 Task: Use LinkedIn's search filters to find people who work at Vaco, attended Delhi Public School, talk about healthy topics, have the title 'managing member', and offer services in Bankruptcy Law.
Action: Mouse pressed left at (520, 66)
Screenshot: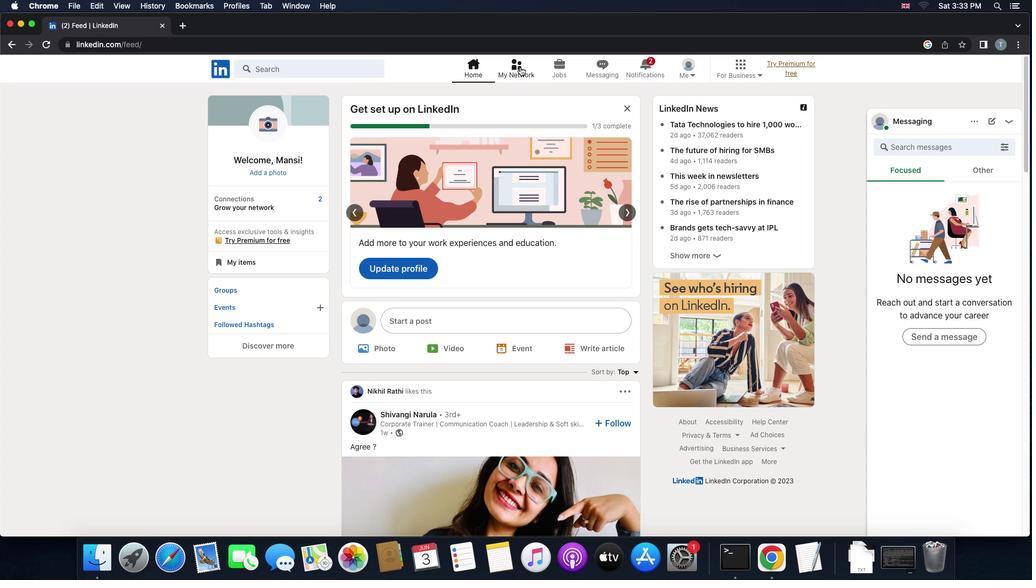 
Action: Mouse pressed left at (520, 66)
Screenshot: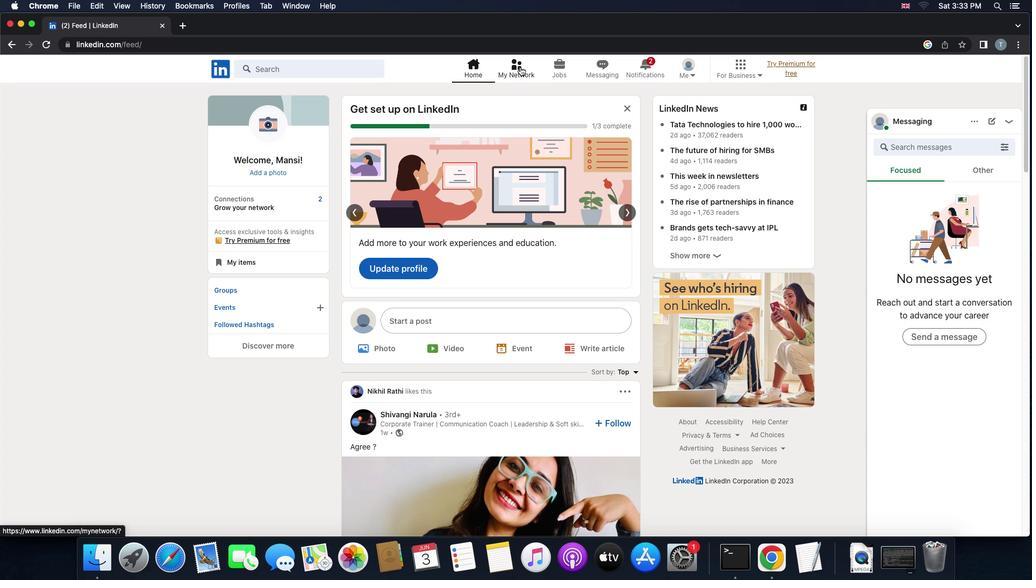
Action: Mouse moved to (330, 131)
Screenshot: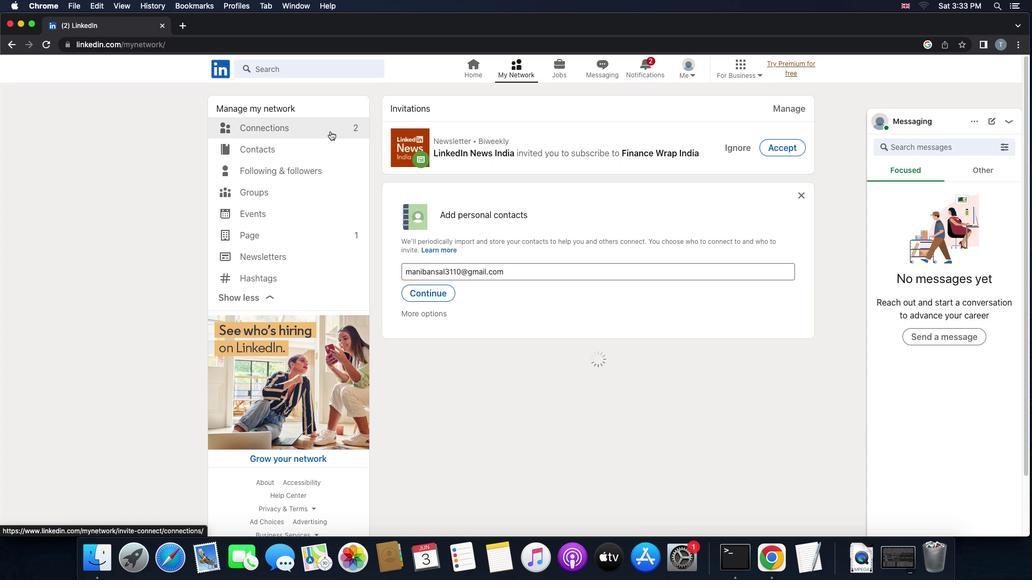 
Action: Mouse pressed left at (330, 131)
Screenshot: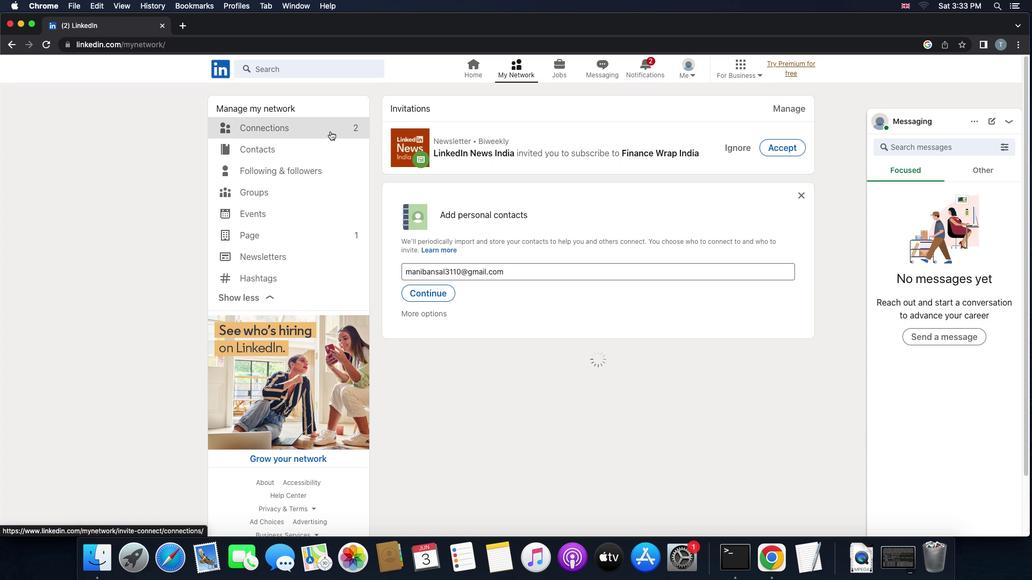 
Action: Mouse moved to (579, 121)
Screenshot: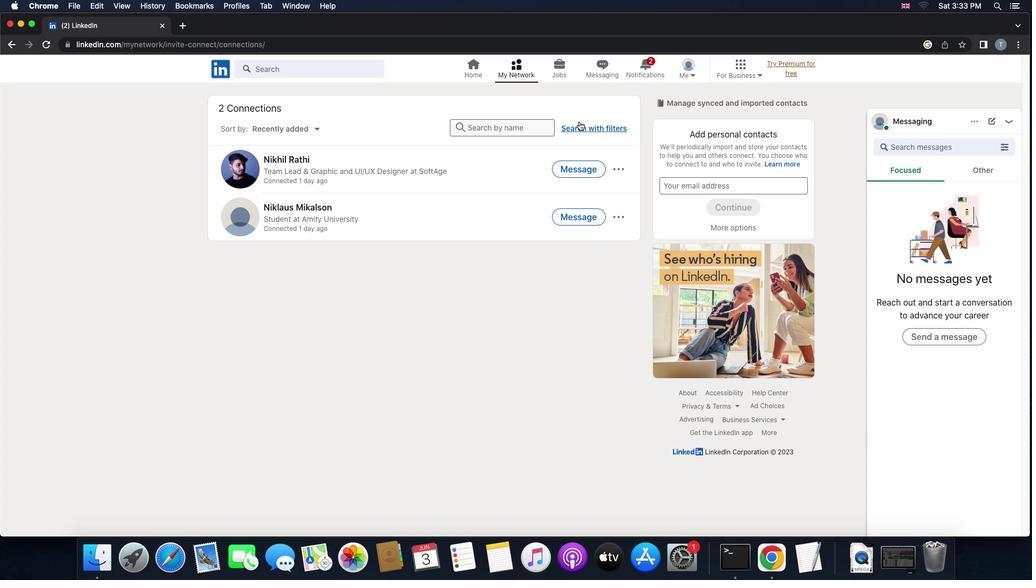 
Action: Mouse pressed left at (579, 121)
Screenshot: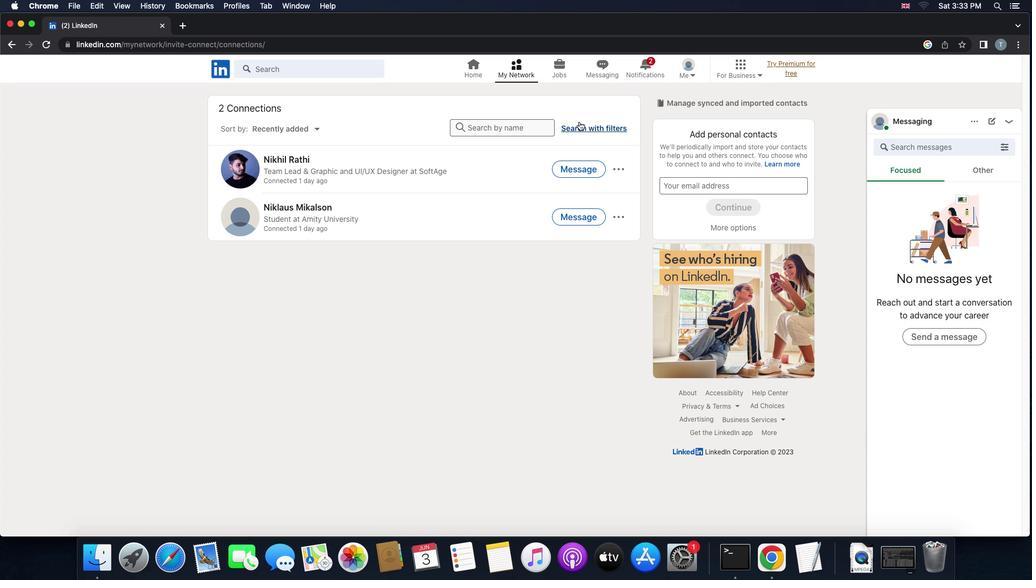 
Action: Mouse moved to (564, 105)
Screenshot: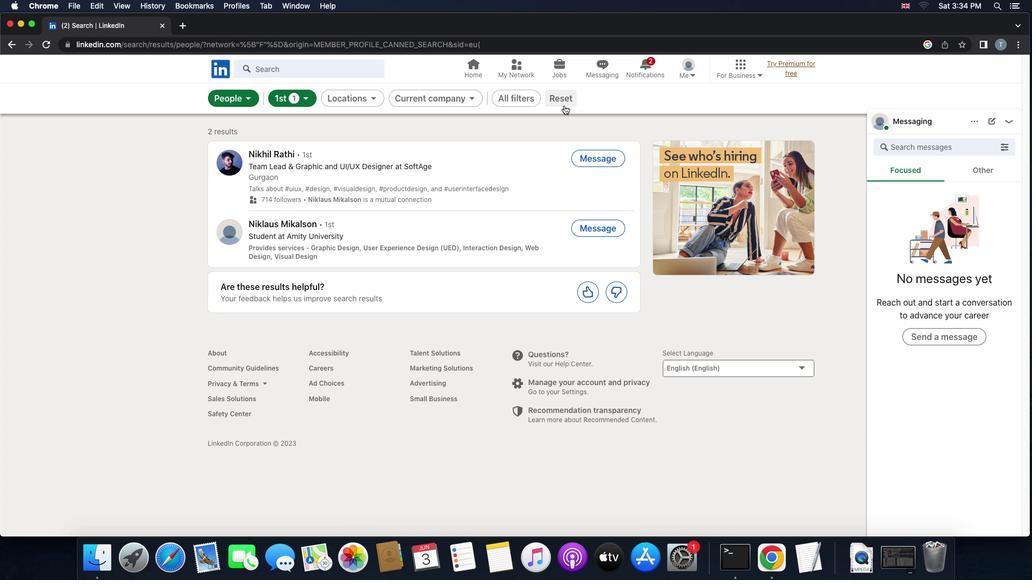 
Action: Mouse pressed left at (564, 105)
Screenshot: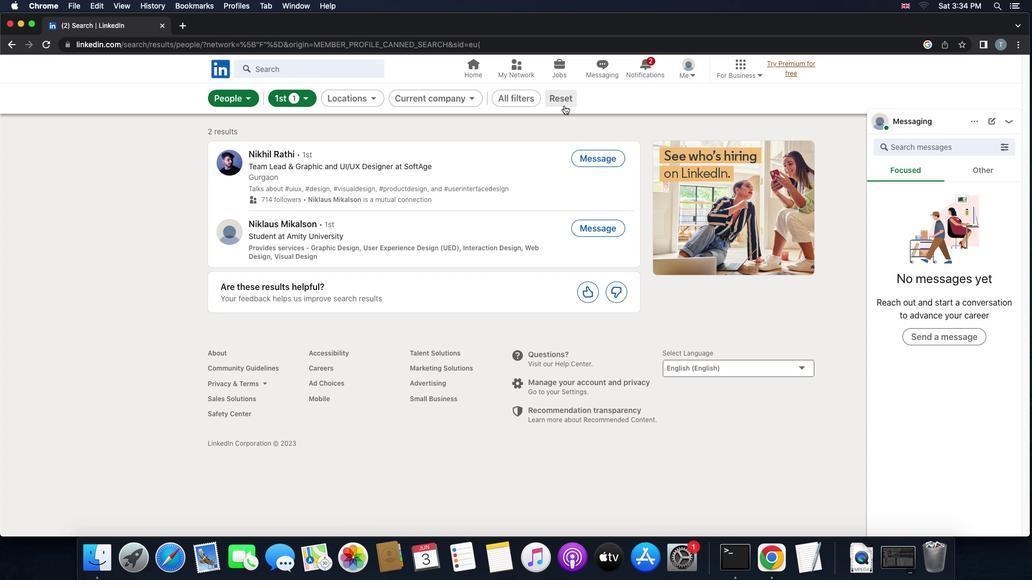 
Action: Mouse moved to (544, 96)
Screenshot: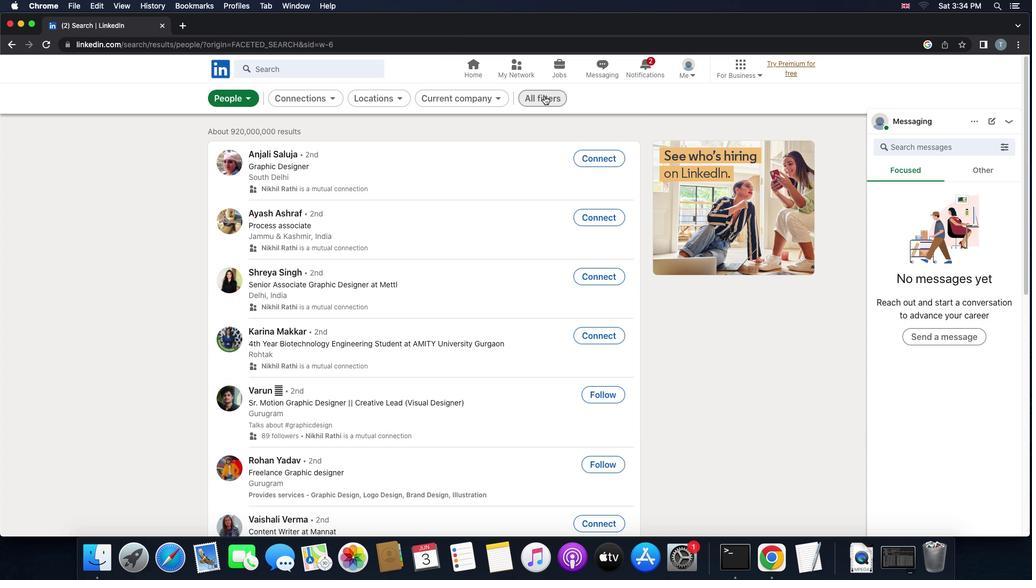 
Action: Mouse pressed left at (544, 96)
Screenshot: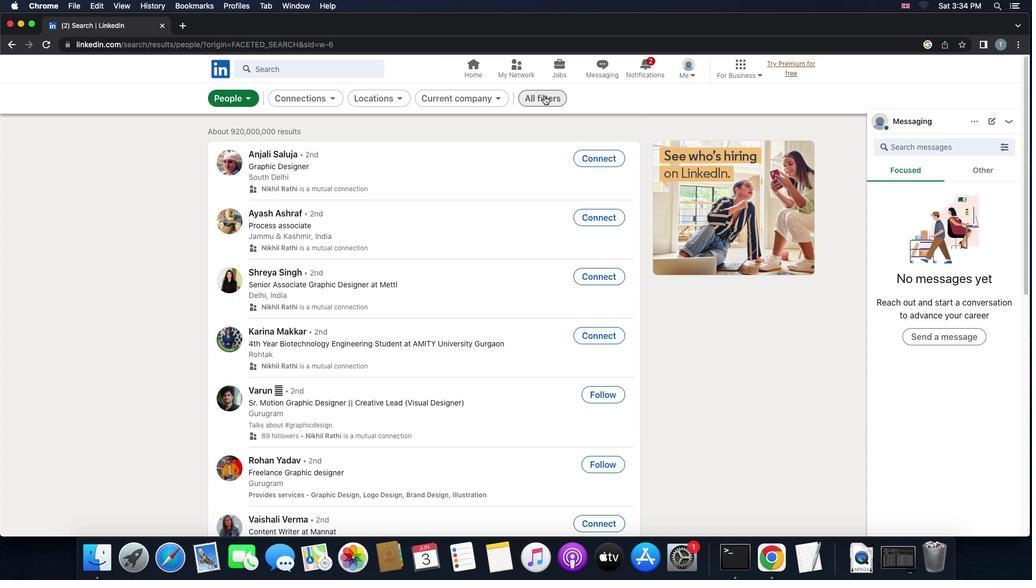 
Action: Mouse moved to (913, 417)
Screenshot: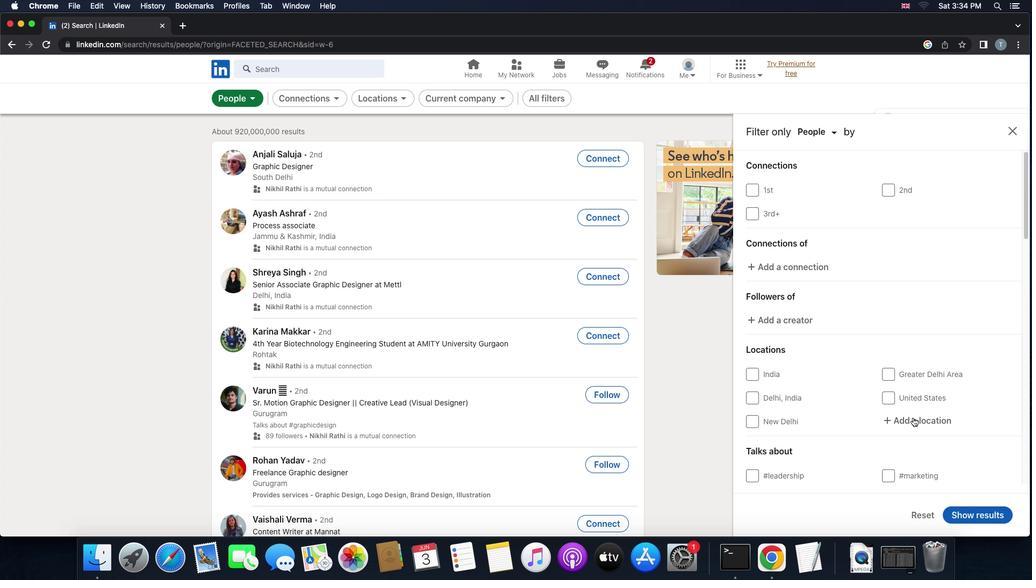 
Action: Mouse scrolled (913, 417) with delta (0, 0)
Screenshot: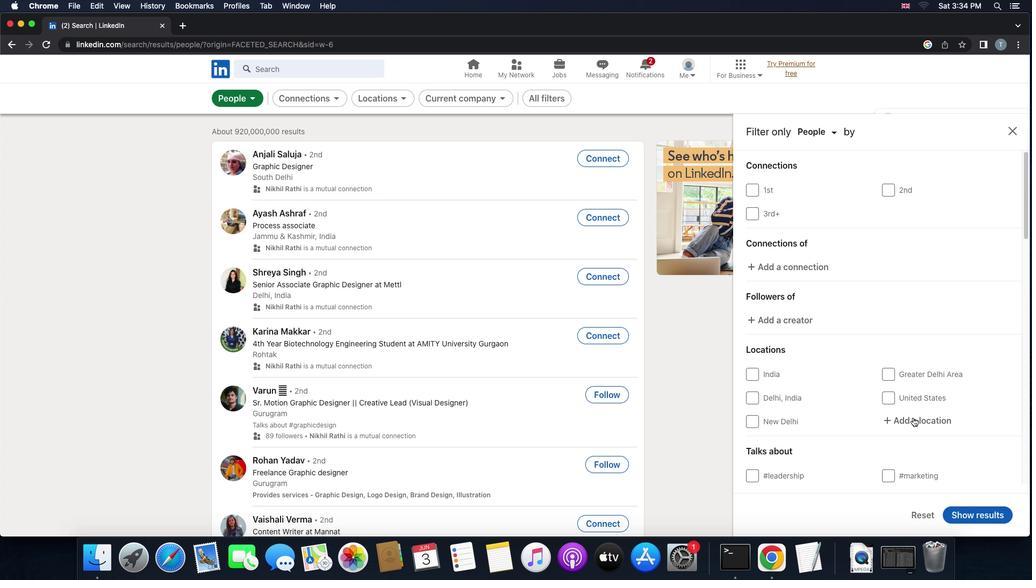
Action: Mouse moved to (913, 417)
Screenshot: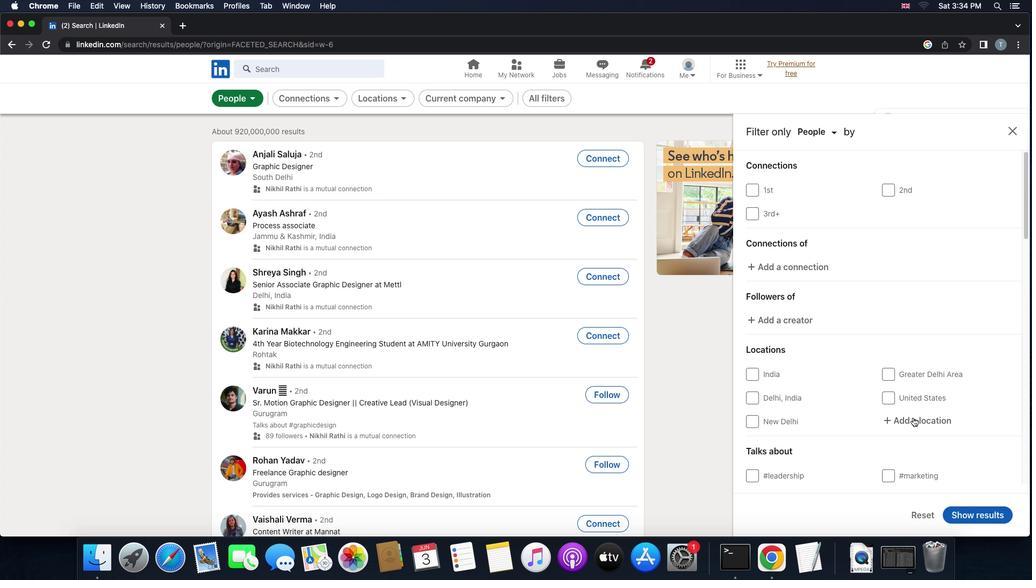 
Action: Mouse scrolled (913, 417) with delta (0, 0)
Screenshot: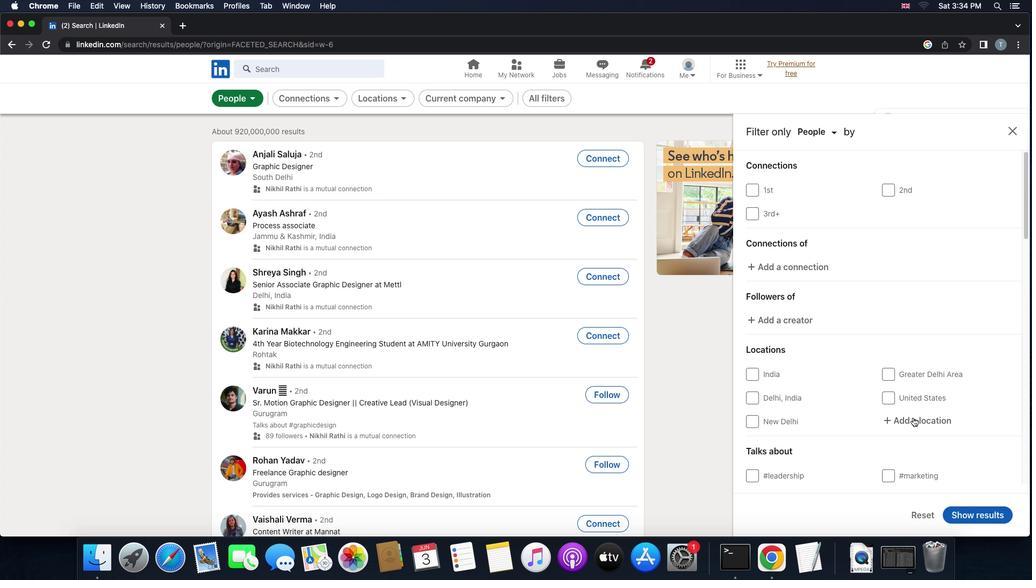 
Action: Mouse scrolled (913, 417) with delta (0, 0)
Screenshot: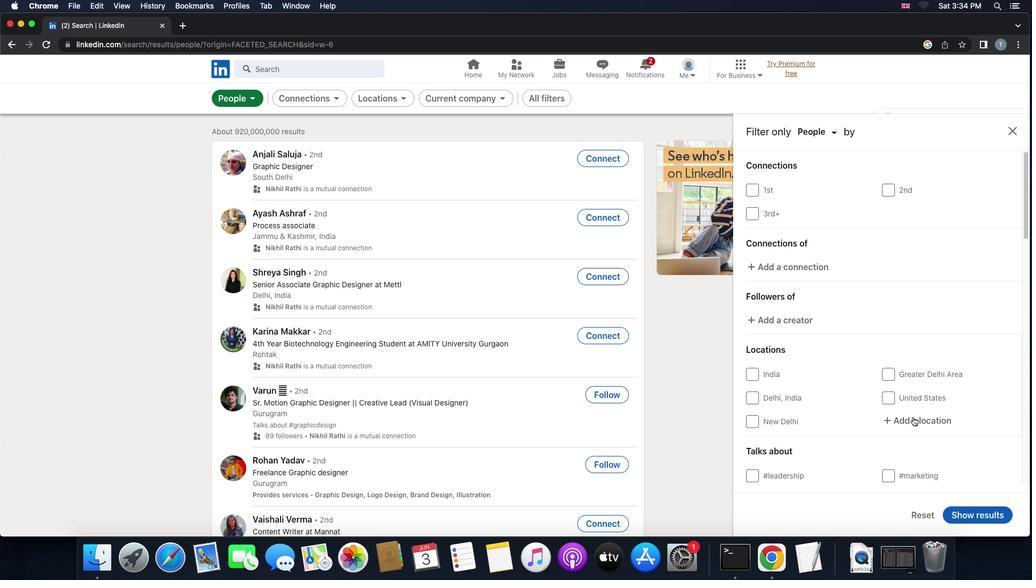 
Action: Mouse moved to (908, 381)
Screenshot: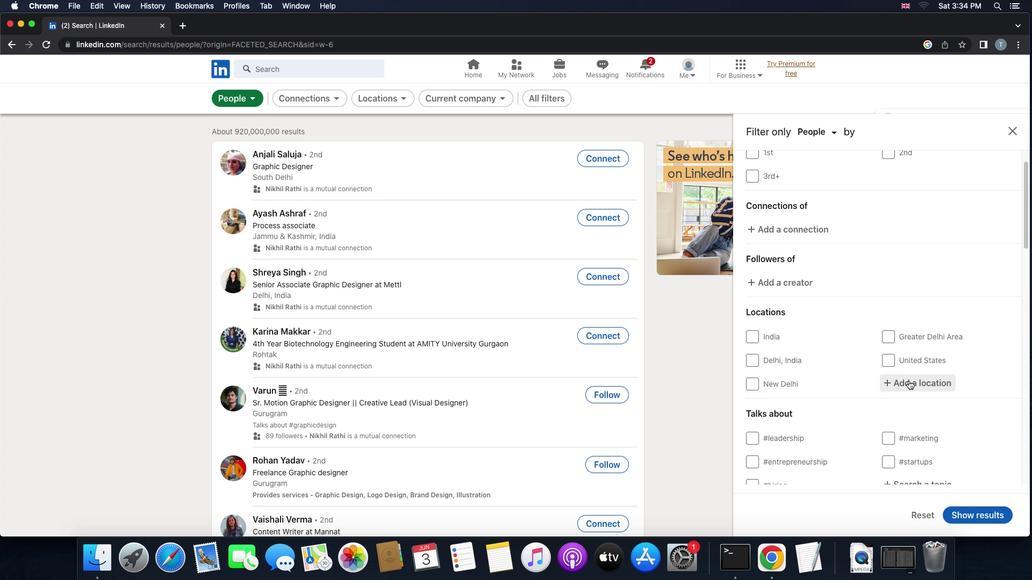 
Action: Mouse pressed left at (908, 381)
Screenshot: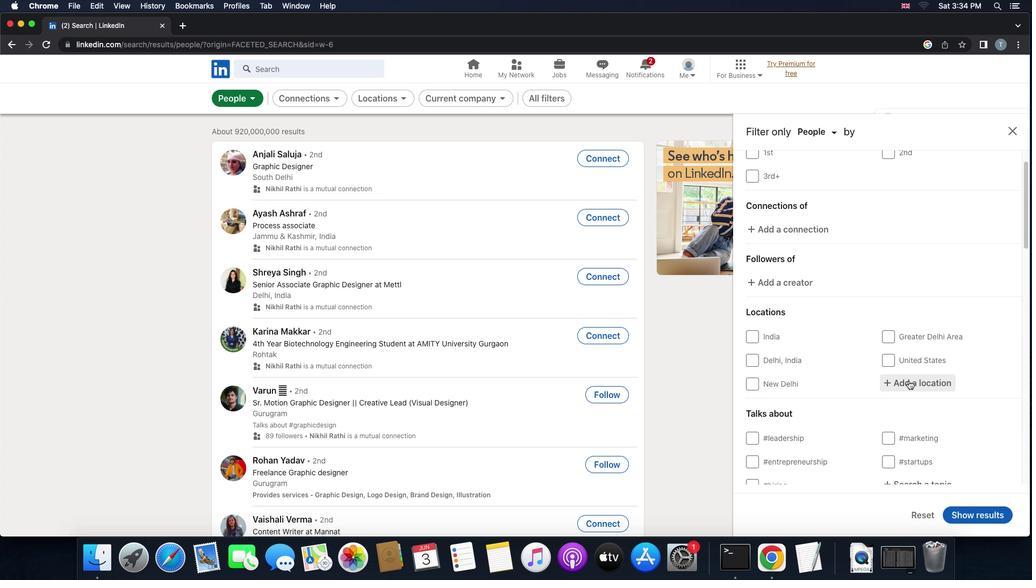 
Action: Mouse moved to (941, 385)
Screenshot: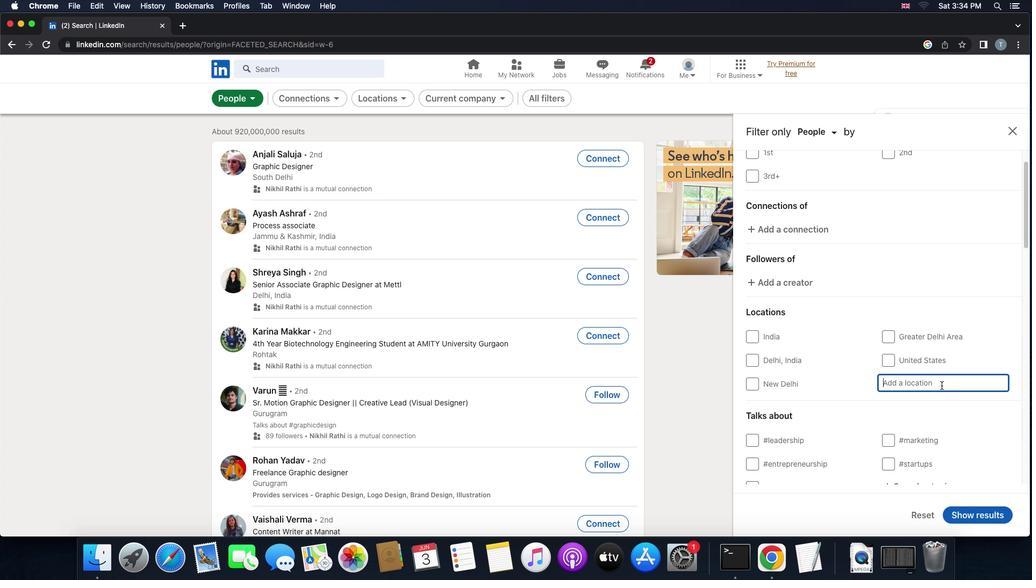 
Action: Key pressed 'p''a''p''a'
Screenshot: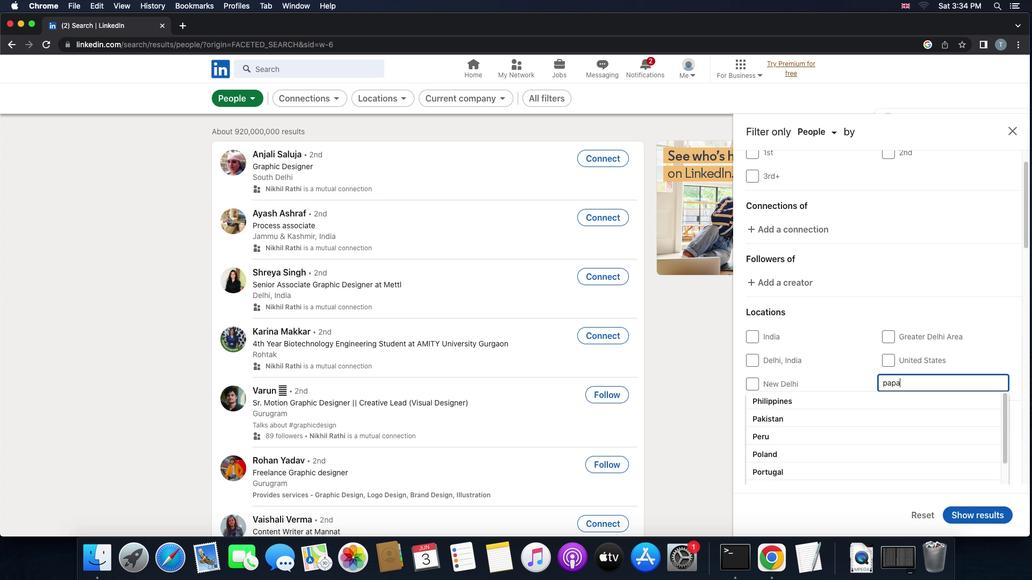 
Action: Mouse moved to (933, 398)
Screenshot: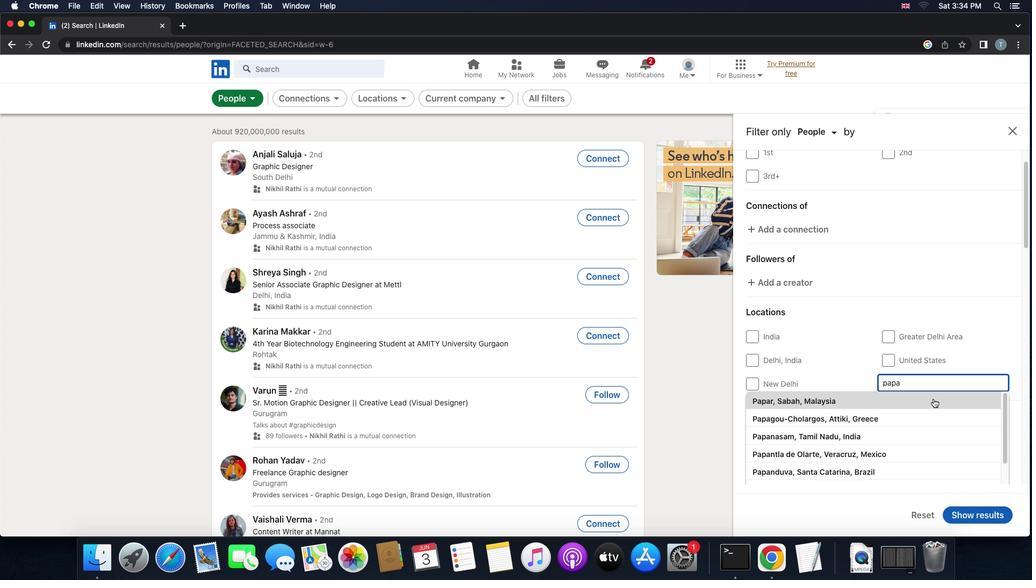 
Action: Mouse pressed left at (933, 398)
Screenshot: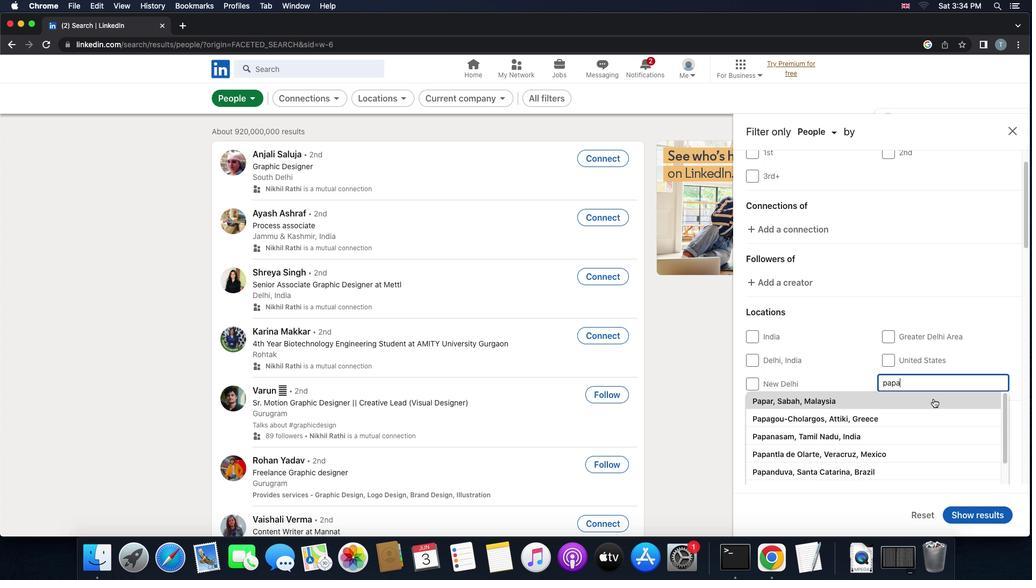 
Action: Mouse moved to (932, 402)
Screenshot: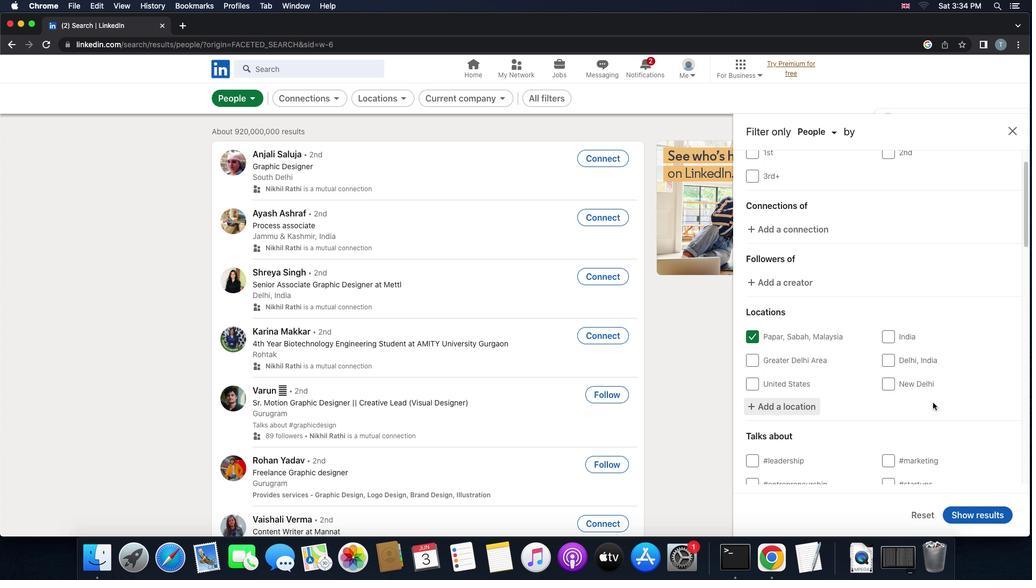 
Action: Mouse scrolled (932, 402) with delta (0, 0)
Screenshot: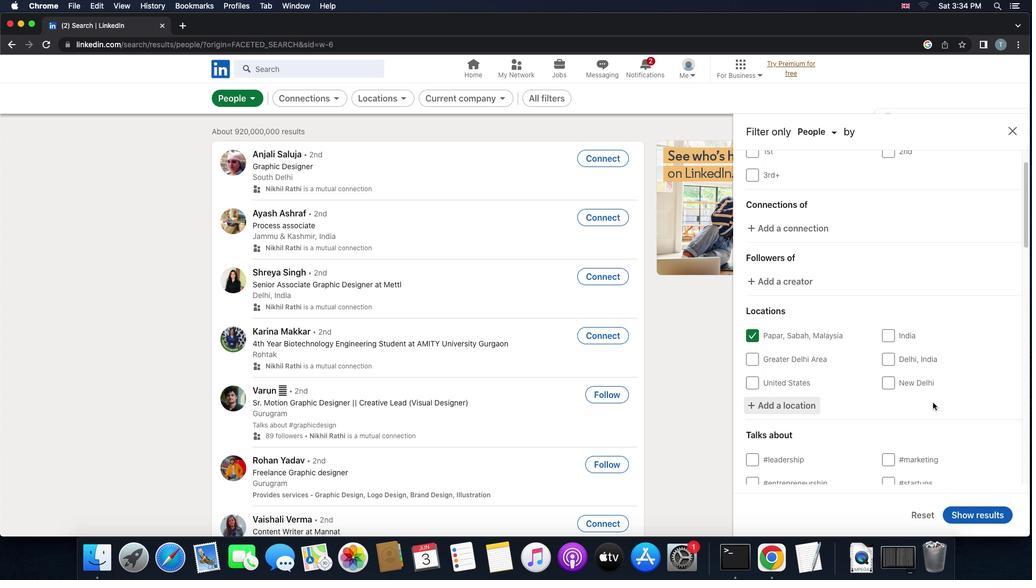 
Action: Mouse scrolled (932, 402) with delta (0, 0)
Screenshot: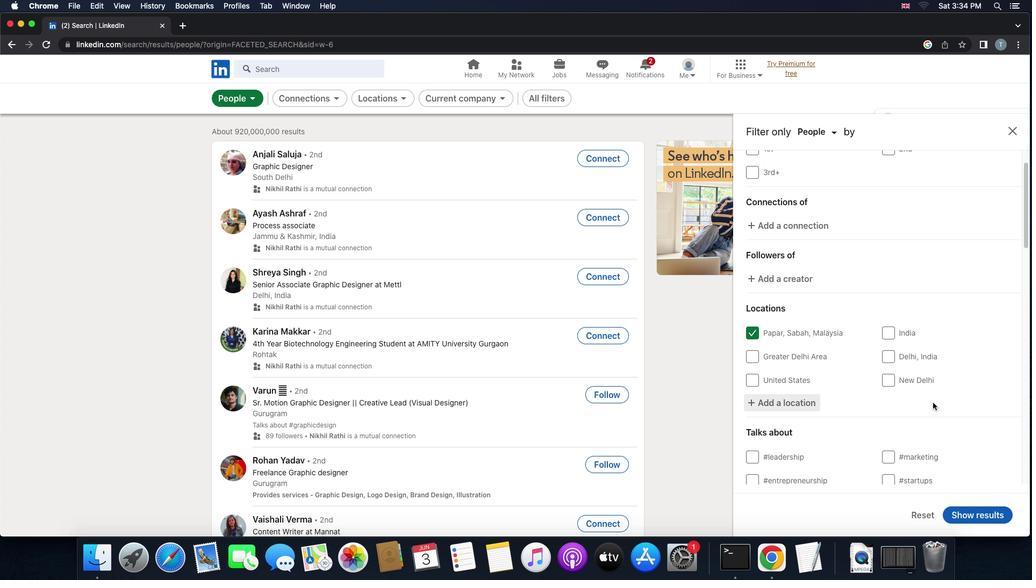 
Action: Mouse scrolled (932, 402) with delta (0, -1)
Screenshot: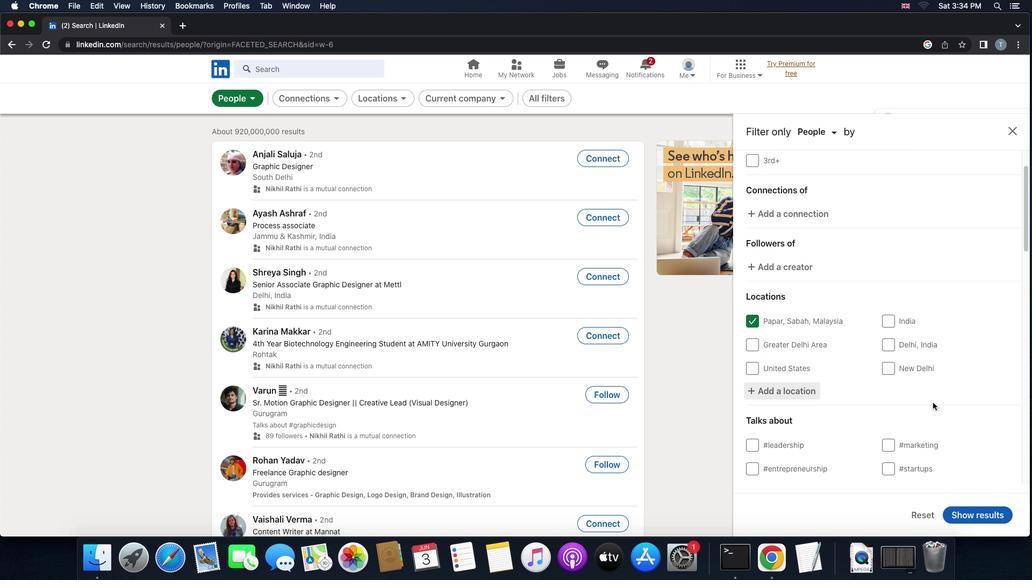 
Action: Mouse scrolled (932, 402) with delta (0, 0)
Screenshot: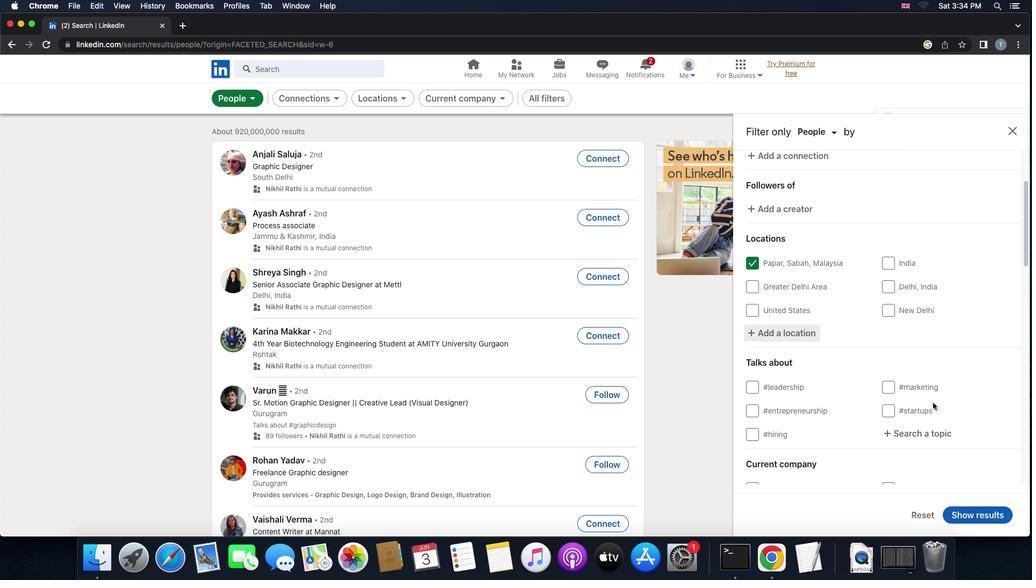 
Action: Mouse scrolled (932, 402) with delta (0, 0)
Screenshot: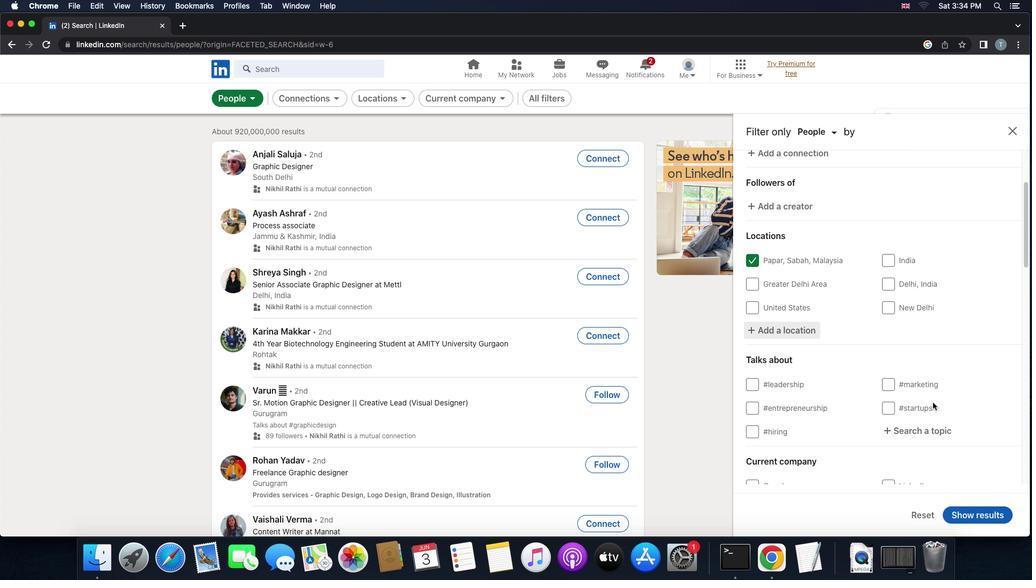 
Action: Mouse scrolled (932, 402) with delta (0, 0)
Screenshot: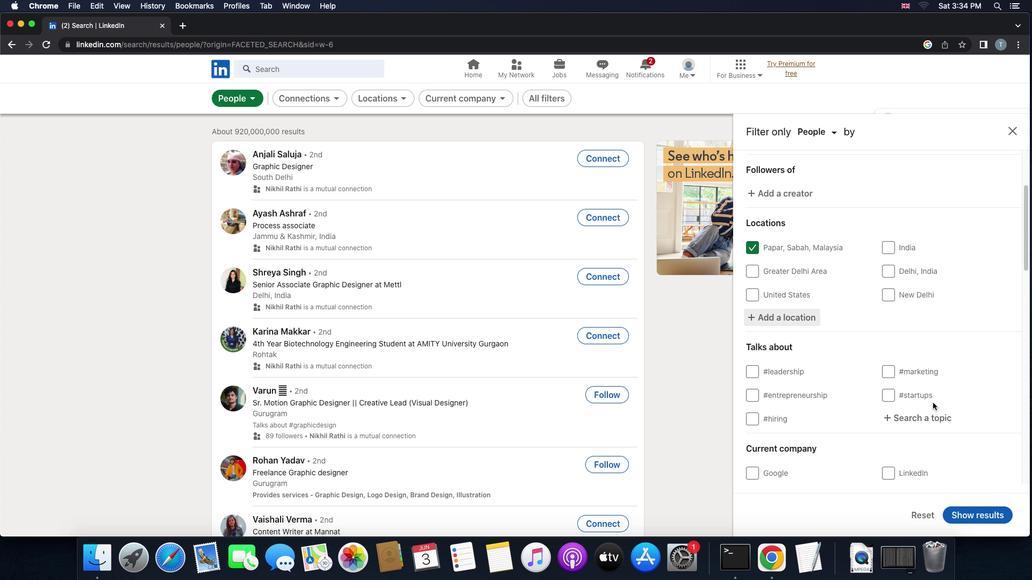 
Action: Mouse moved to (932, 394)
Screenshot: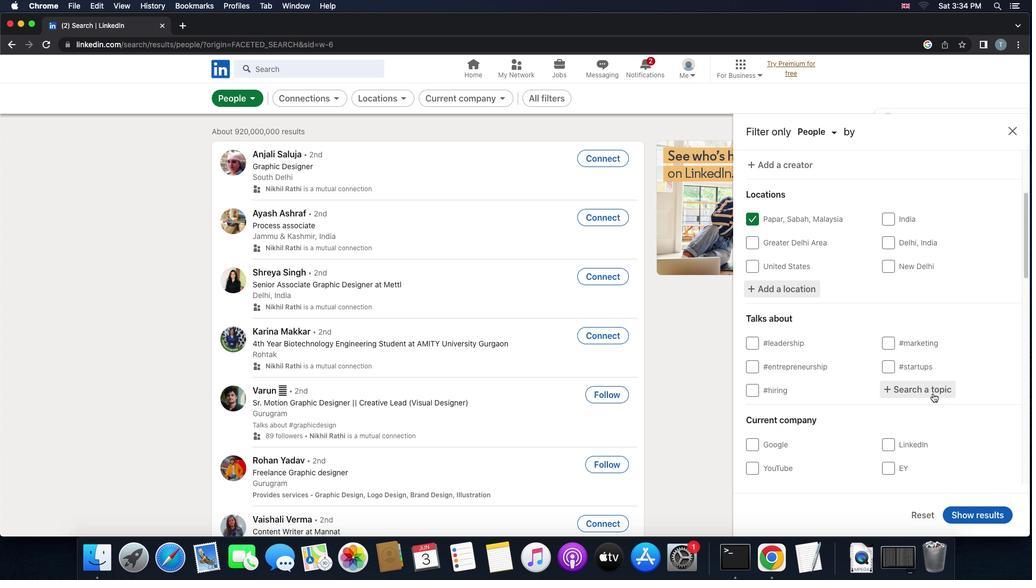 
Action: Mouse pressed left at (932, 394)
Screenshot: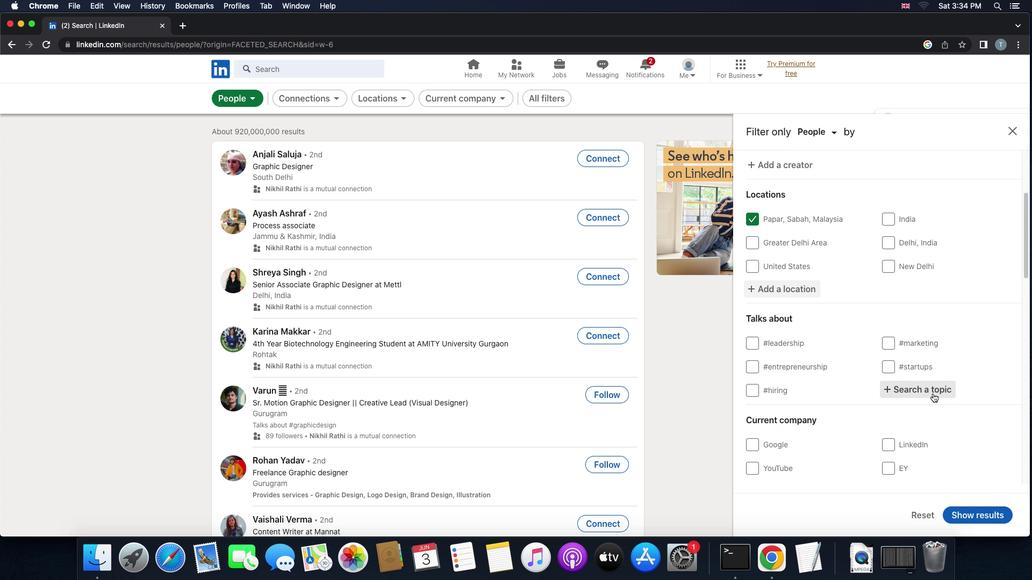 
Action: Key pressed 'h''e''a''l''t''h''y'
Screenshot: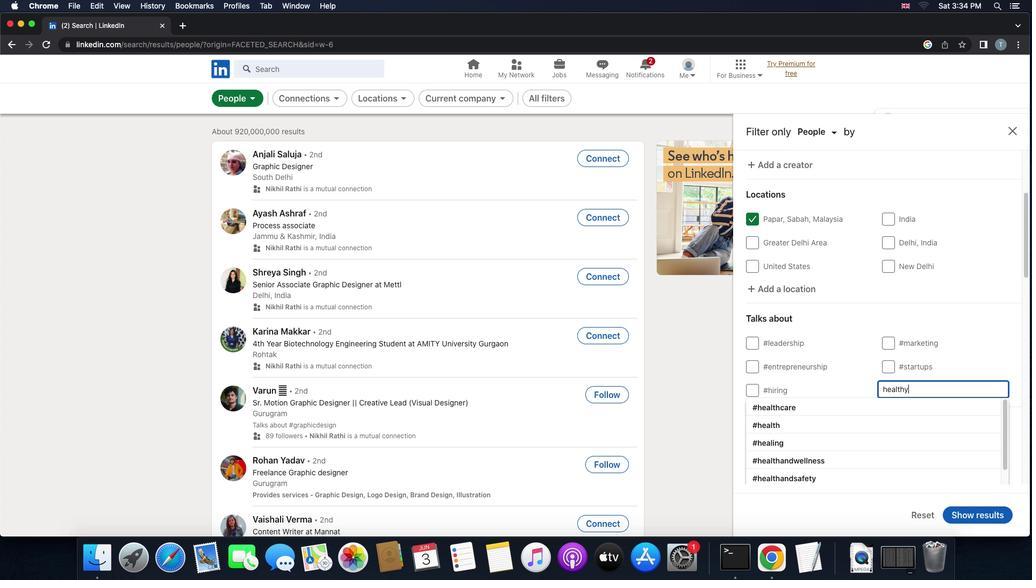 
Action: Mouse moved to (888, 441)
Screenshot: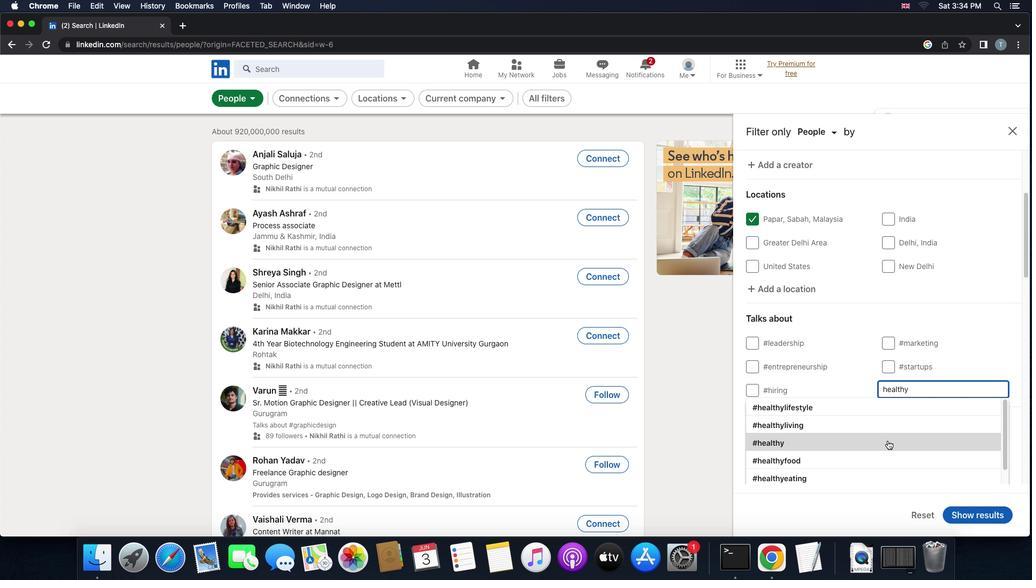 
Action: Mouse pressed left at (888, 441)
Screenshot: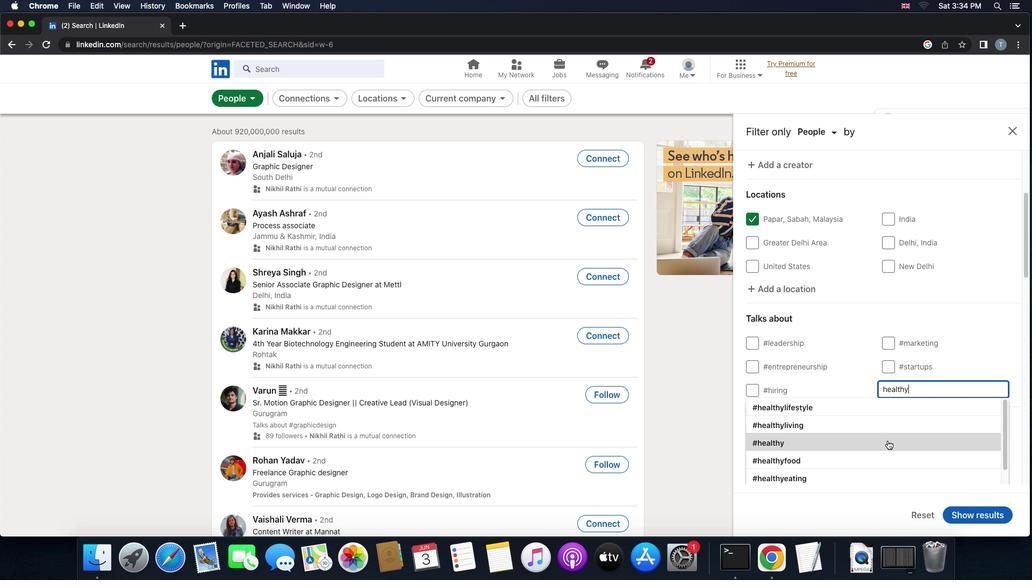 
Action: Mouse scrolled (888, 441) with delta (0, 0)
Screenshot: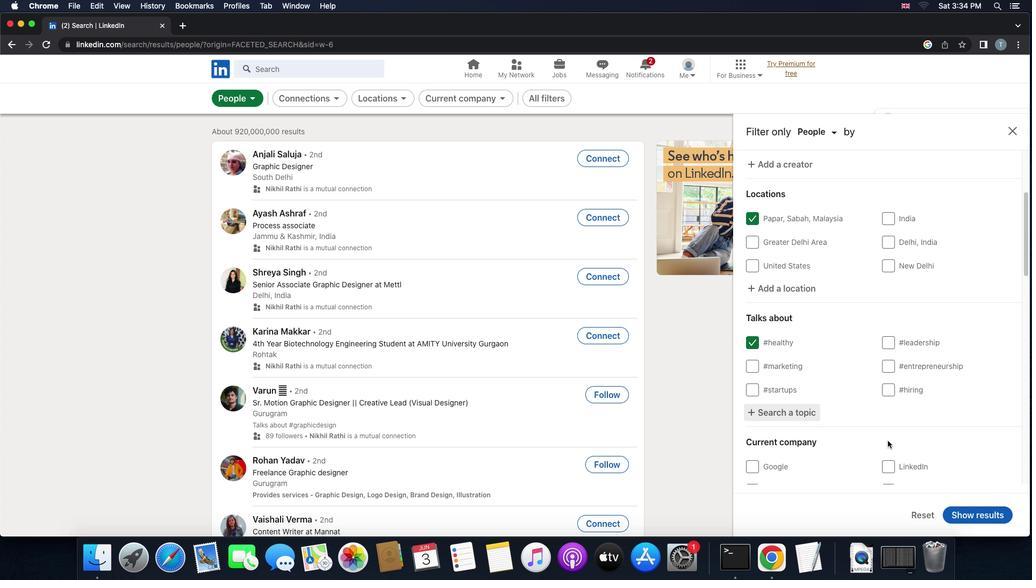 
Action: Mouse scrolled (888, 441) with delta (0, 0)
Screenshot: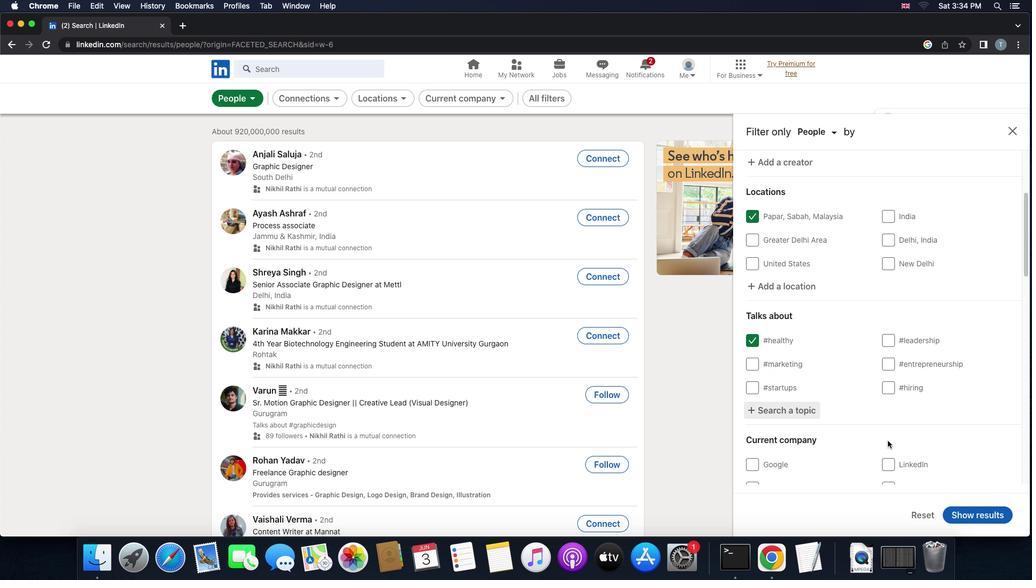 
Action: Mouse scrolled (888, 441) with delta (0, 0)
Screenshot: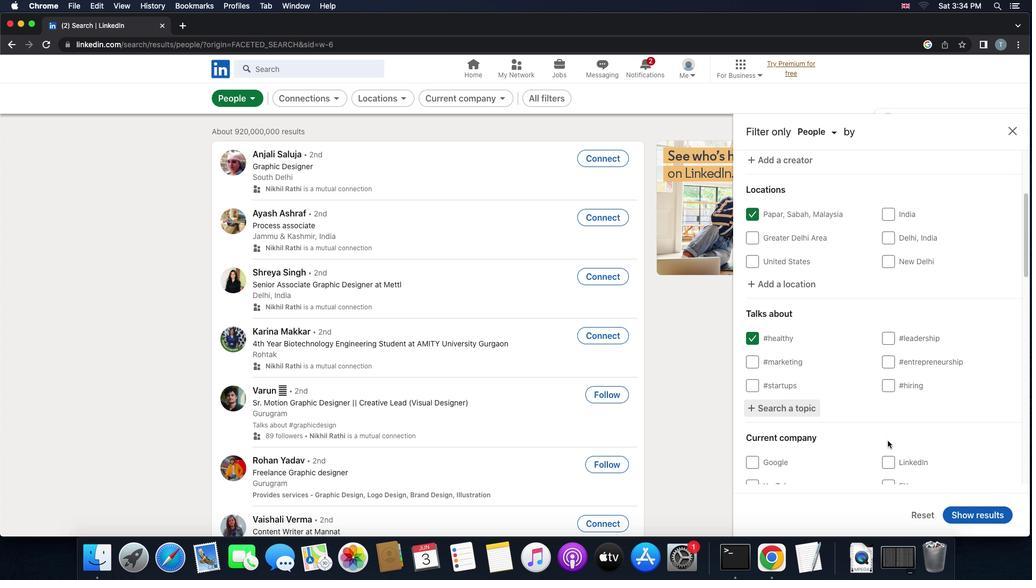 
Action: Mouse scrolled (888, 441) with delta (0, 0)
Screenshot: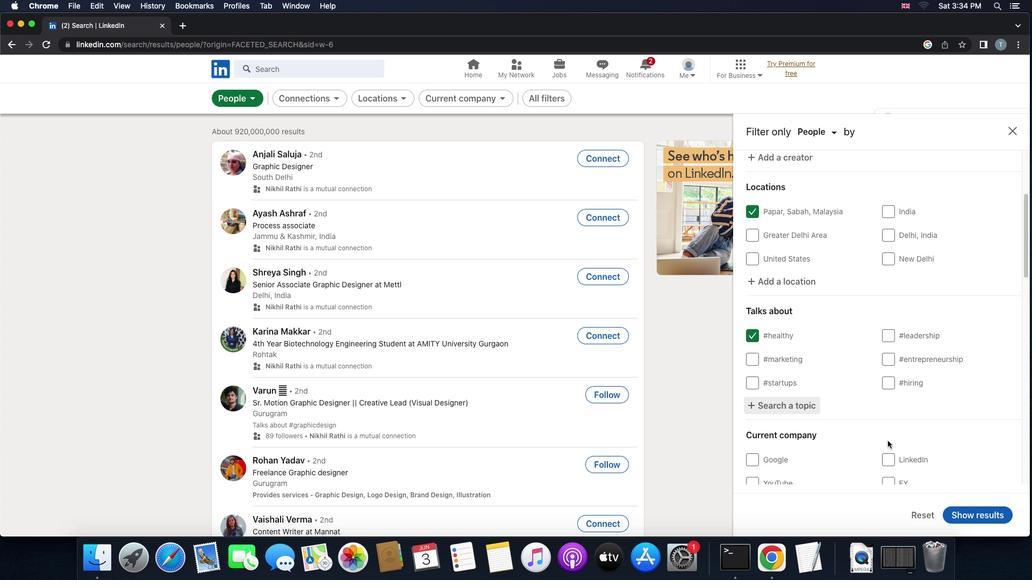 
Action: Mouse scrolled (888, 441) with delta (0, 0)
Screenshot: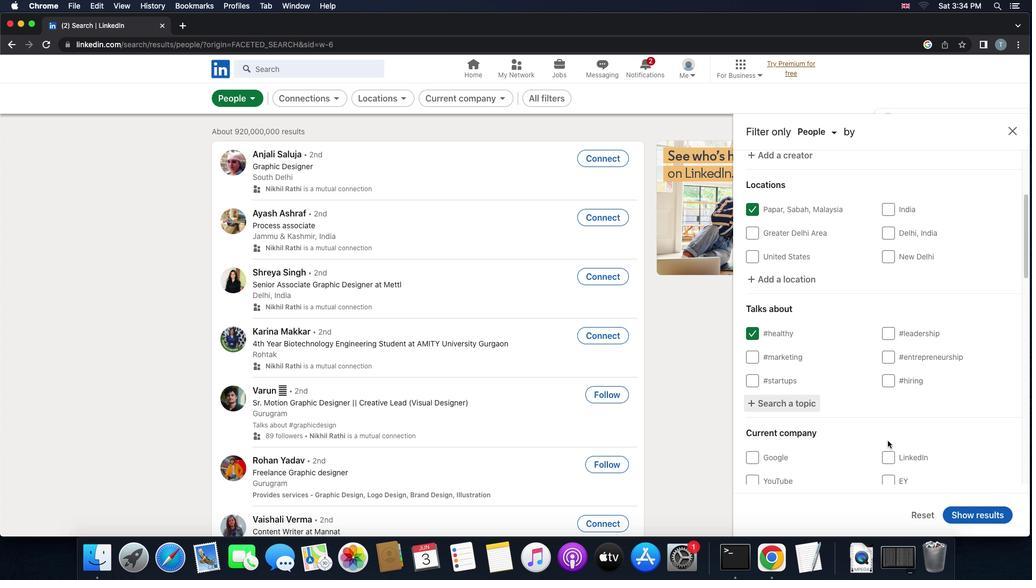 
Action: Mouse scrolled (888, 441) with delta (0, 0)
Screenshot: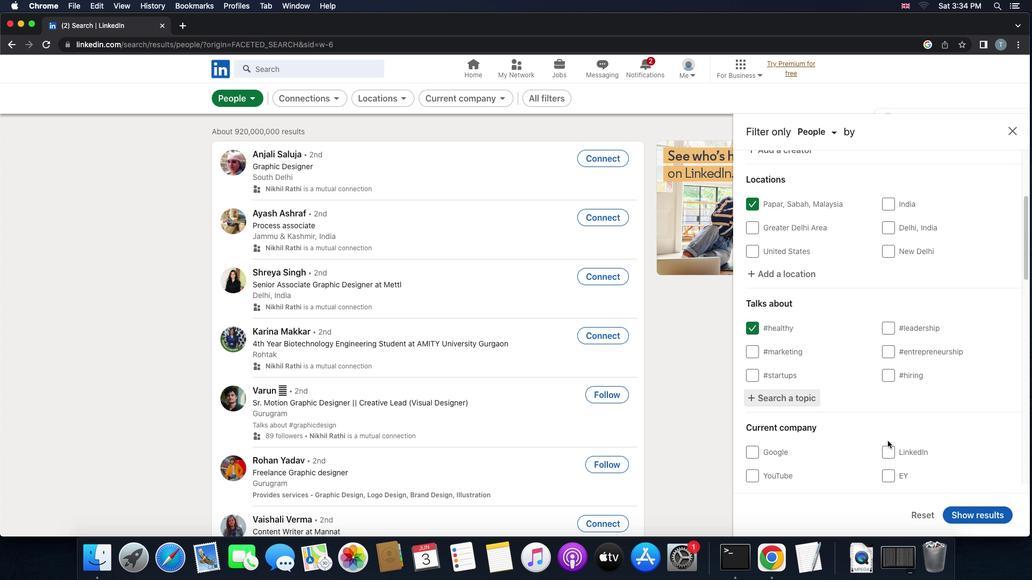 
Action: Mouse scrolled (888, 441) with delta (0, 0)
Screenshot: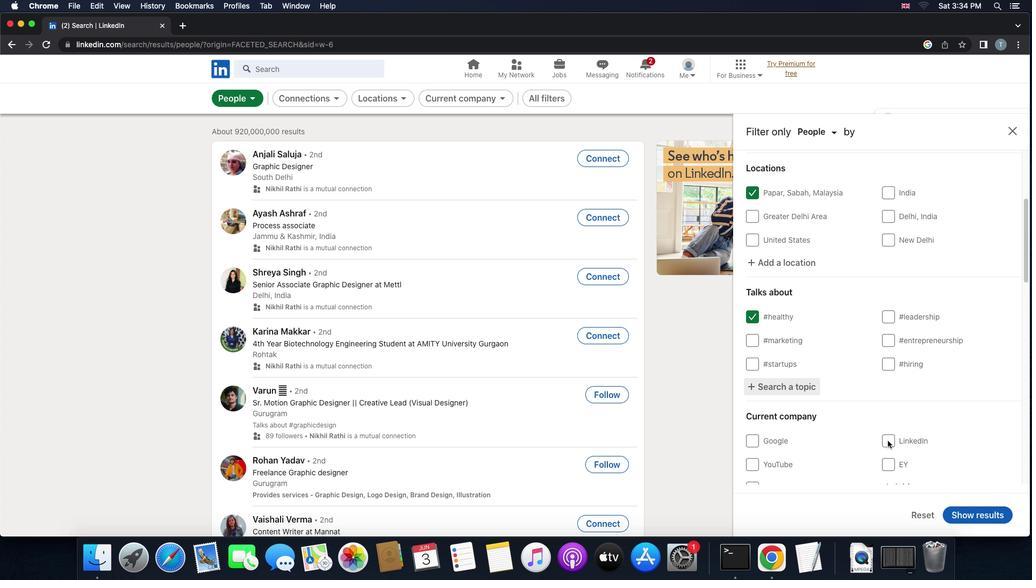 
Action: Mouse scrolled (888, 441) with delta (0, 0)
Screenshot: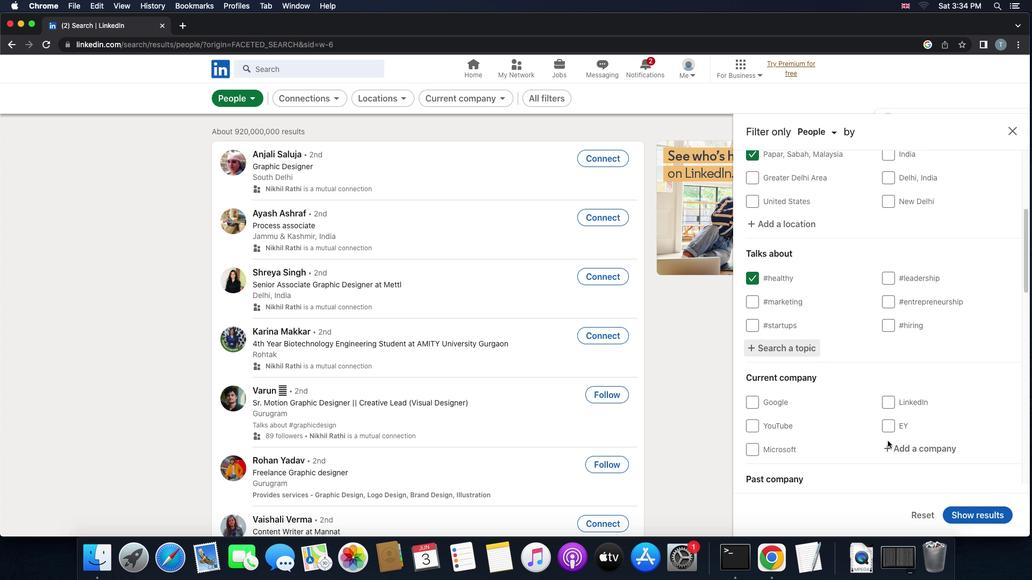 
Action: Mouse scrolled (888, 441) with delta (0, 0)
Screenshot: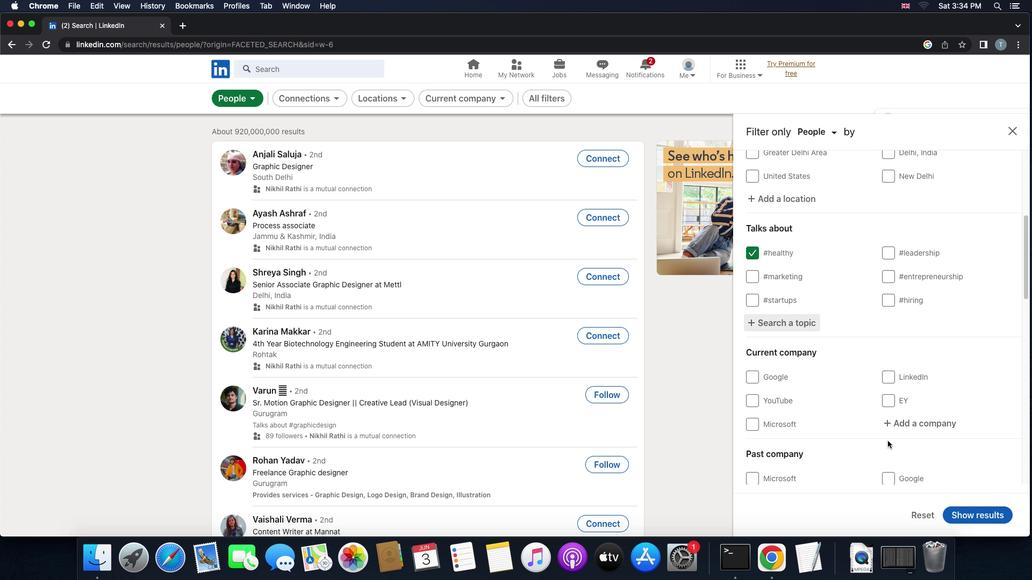 
Action: Mouse scrolled (888, 441) with delta (0, 0)
Screenshot: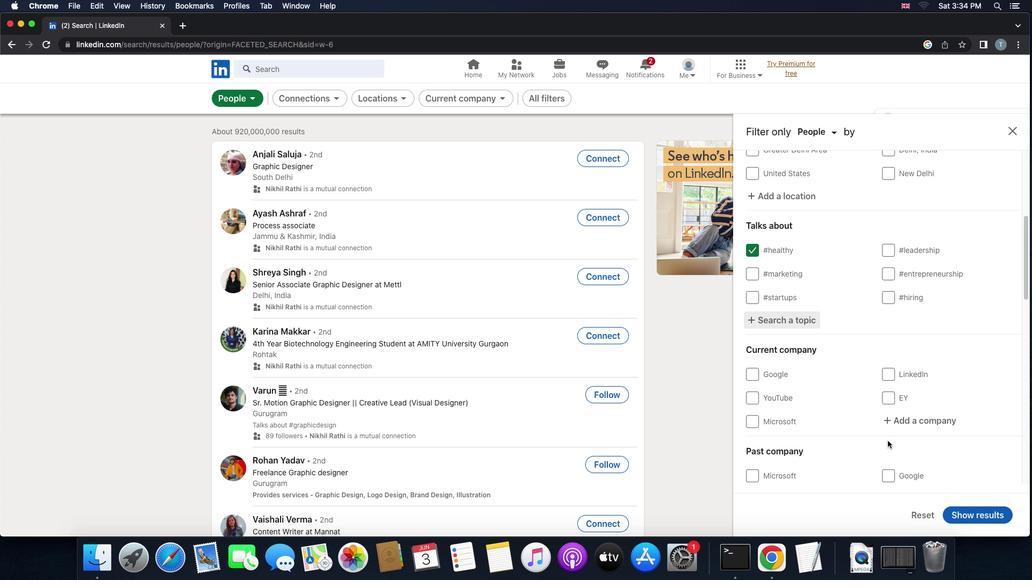 
Action: Mouse scrolled (888, 441) with delta (0, 0)
Screenshot: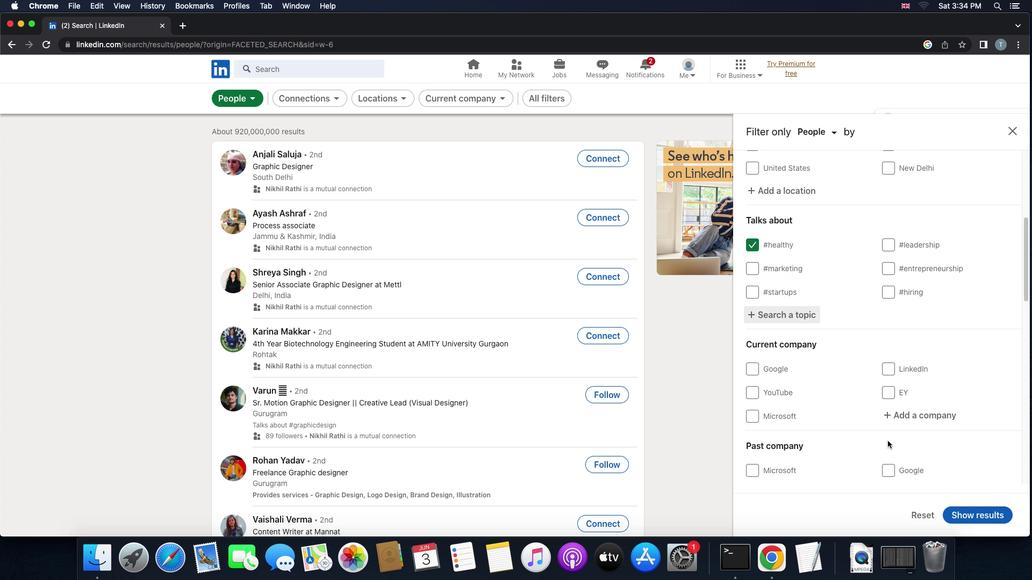 
Action: Mouse scrolled (888, 441) with delta (0, 0)
Screenshot: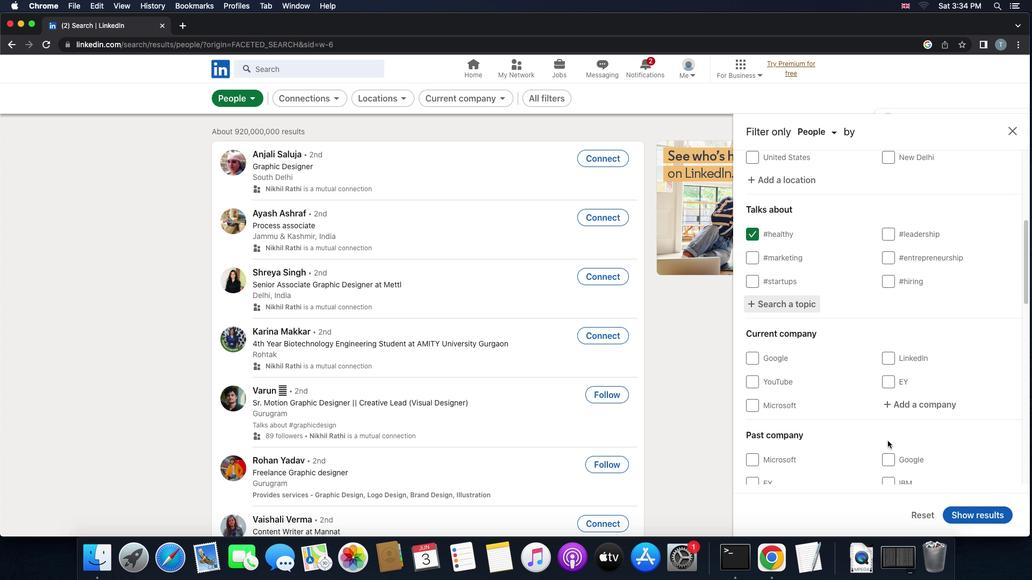 
Action: Mouse scrolled (888, 441) with delta (0, 0)
Screenshot: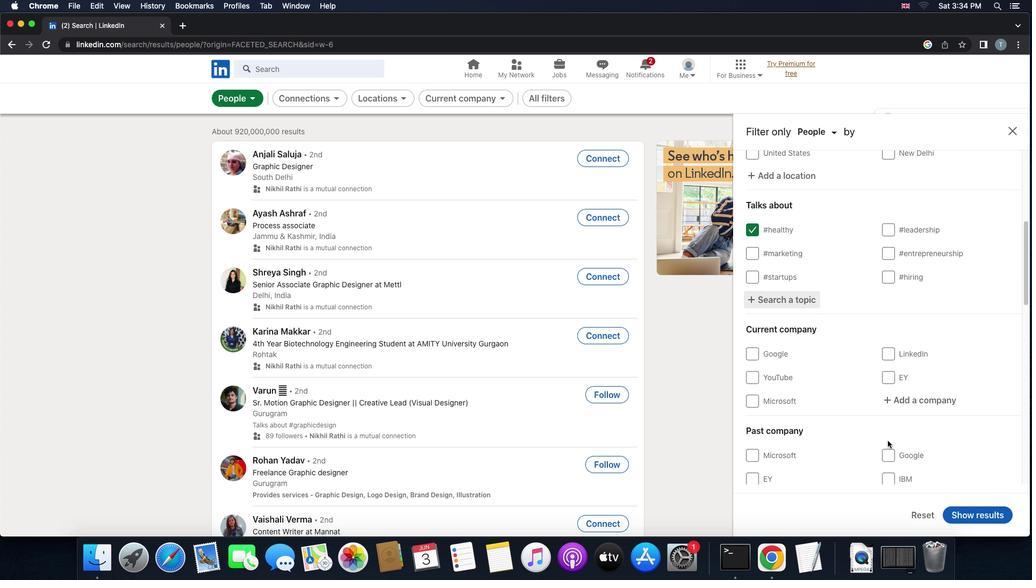 
Action: Mouse moved to (905, 391)
Screenshot: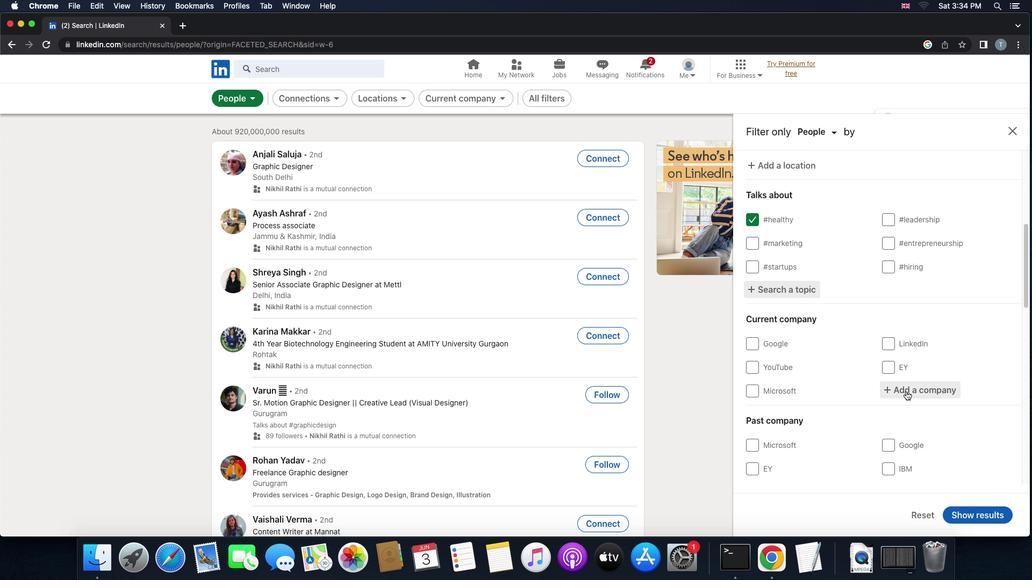 
Action: Mouse pressed left at (905, 391)
Screenshot: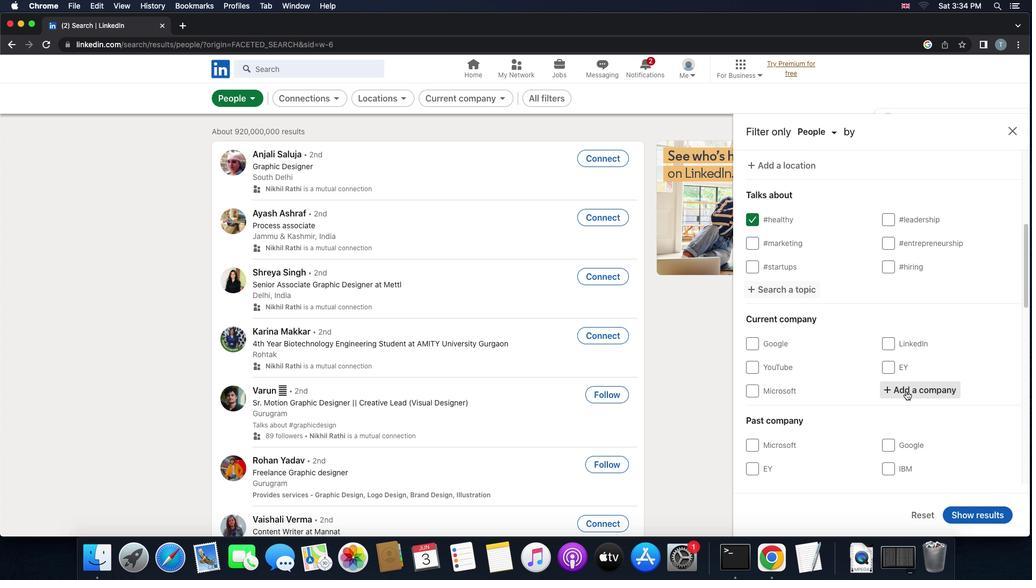 
Action: Key pressed 'v''a''c''o'
Screenshot: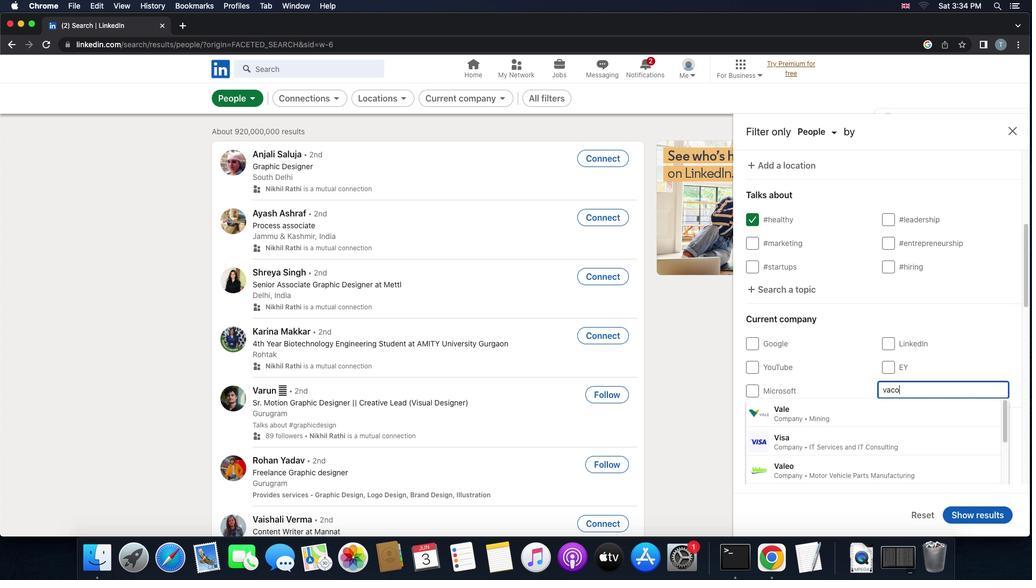 
Action: Mouse moved to (879, 402)
Screenshot: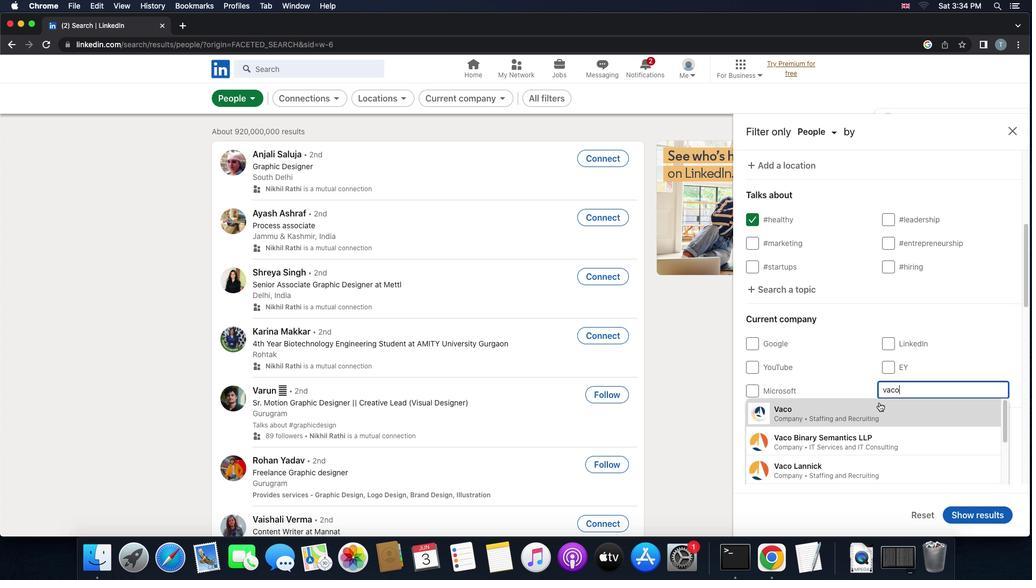 
Action: Mouse pressed left at (879, 402)
Screenshot: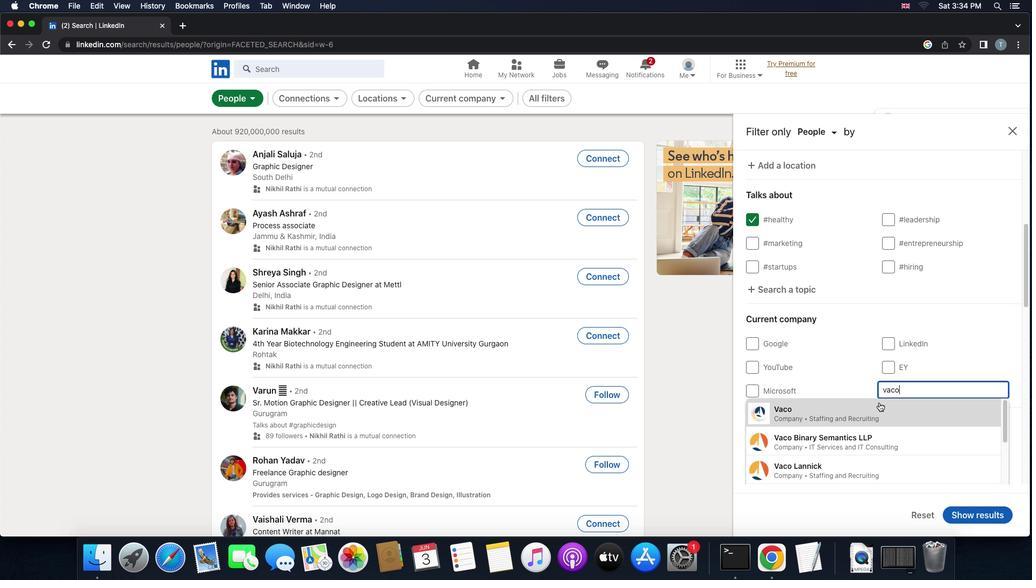 
Action: Mouse moved to (882, 402)
Screenshot: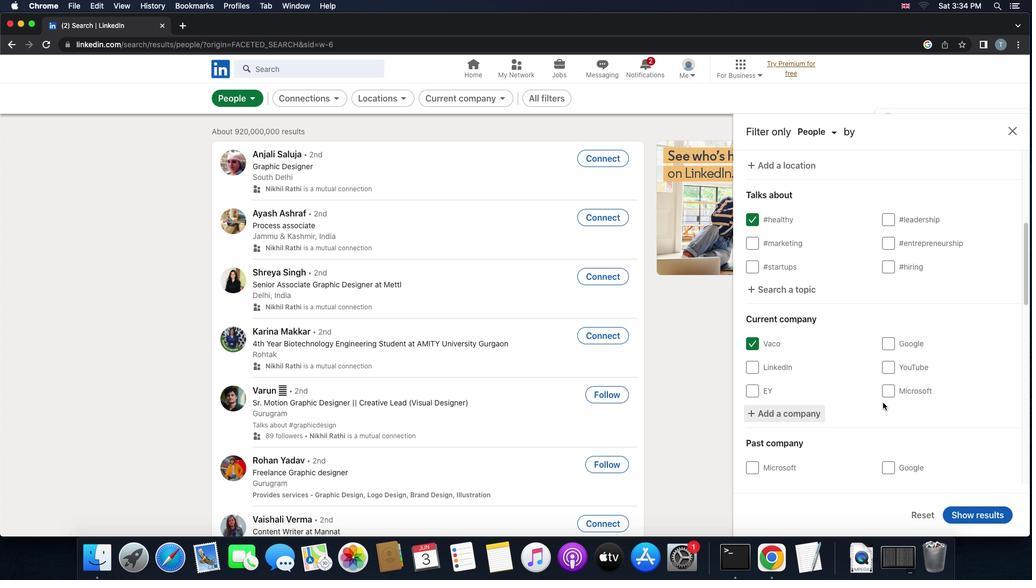 
Action: Mouse scrolled (882, 402) with delta (0, 0)
Screenshot: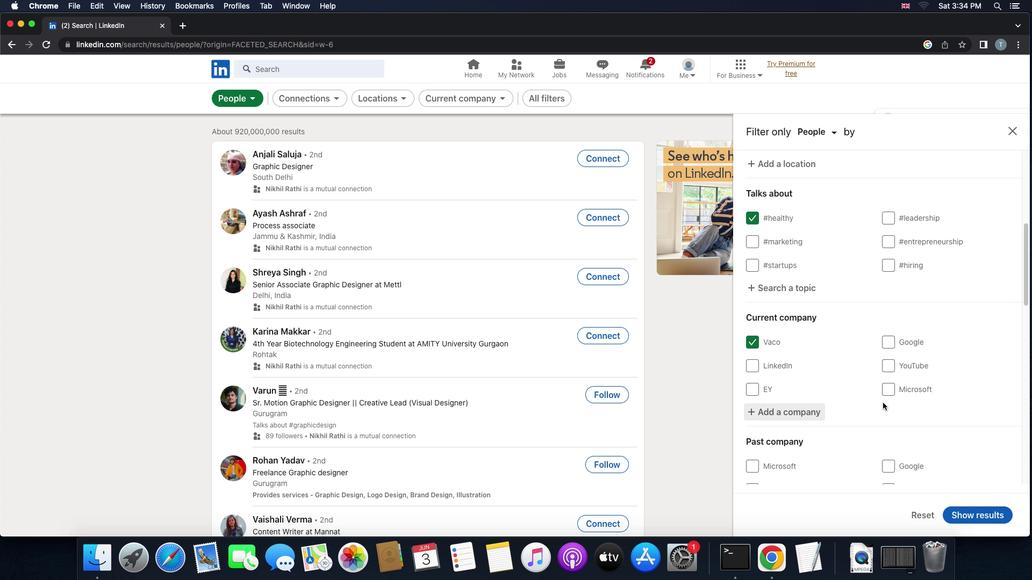 
Action: Mouse scrolled (882, 402) with delta (0, 0)
Screenshot: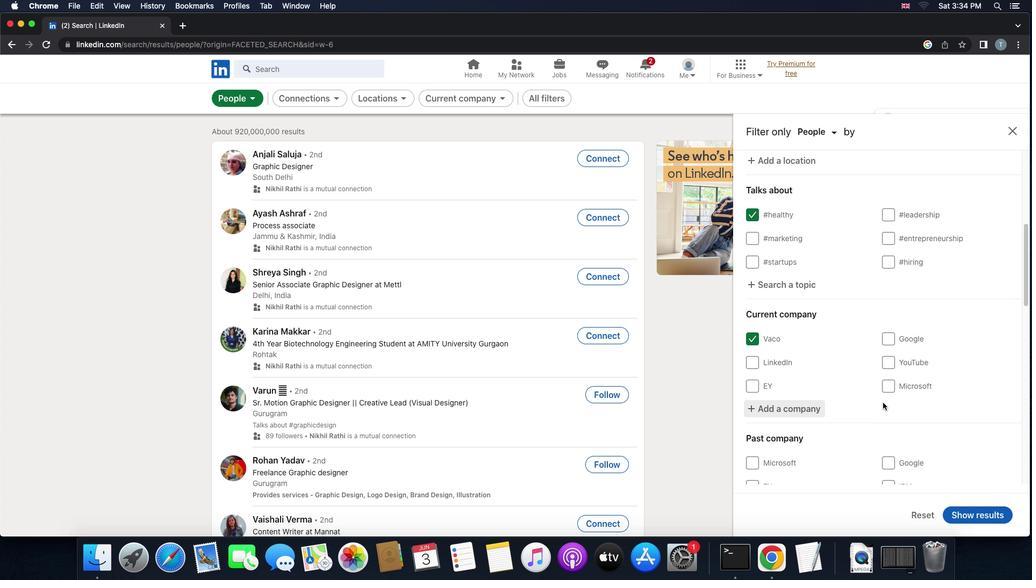 
Action: Mouse scrolled (882, 402) with delta (0, 0)
Screenshot: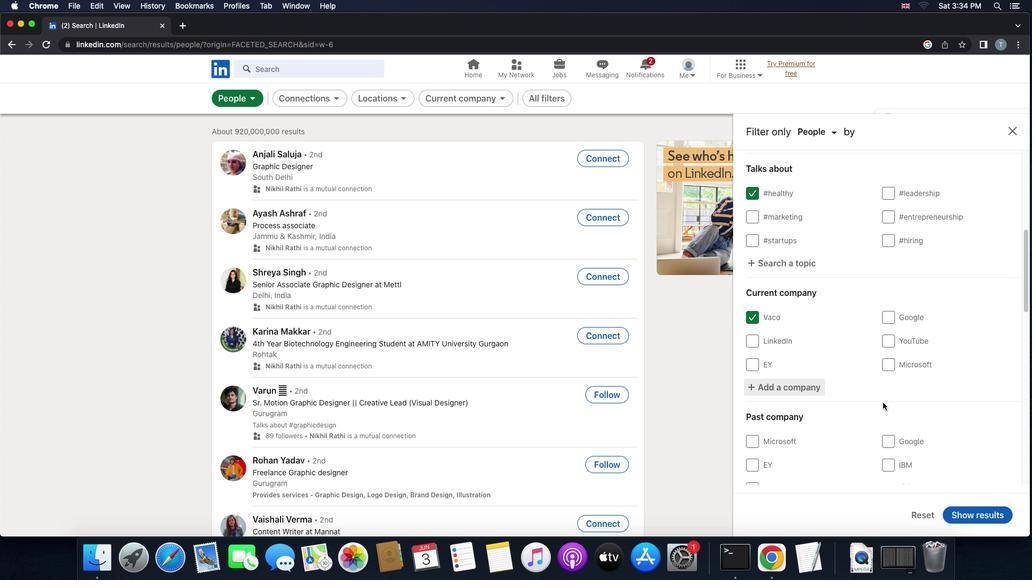 
Action: Mouse scrolled (882, 402) with delta (0, 0)
Screenshot: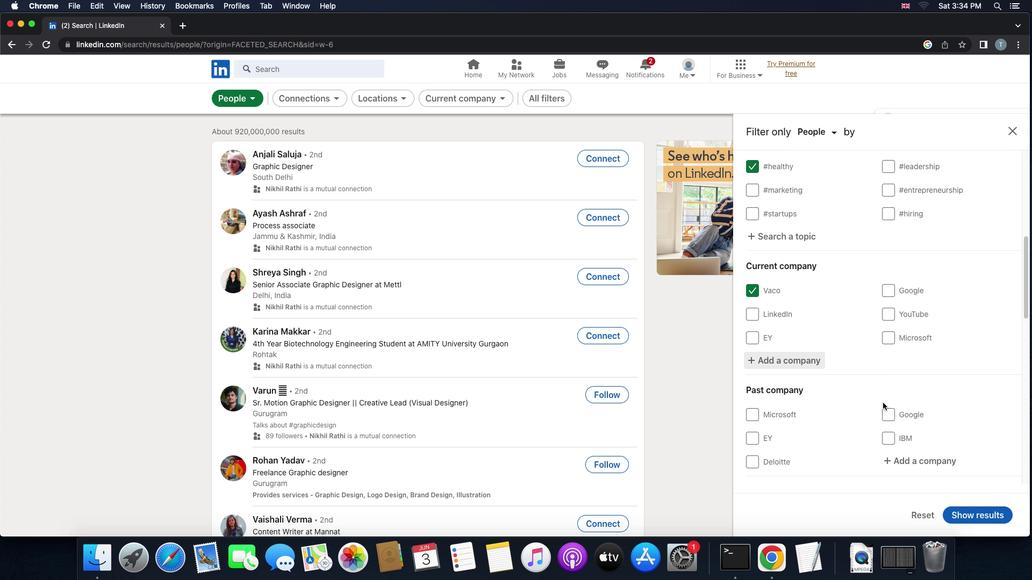 
Action: Mouse scrolled (882, 402) with delta (0, 0)
Screenshot: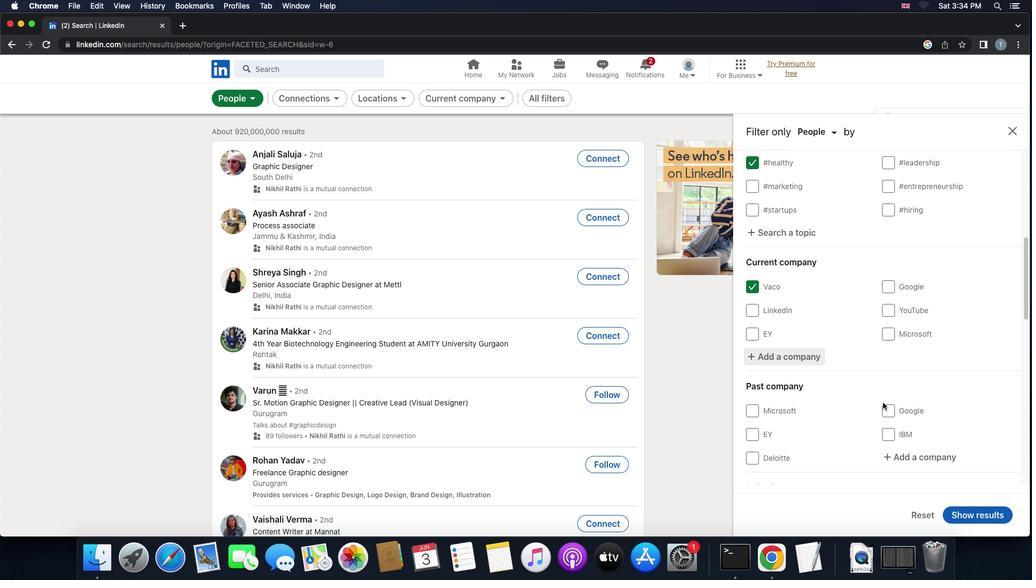 
Action: Mouse scrolled (882, 402) with delta (0, 0)
Screenshot: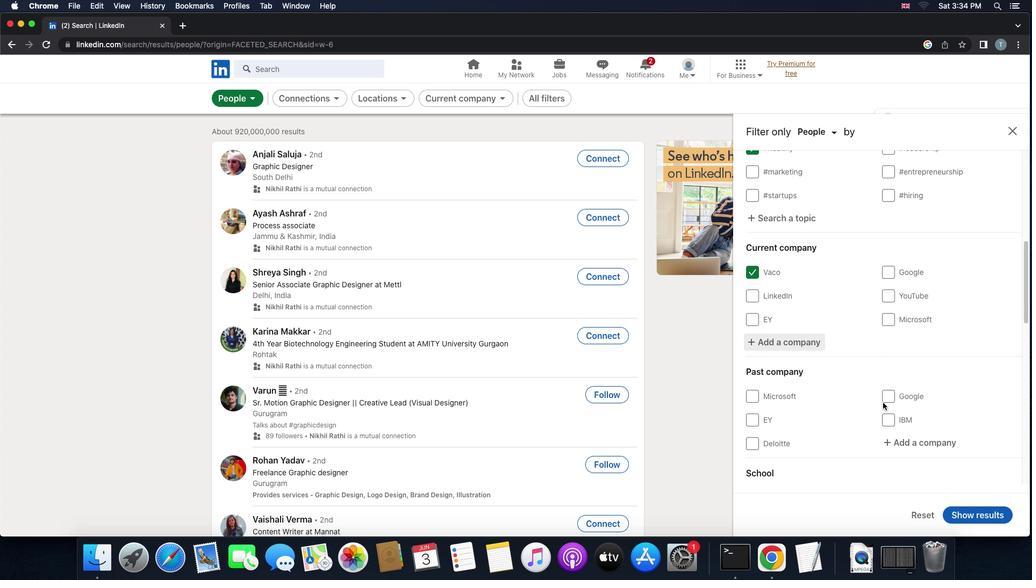 
Action: Mouse scrolled (882, 402) with delta (0, 0)
Screenshot: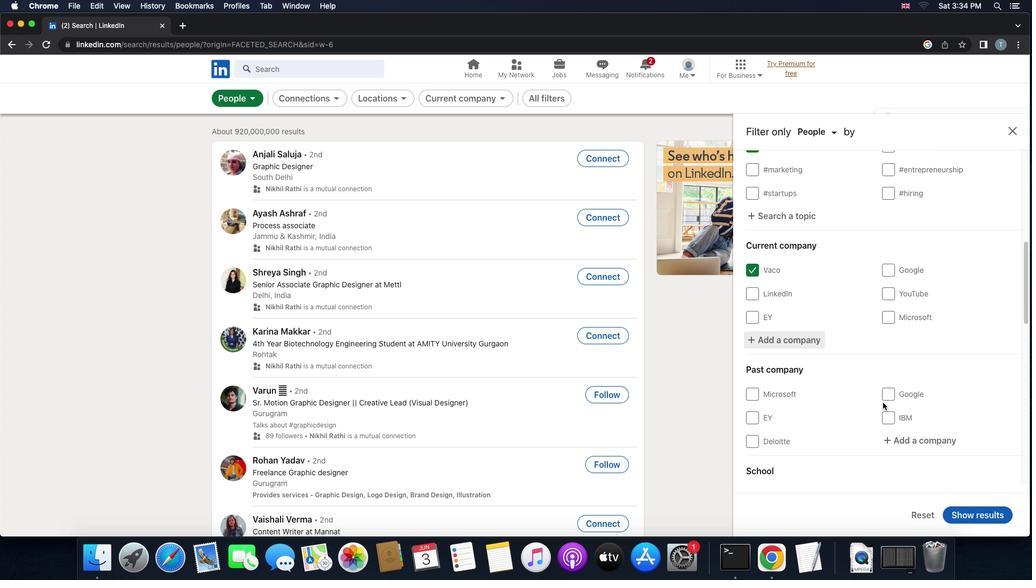 
Action: Mouse scrolled (882, 402) with delta (0, 0)
Screenshot: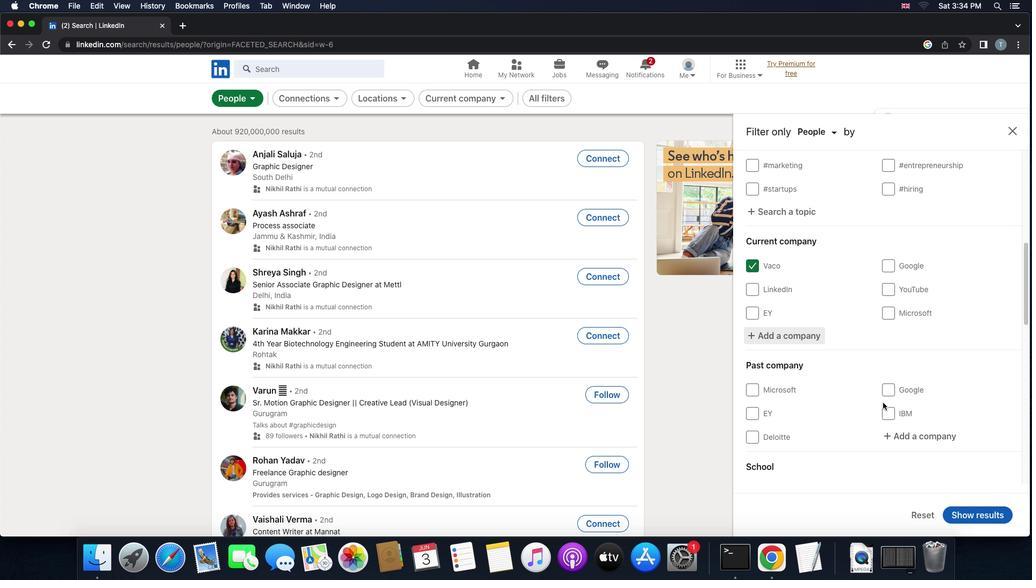 
Action: Mouse scrolled (882, 402) with delta (0, -1)
Screenshot: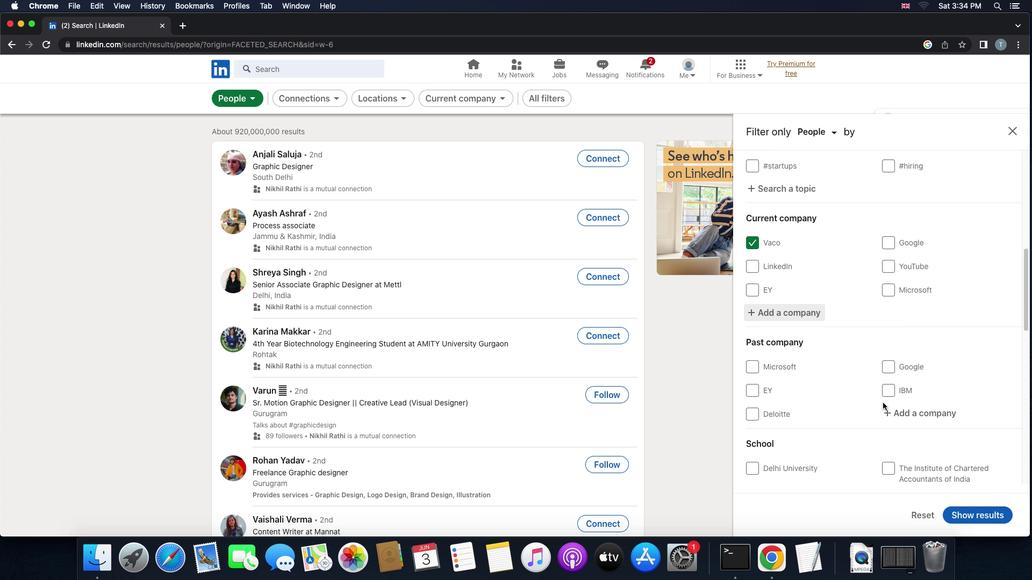 
Action: Mouse moved to (911, 478)
Screenshot: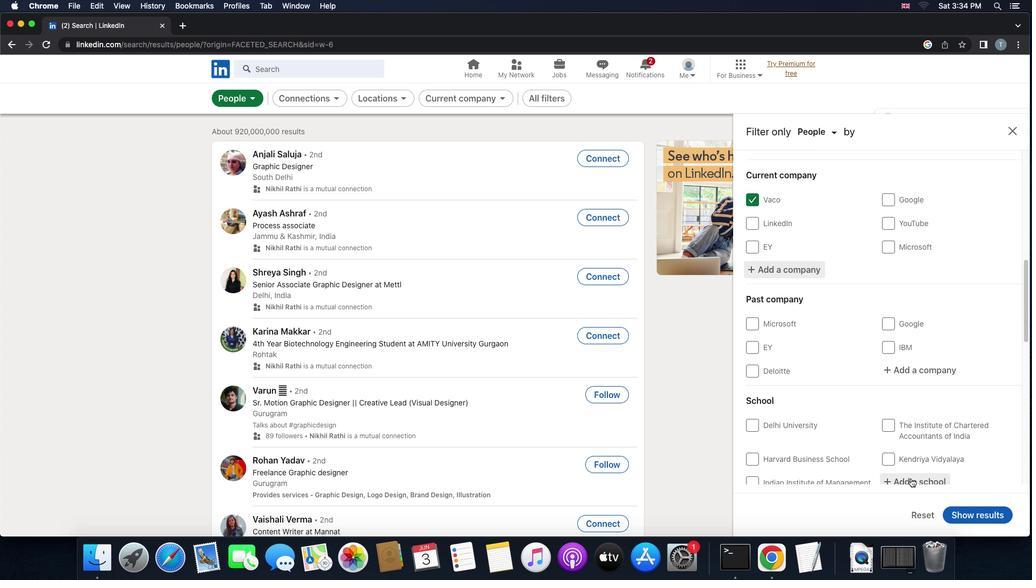 
Action: Mouse pressed left at (911, 478)
Screenshot: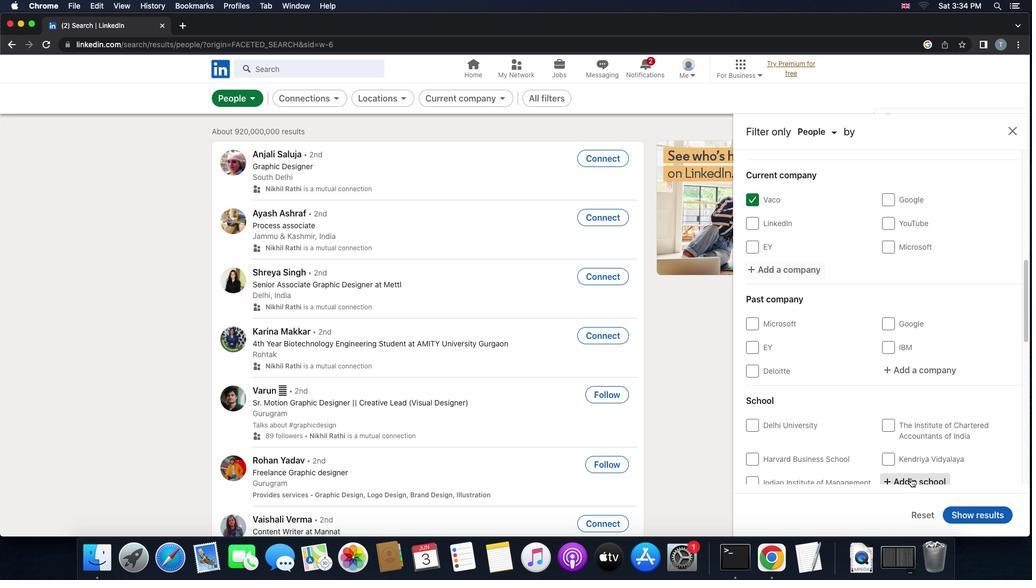 
Action: Mouse moved to (876, 468)
Screenshot: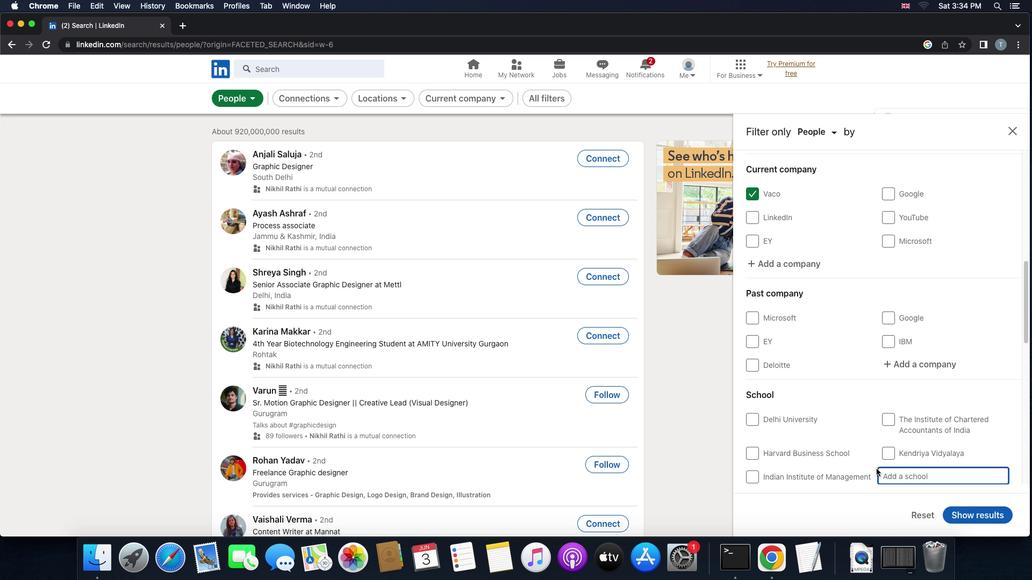 
Action: Key pressed 'd''e''l''h''i'Key.space'p''u''b''l''i''c'Key.space's''c''h''o''o''l'
Screenshot: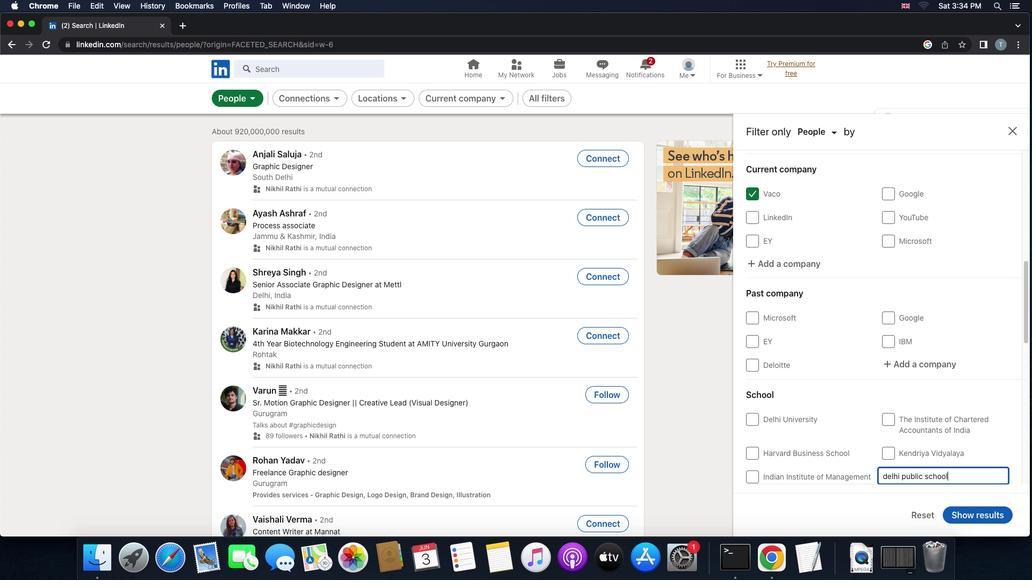 
Action: Mouse scrolled (876, 468) with delta (0, 0)
Screenshot: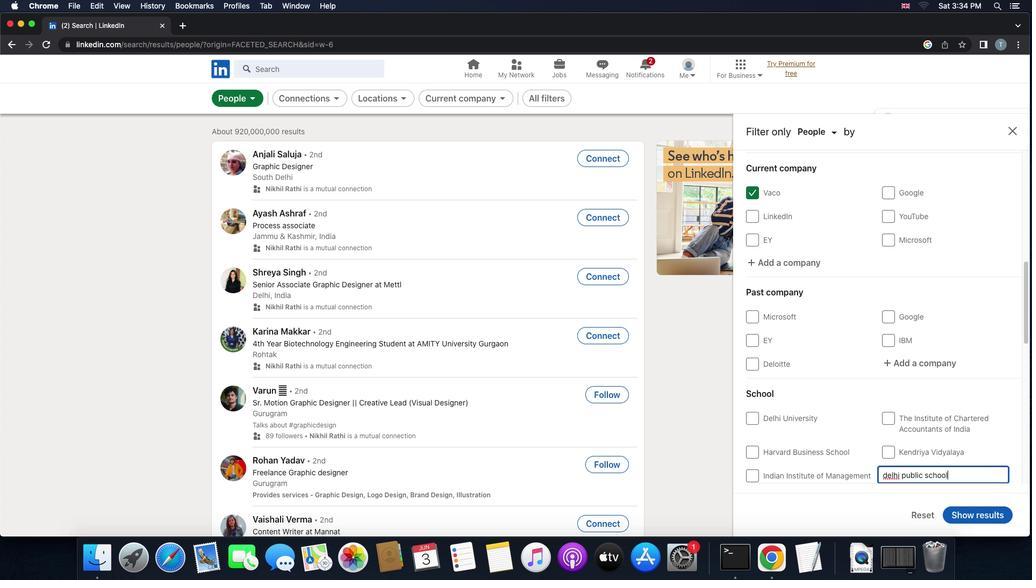 
Action: Mouse scrolled (876, 468) with delta (0, 0)
Screenshot: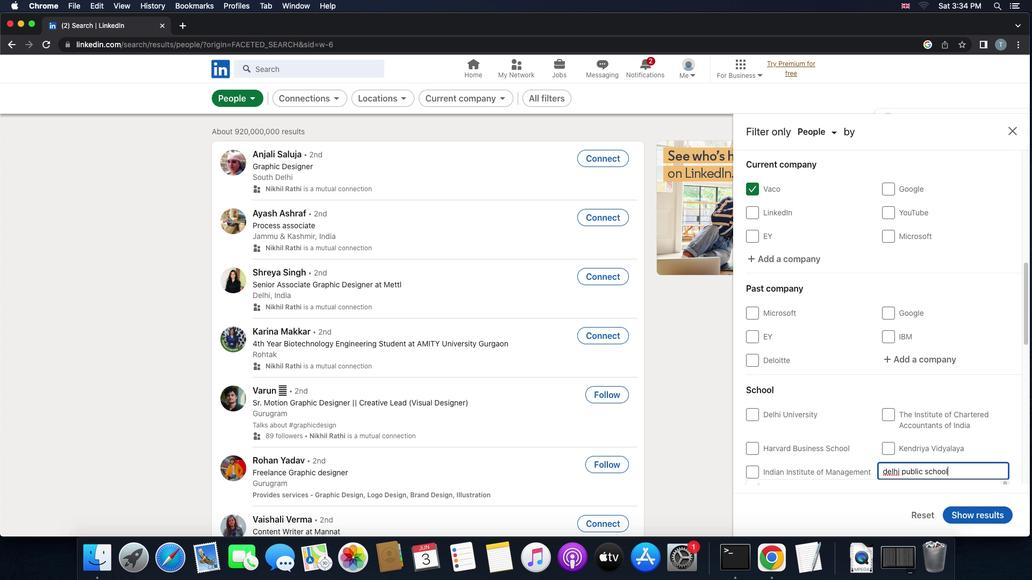 
Action: Mouse scrolled (876, 468) with delta (0, 0)
Screenshot: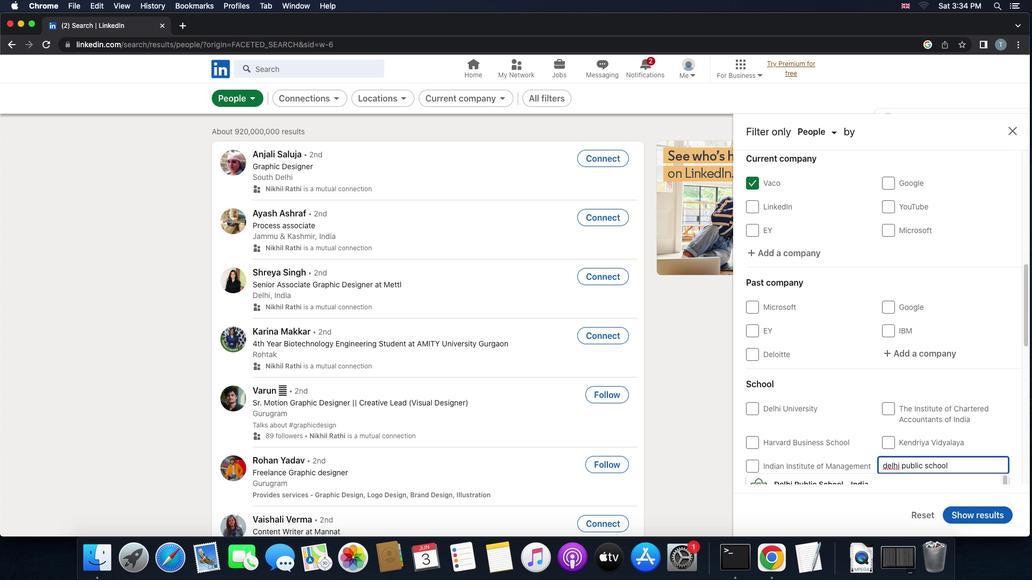 
Action: Mouse scrolled (876, 468) with delta (0, 0)
Screenshot: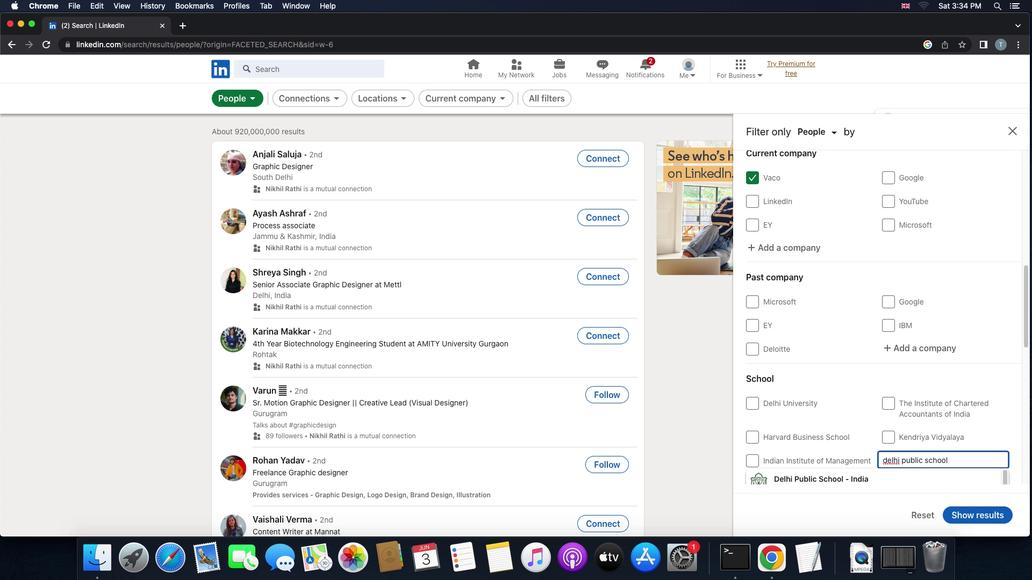 
Action: Mouse scrolled (876, 468) with delta (0, 0)
Screenshot: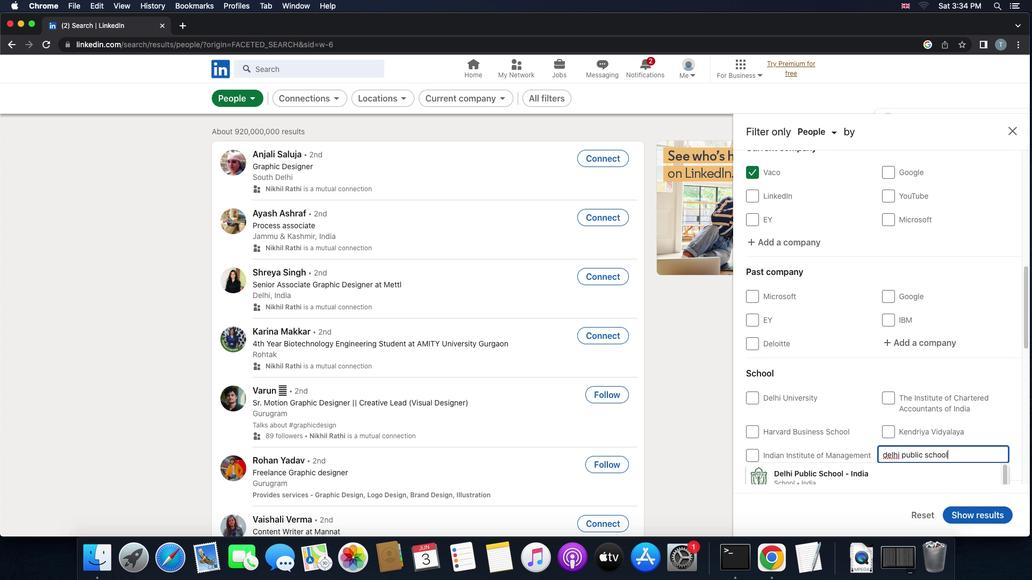 
Action: Mouse scrolled (876, 468) with delta (0, 0)
Screenshot: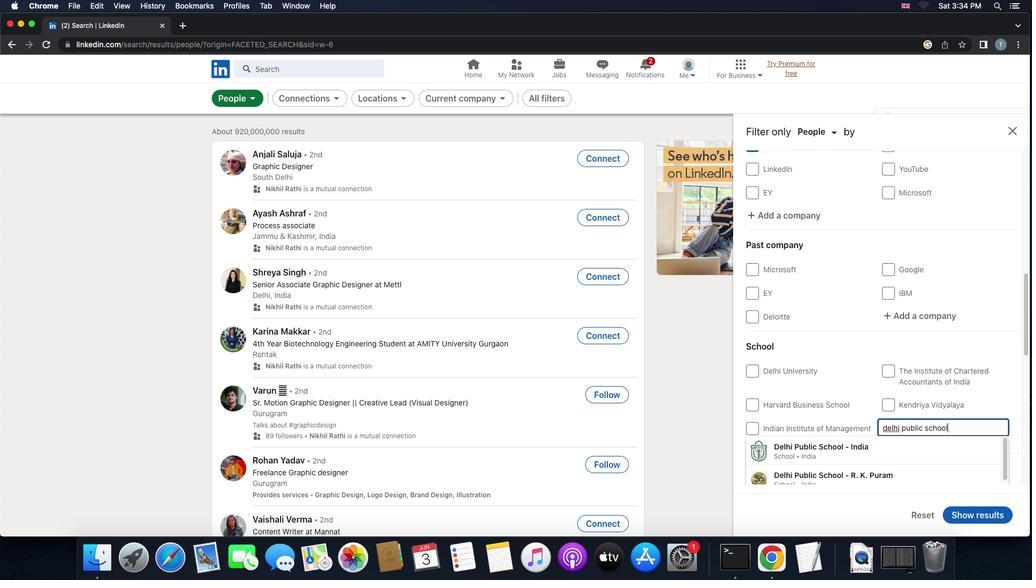 
Action: Mouse moved to (843, 445)
Screenshot: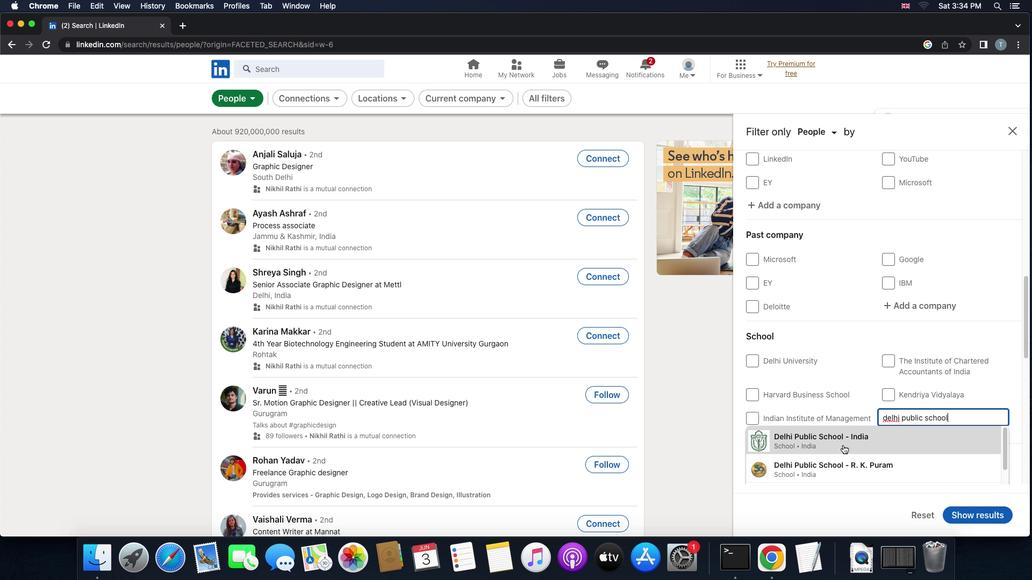 
Action: Mouse scrolled (843, 445) with delta (0, 0)
Screenshot: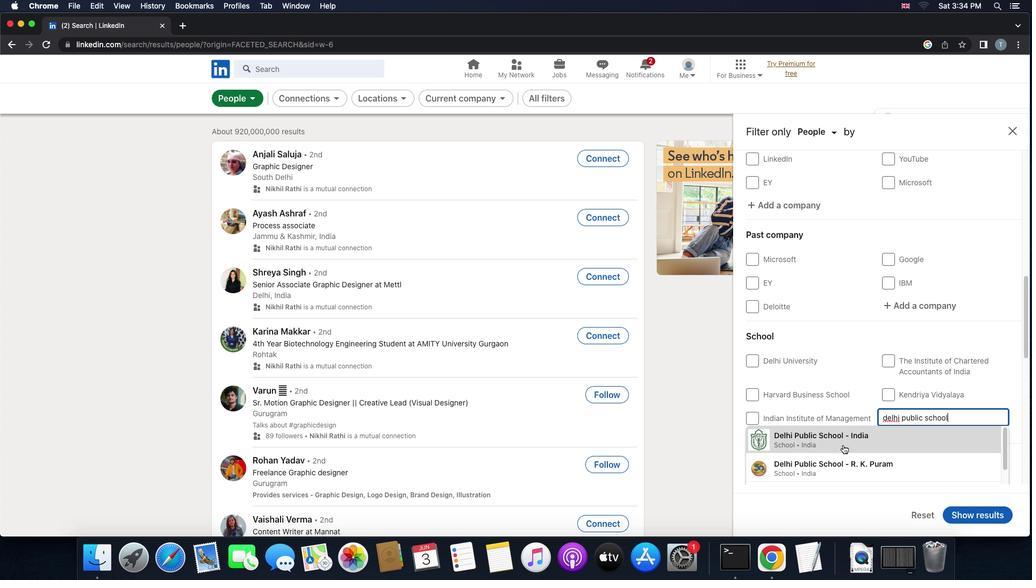 
Action: Mouse scrolled (843, 445) with delta (0, 0)
Screenshot: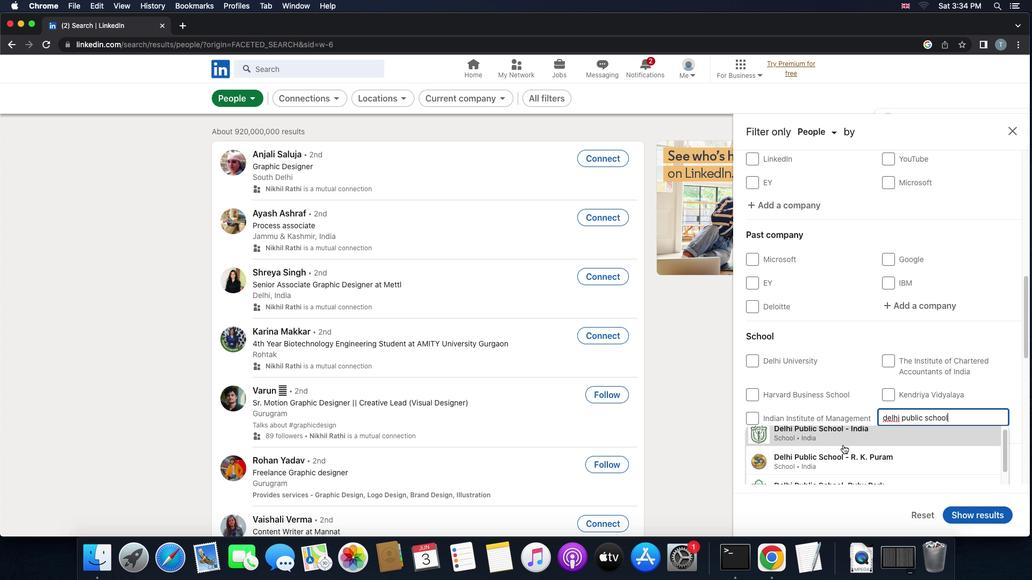 
Action: Mouse scrolled (843, 445) with delta (0, 0)
Screenshot: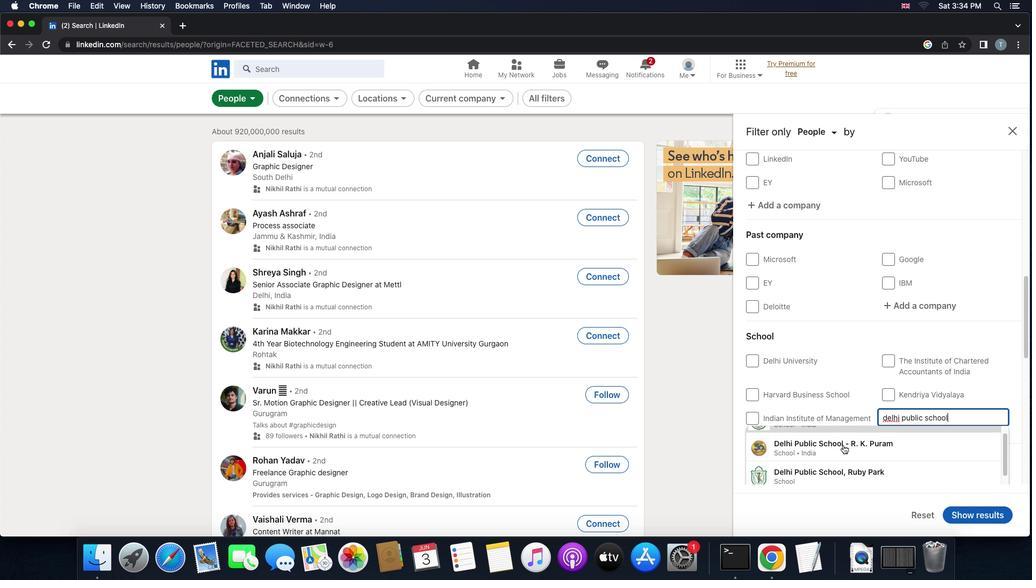 
Action: Mouse moved to (846, 444)
Screenshot: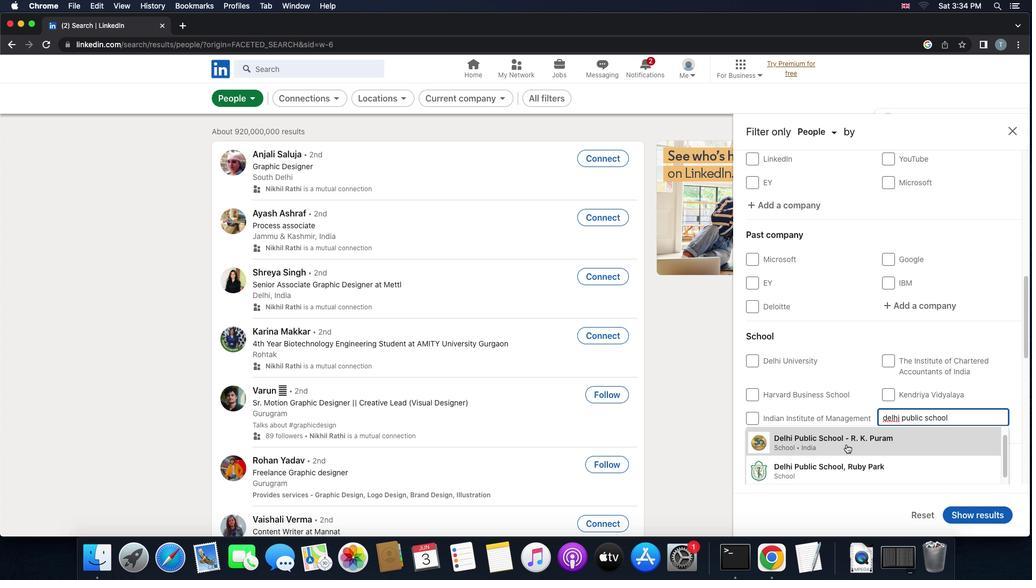 
Action: Mouse scrolled (846, 444) with delta (0, 0)
Screenshot: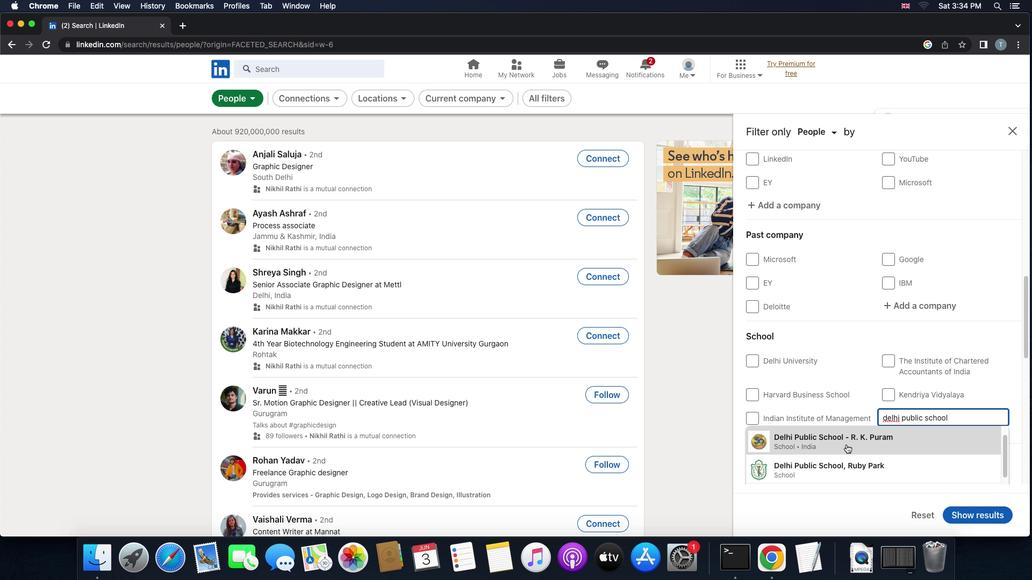 
Action: Mouse scrolled (846, 444) with delta (0, 0)
Screenshot: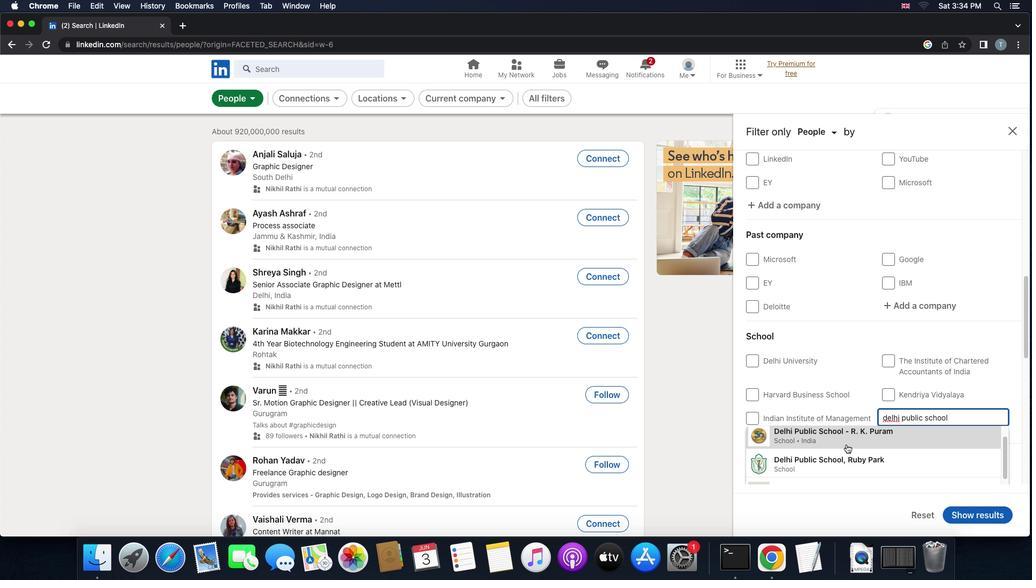 
Action: Mouse moved to (987, 422)
Screenshot: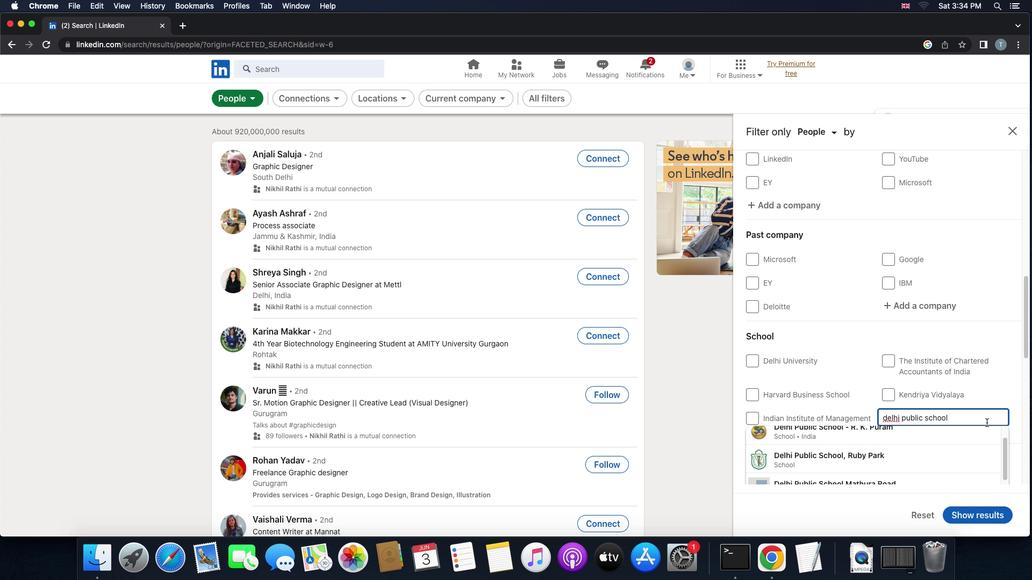 
Action: Key pressed Key.space'n''o''i''d''a'
Screenshot: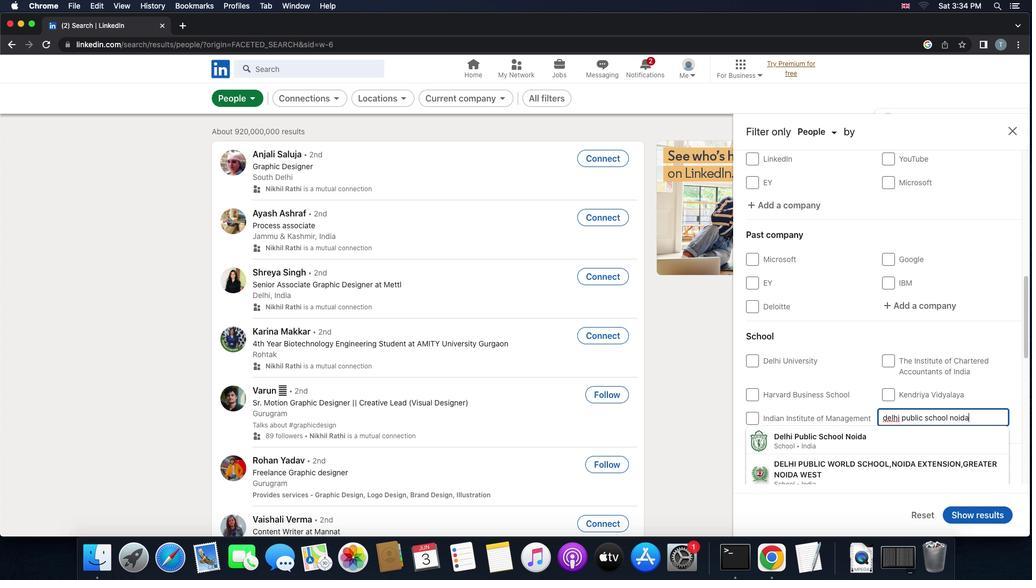 
Action: Mouse moved to (981, 441)
Screenshot: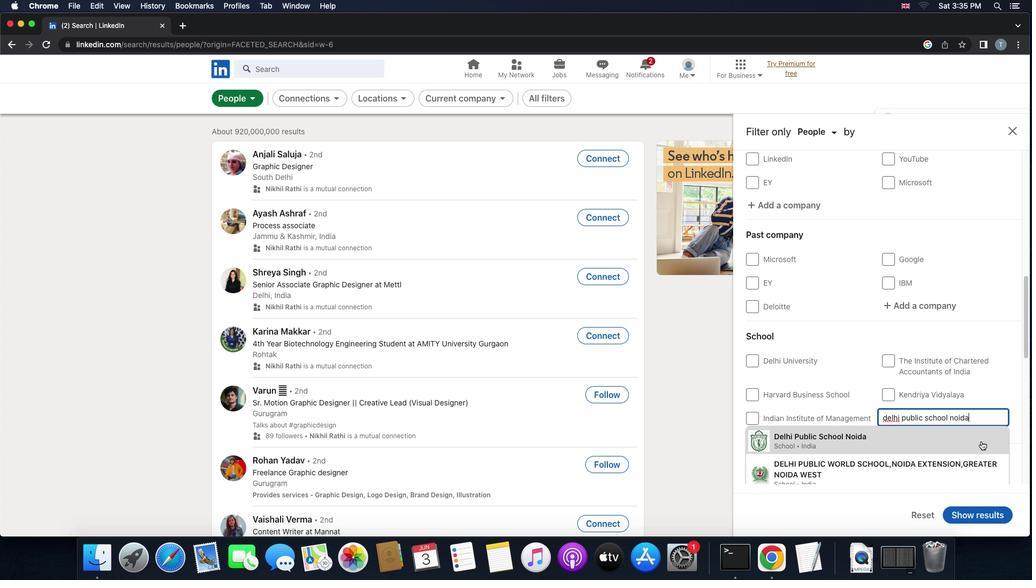 
Action: Mouse pressed left at (981, 441)
Screenshot: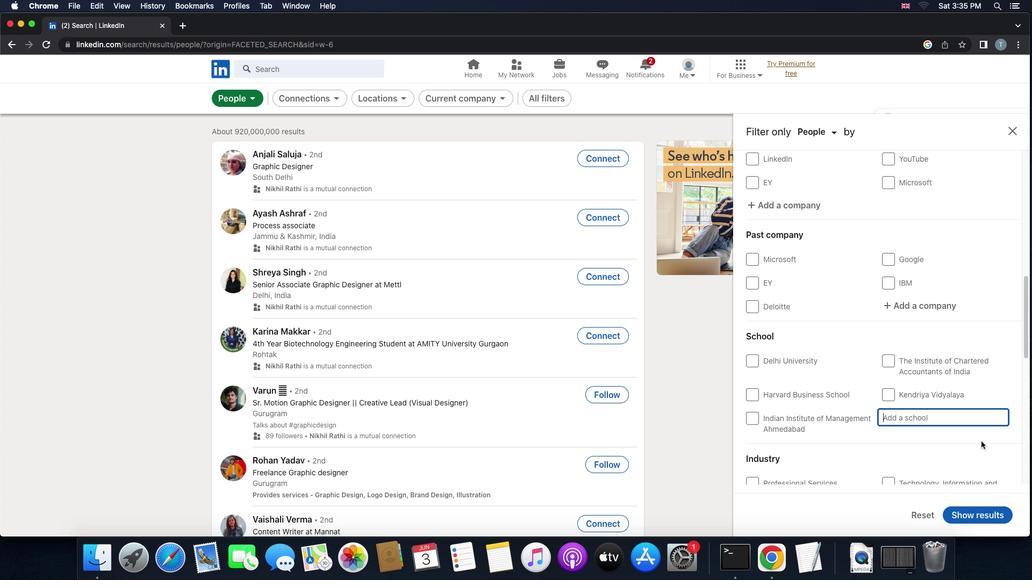 
Action: Mouse moved to (981, 441)
Screenshot: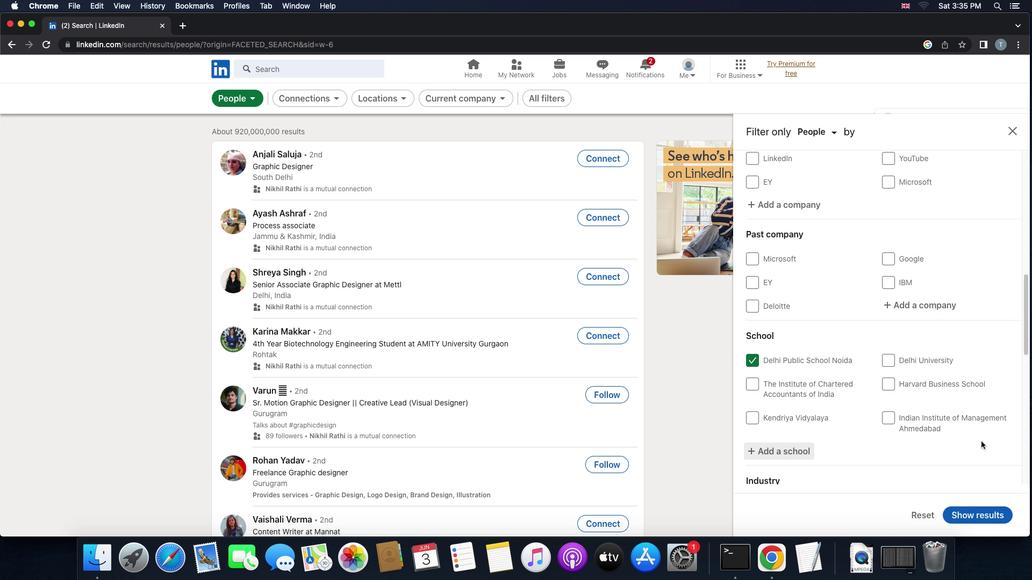 
Action: Mouse scrolled (981, 441) with delta (0, 0)
Screenshot: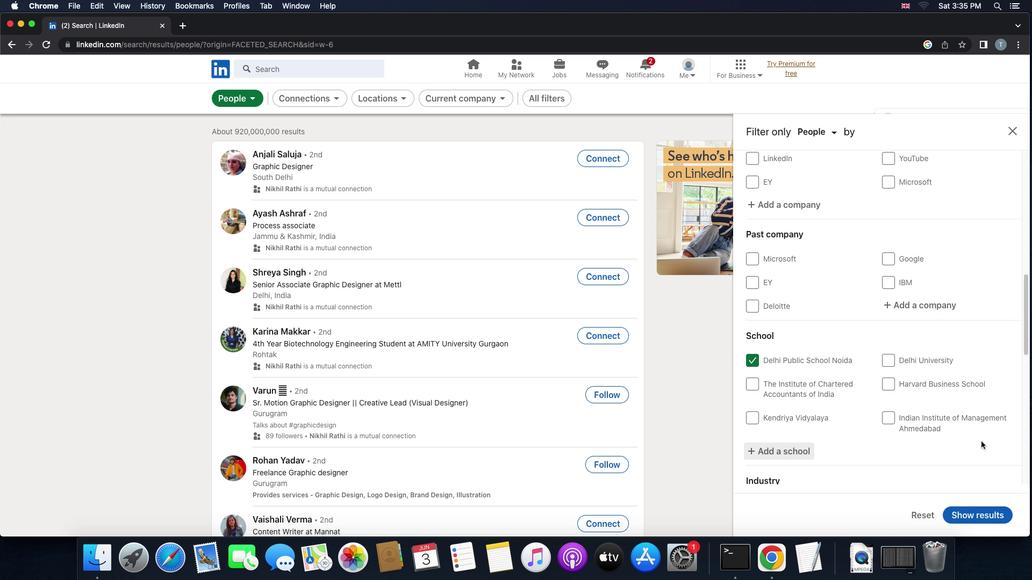 
Action: Mouse scrolled (981, 441) with delta (0, 0)
Screenshot: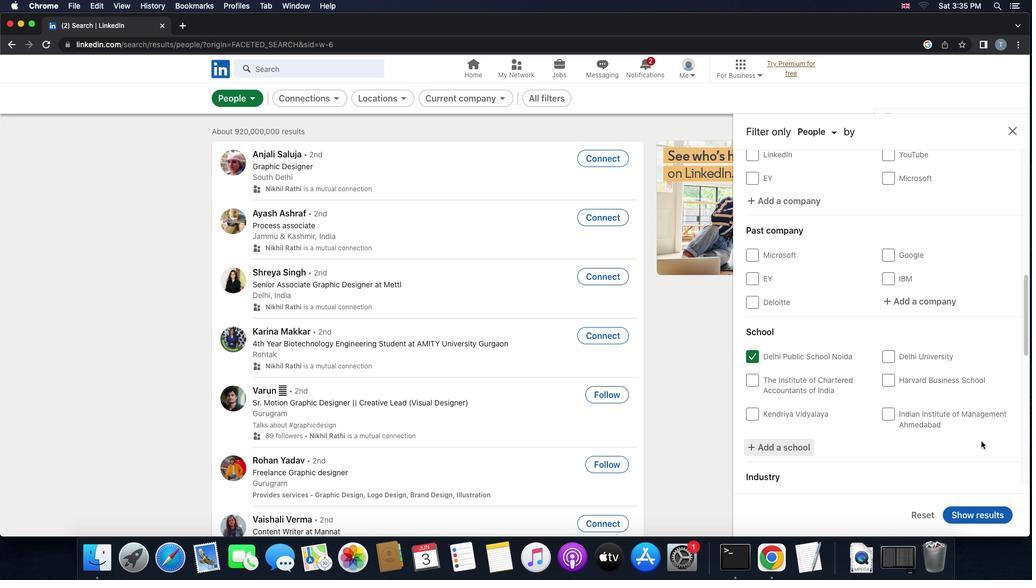 
Action: Mouse scrolled (981, 441) with delta (0, 0)
Screenshot: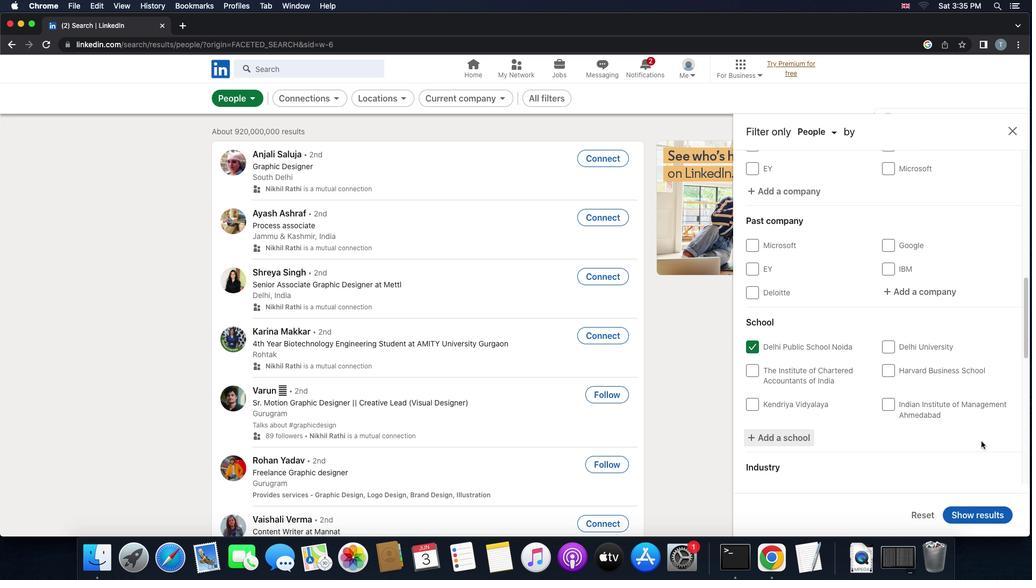 
Action: Mouse scrolled (981, 441) with delta (0, -1)
Screenshot: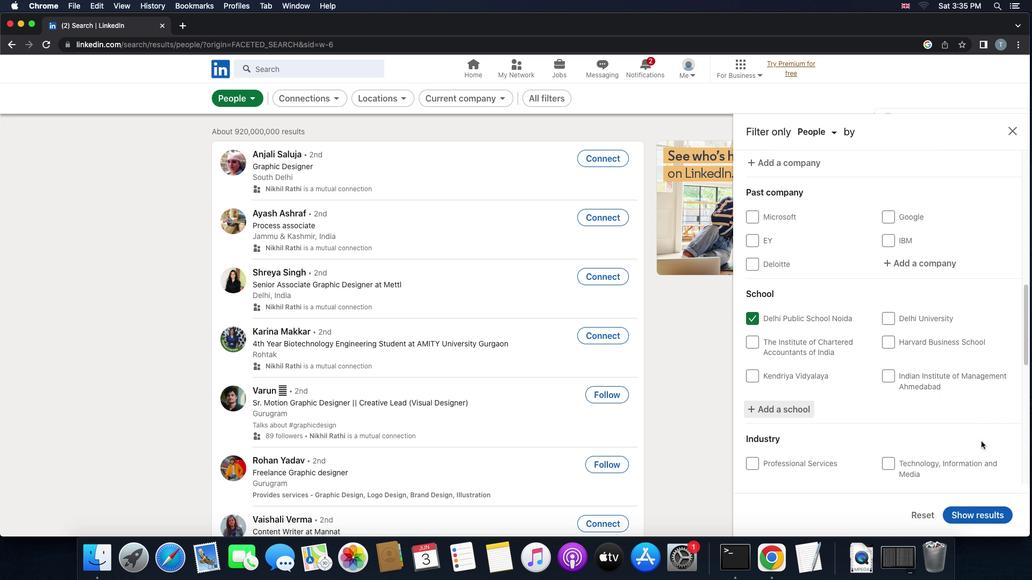 
Action: Mouse scrolled (981, 441) with delta (0, 0)
Screenshot: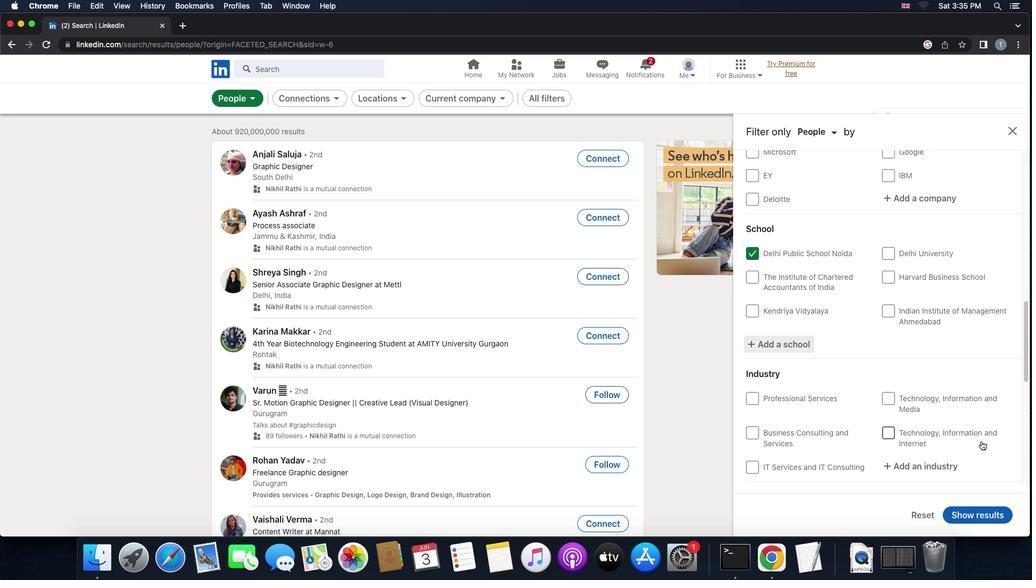 
Action: Mouse scrolled (981, 441) with delta (0, 0)
Screenshot: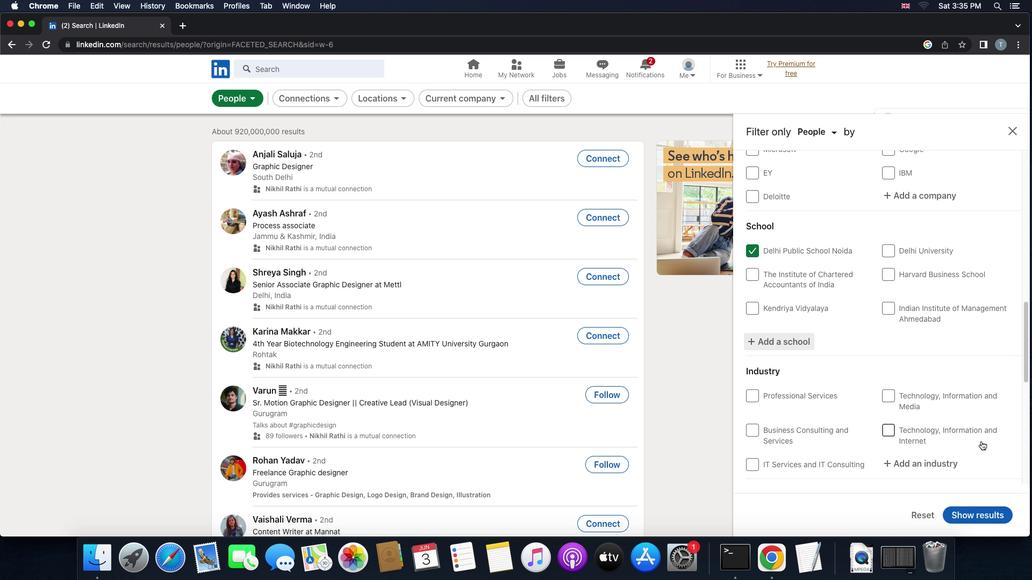 
Action: Mouse scrolled (981, 441) with delta (0, 0)
Screenshot: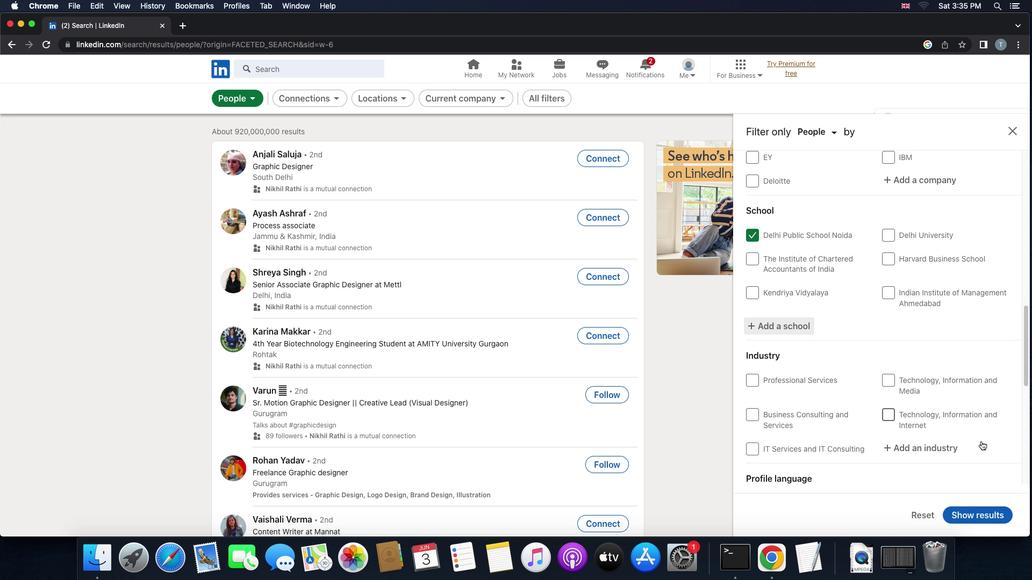 
Action: Mouse moved to (958, 421)
Screenshot: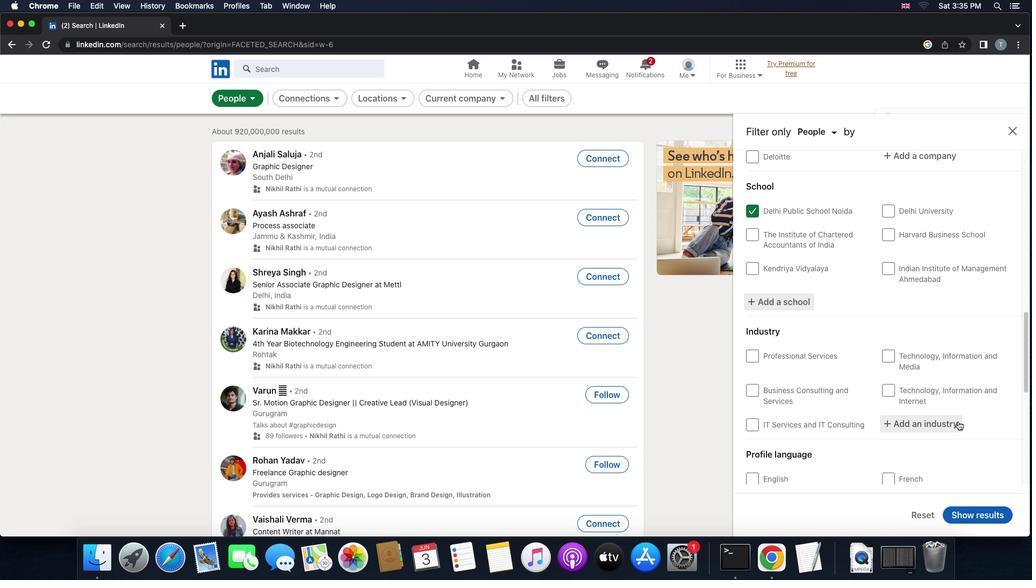 
Action: Mouse pressed left at (958, 421)
Screenshot: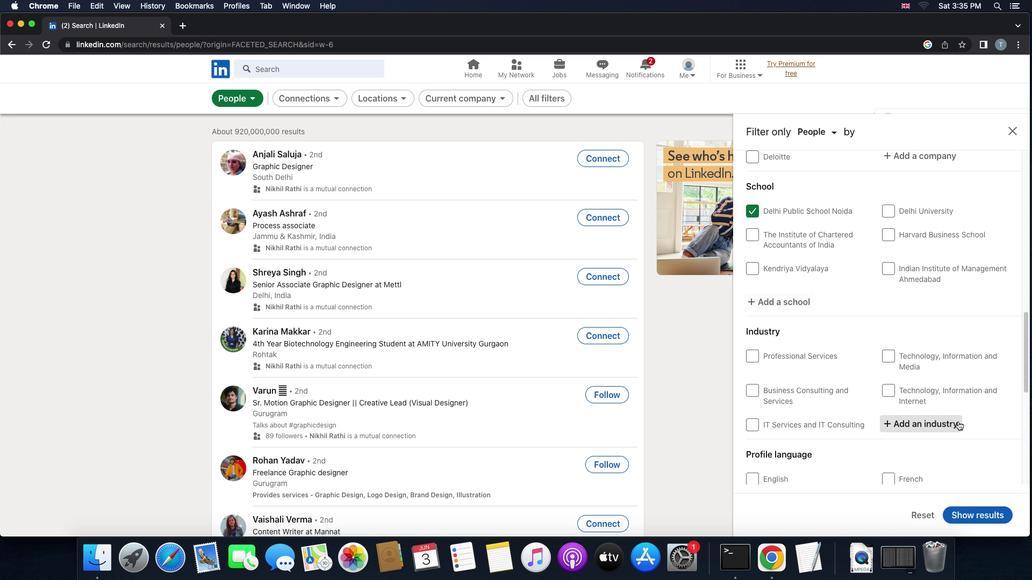 
Action: Key pressed 's''p''o''r''t''s'Key.space
Screenshot: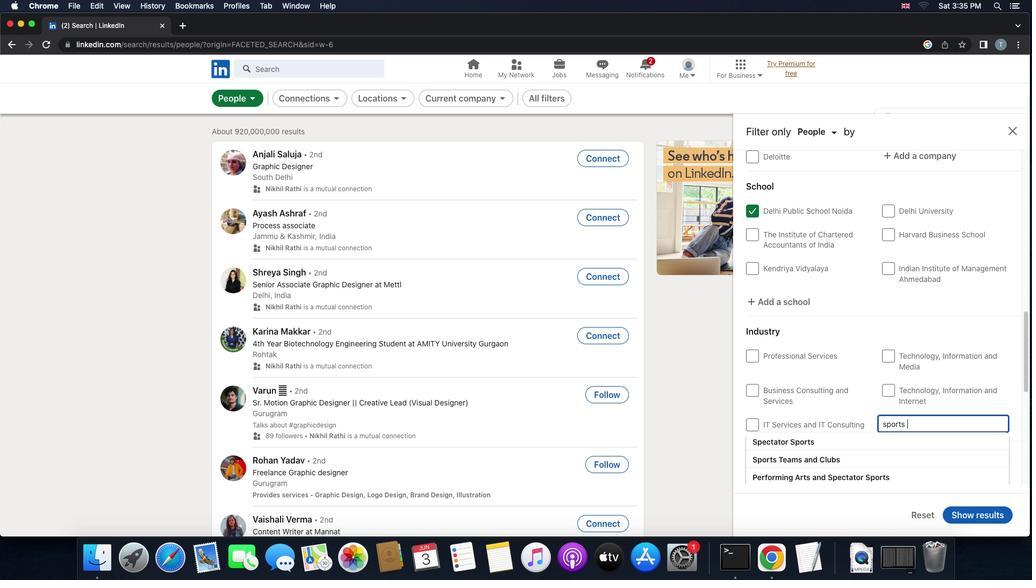 
Action: Mouse moved to (935, 455)
Screenshot: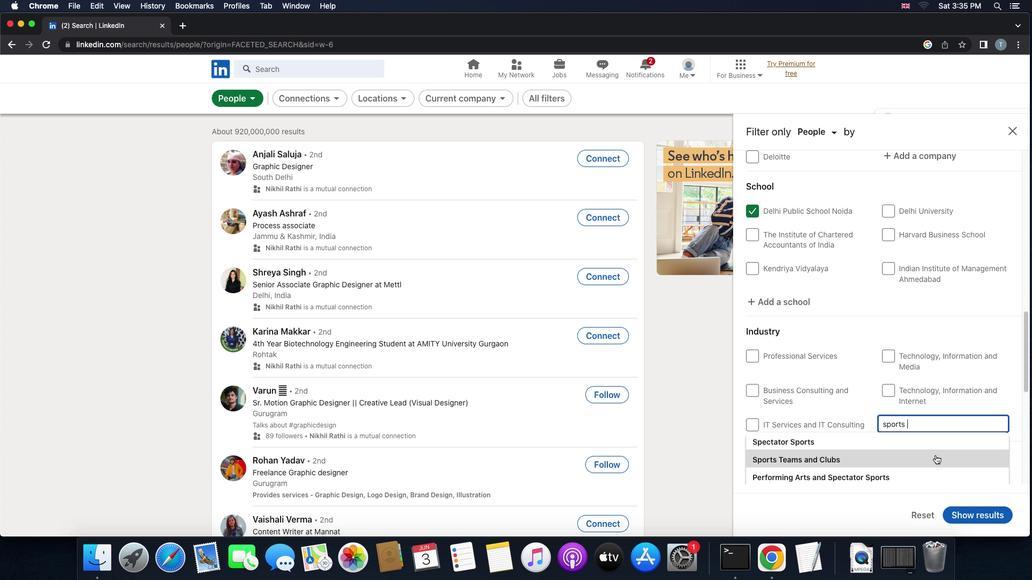 
Action: Mouse pressed left at (935, 455)
Screenshot: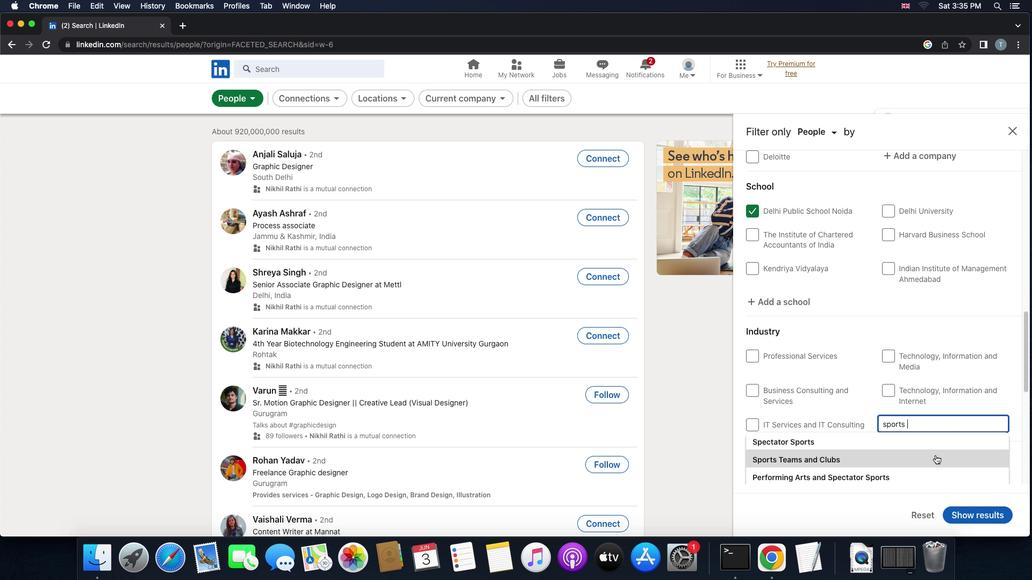 
Action: Mouse moved to (939, 459)
Screenshot: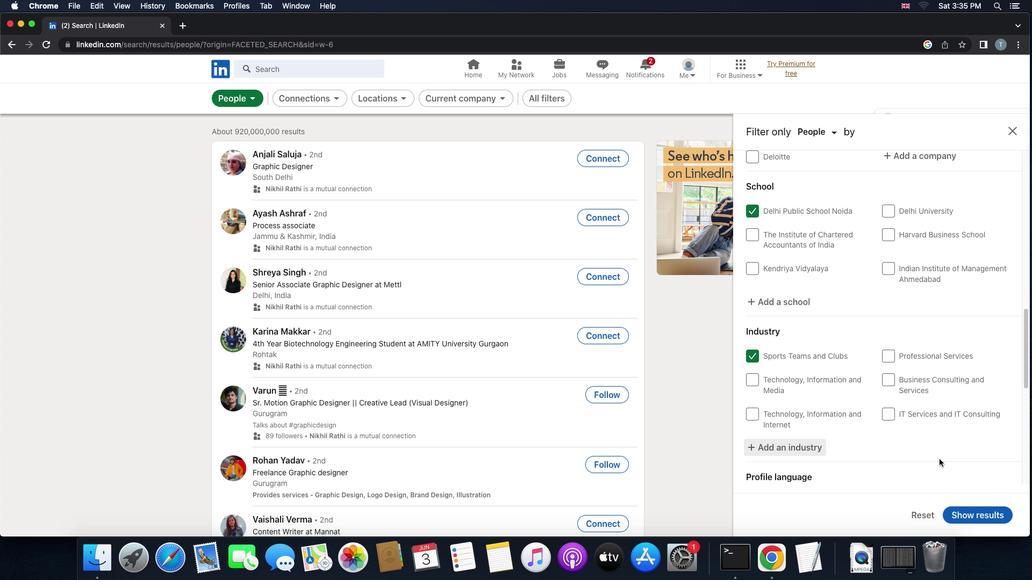 
Action: Mouse scrolled (939, 459) with delta (0, 0)
Screenshot: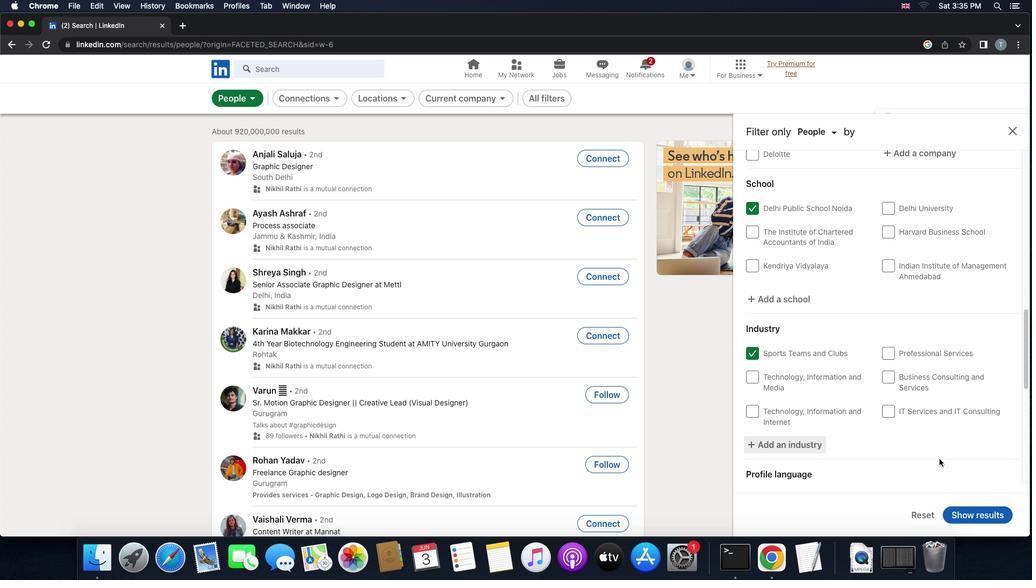 
Action: Mouse scrolled (939, 459) with delta (0, 0)
Screenshot: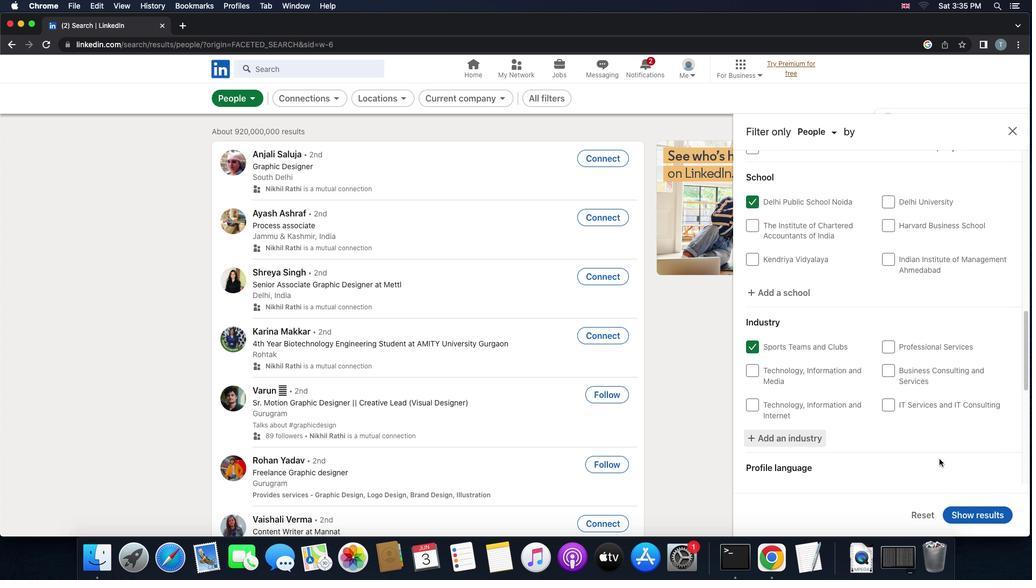 
Action: Mouse scrolled (939, 459) with delta (0, -1)
Screenshot: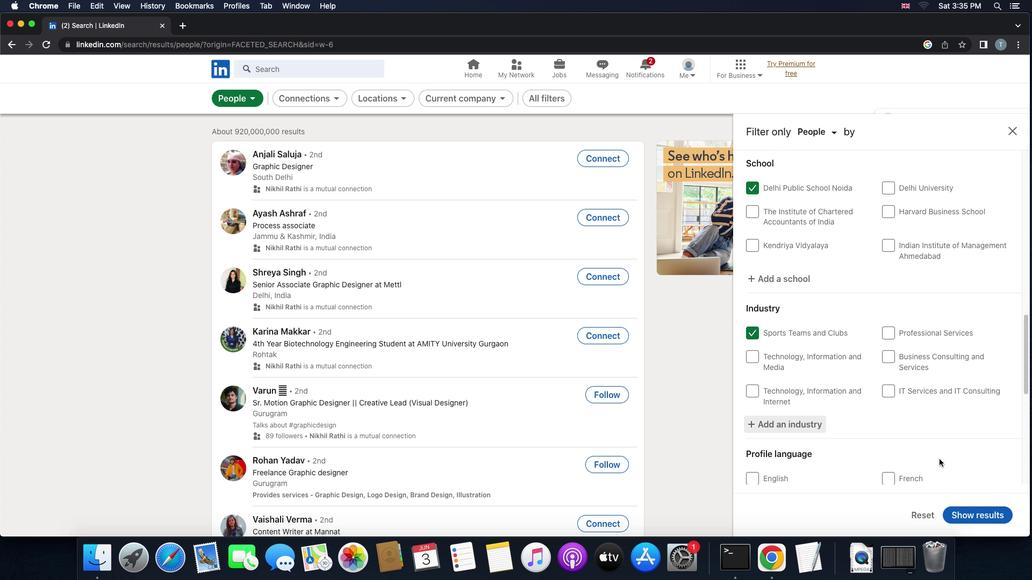 
Action: Mouse scrolled (939, 459) with delta (0, -1)
Screenshot: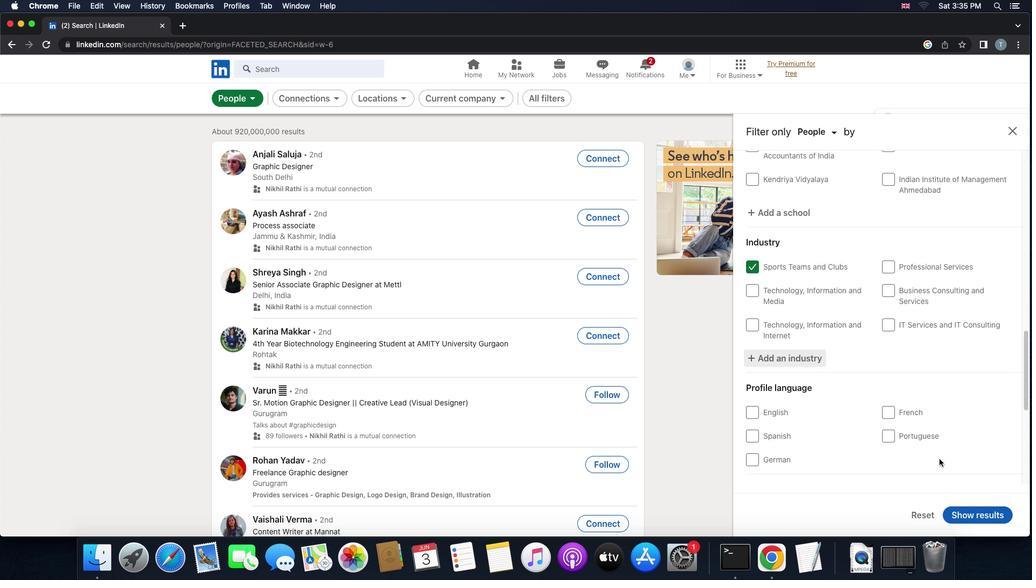 
Action: Mouse moved to (912, 426)
Screenshot: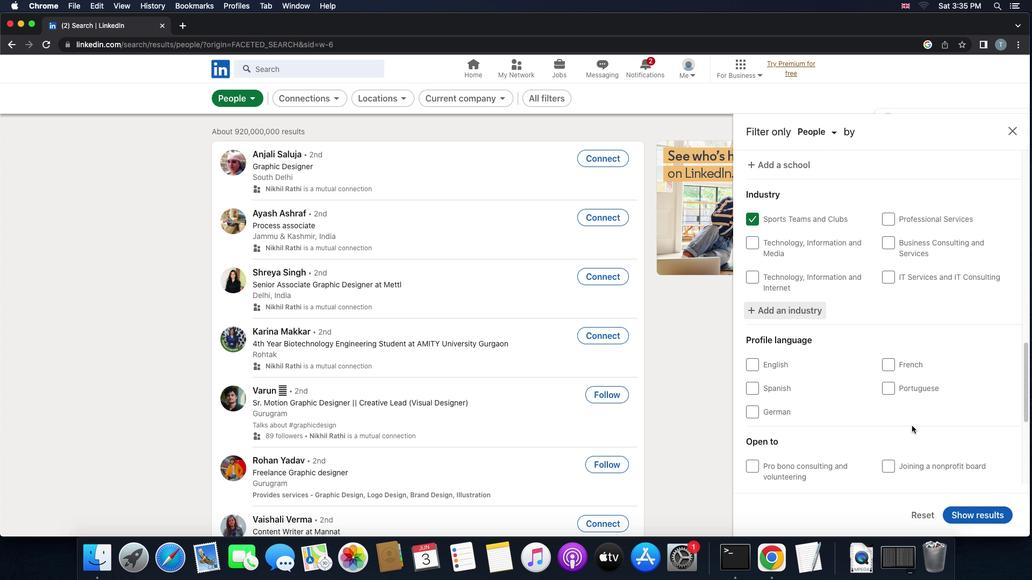 
Action: Mouse scrolled (912, 426) with delta (0, 0)
Screenshot: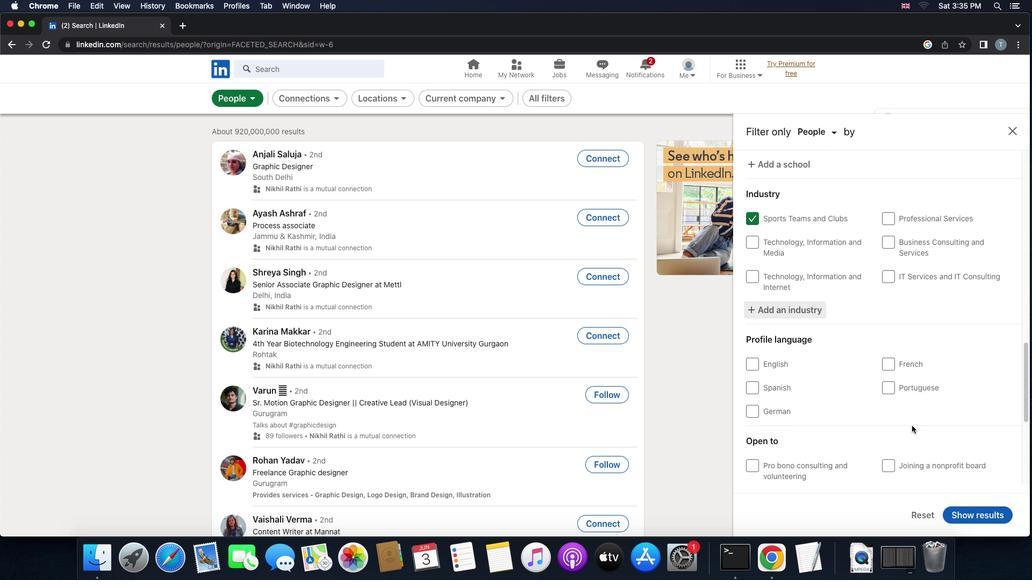 
Action: Mouse scrolled (912, 426) with delta (0, 0)
Screenshot: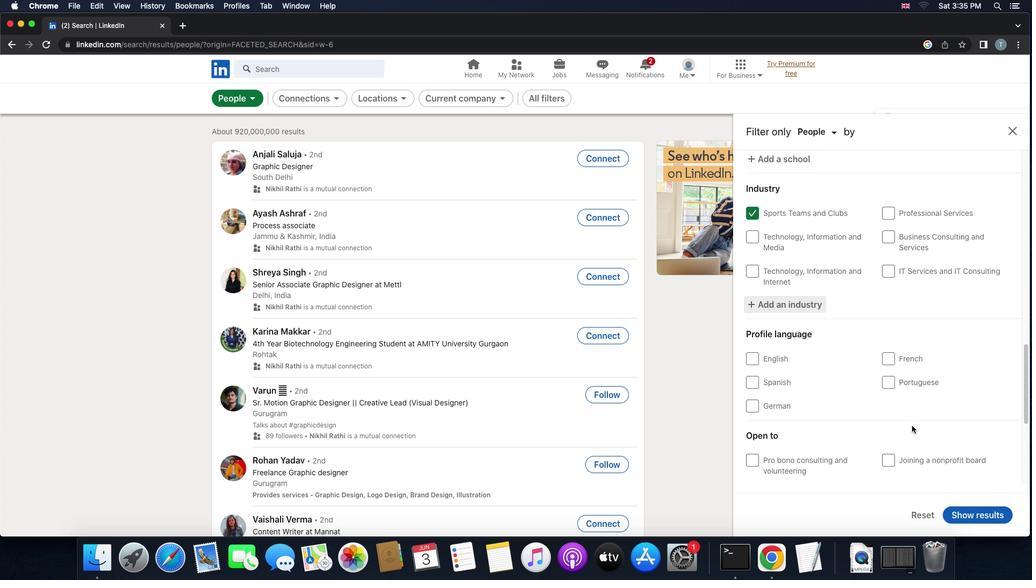 
Action: Mouse scrolled (912, 426) with delta (0, 0)
Screenshot: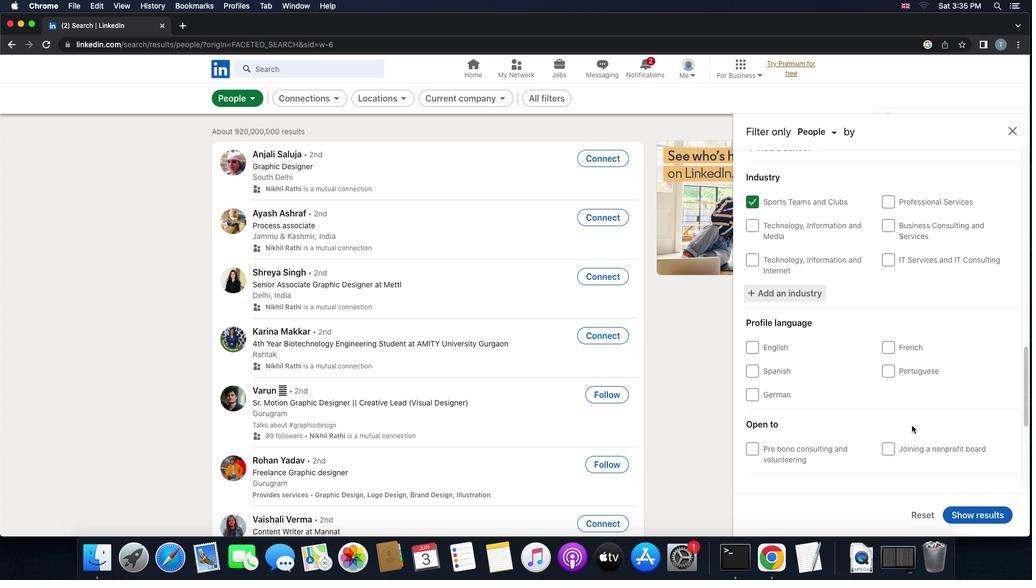 
Action: Mouse moved to (890, 357)
Screenshot: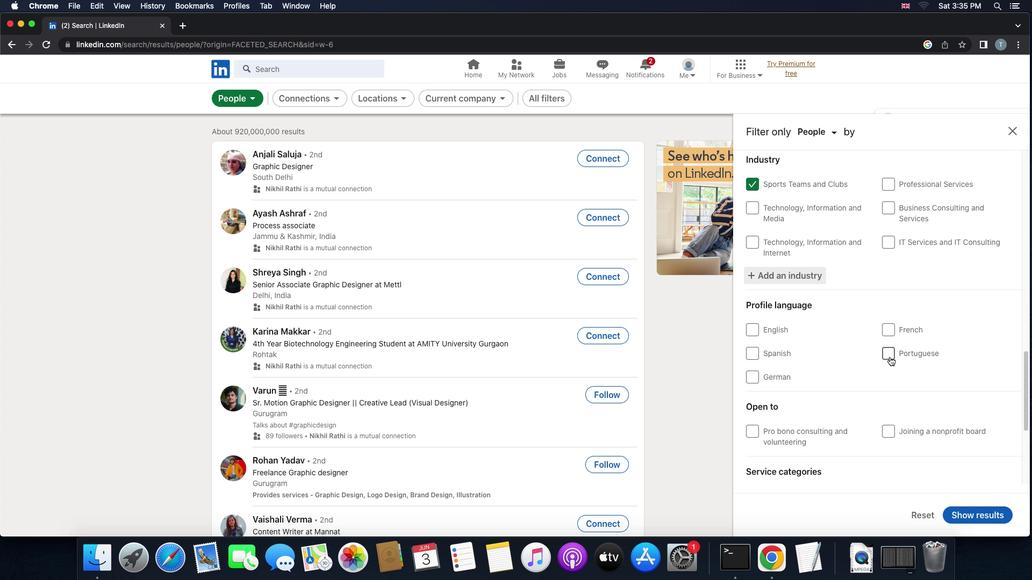 
Action: Mouse pressed left at (890, 357)
Screenshot: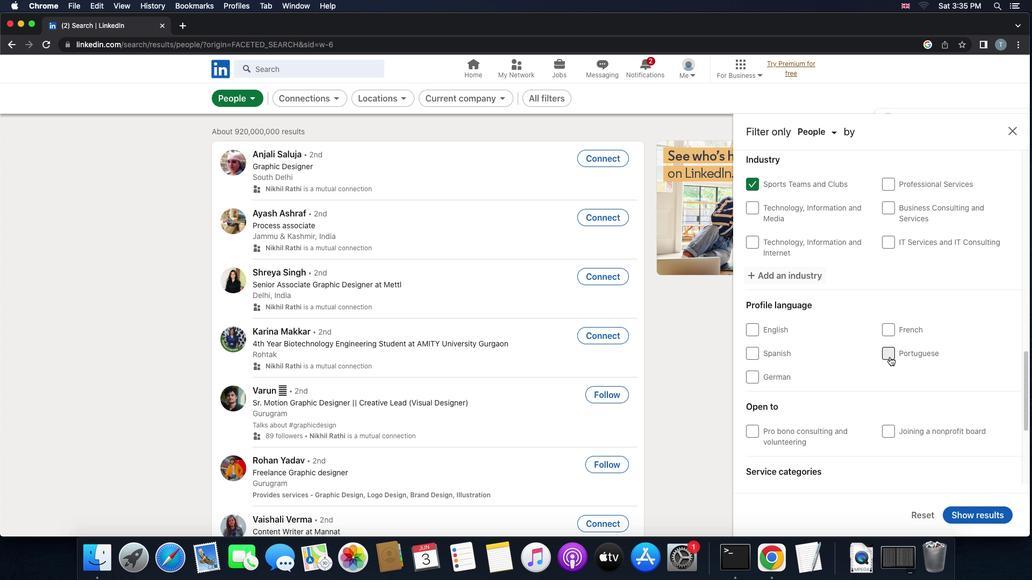 
Action: Mouse moved to (904, 410)
Screenshot: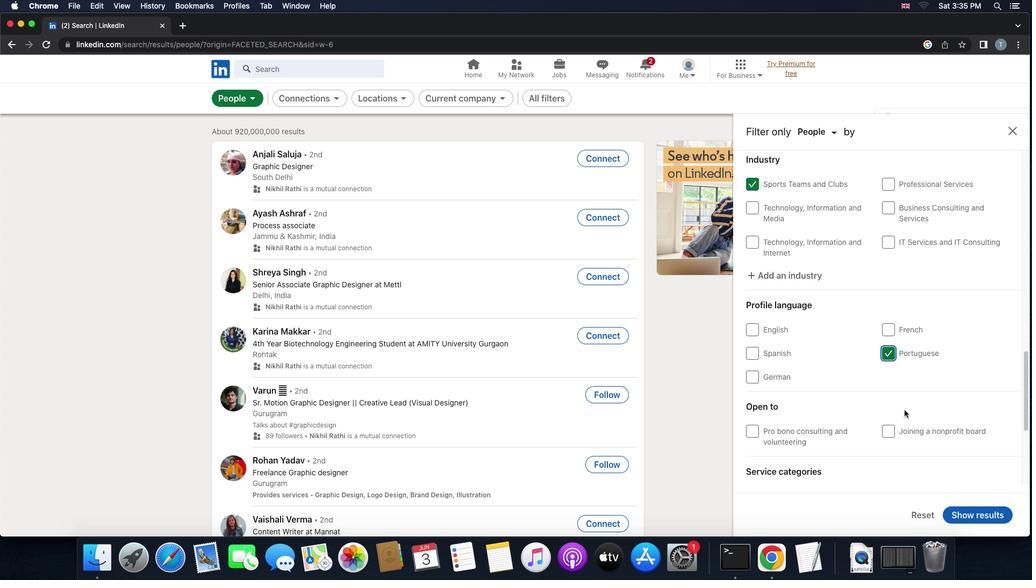 
Action: Mouse scrolled (904, 410) with delta (0, 0)
Screenshot: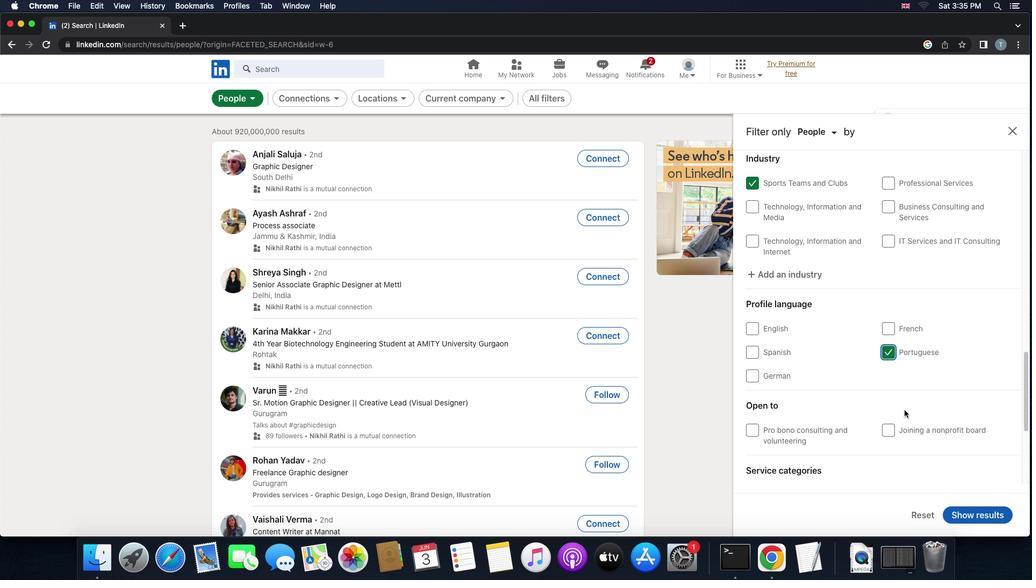 
Action: Mouse scrolled (904, 410) with delta (0, 0)
Screenshot: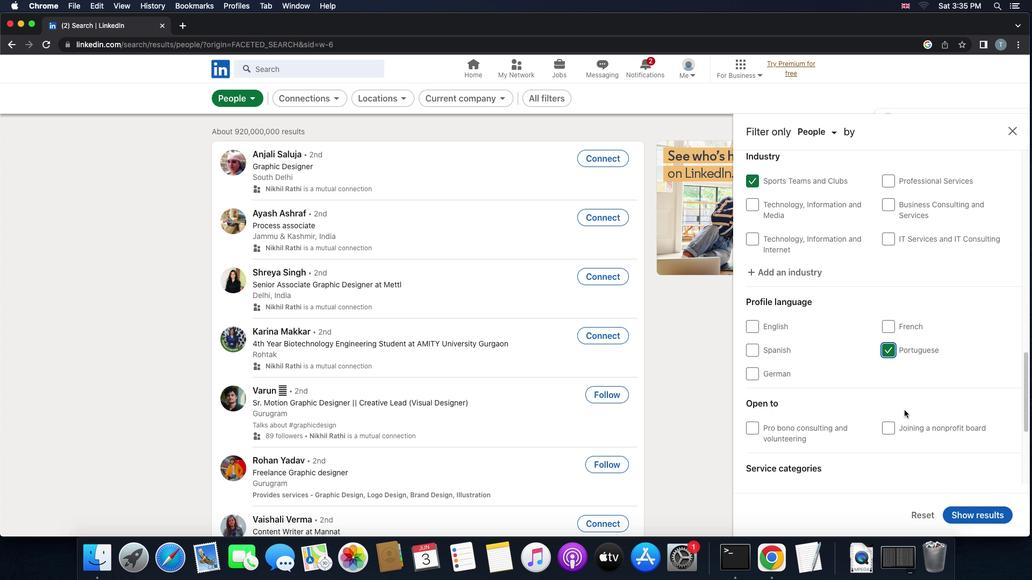 
Action: Mouse scrolled (904, 410) with delta (0, 0)
Screenshot: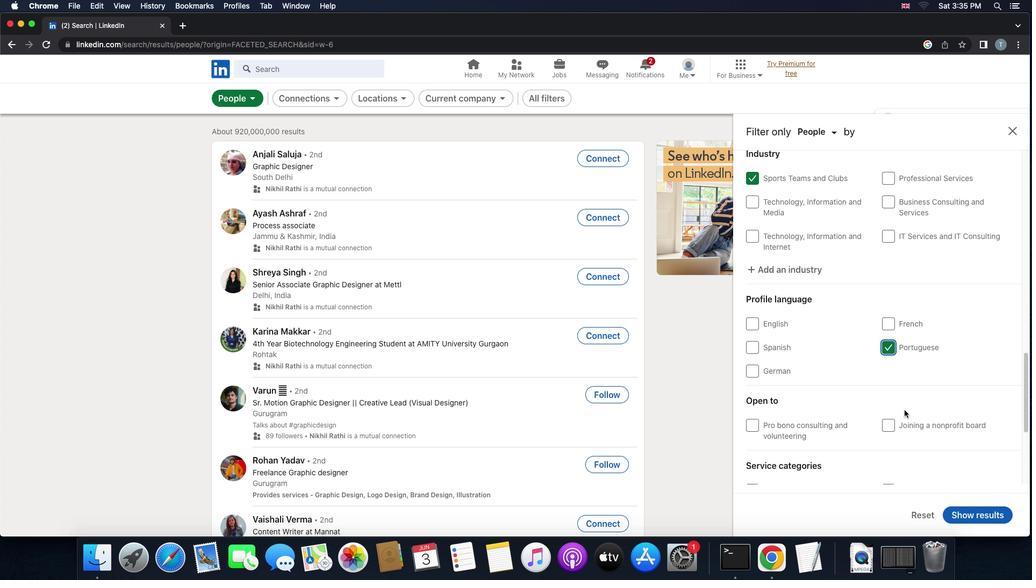 
Action: Mouse scrolled (904, 410) with delta (0, 0)
Screenshot: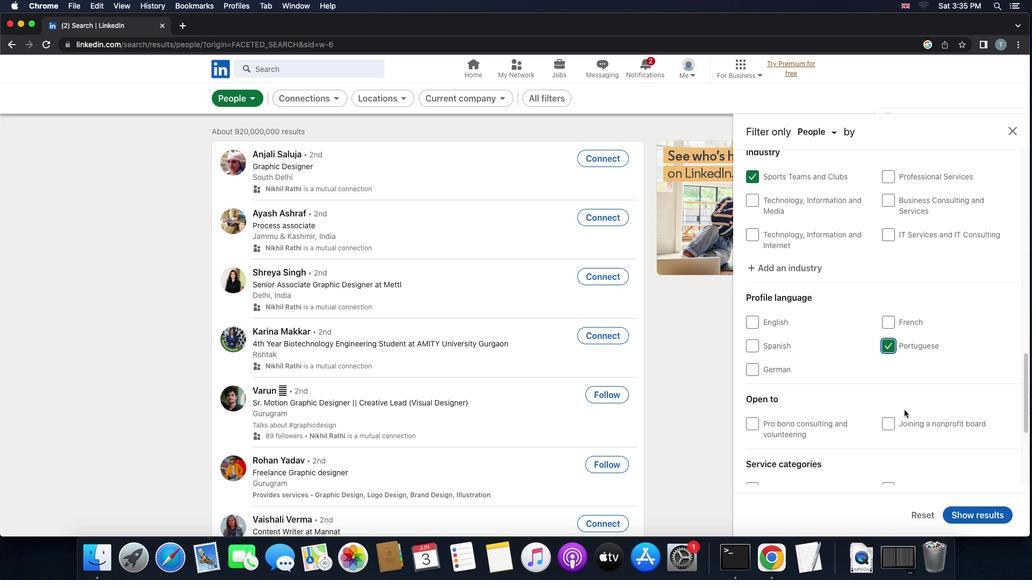 
Action: Mouse scrolled (904, 410) with delta (0, 0)
Screenshot: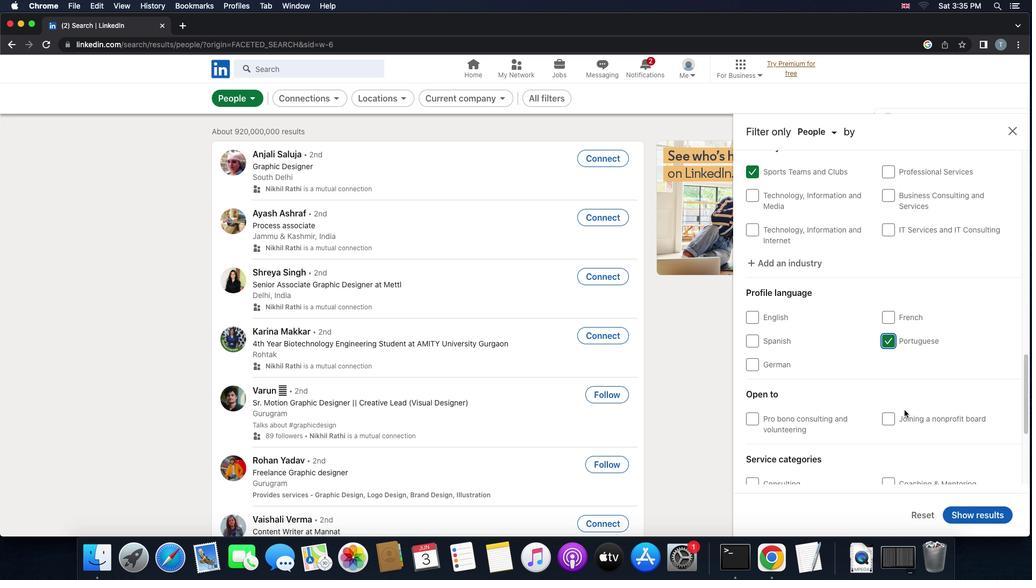 
Action: Mouse scrolled (904, 410) with delta (0, 0)
Screenshot: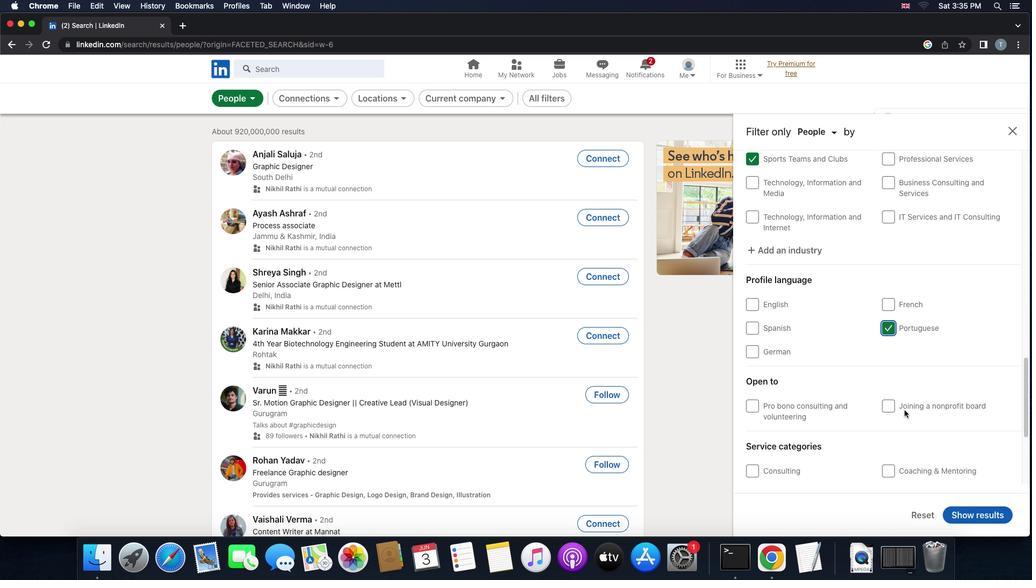 
Action: Mouse scrolled (904, 410) with delta (0, 0)
Screenshot: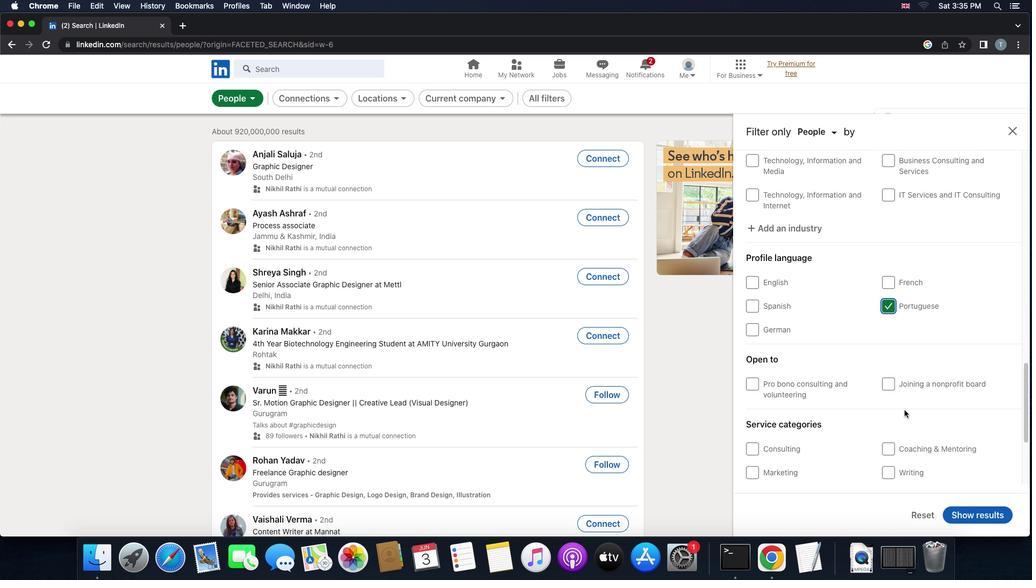 
Action: Mouse scrolled (904, 410) with delta (0, 0)
Screenshot: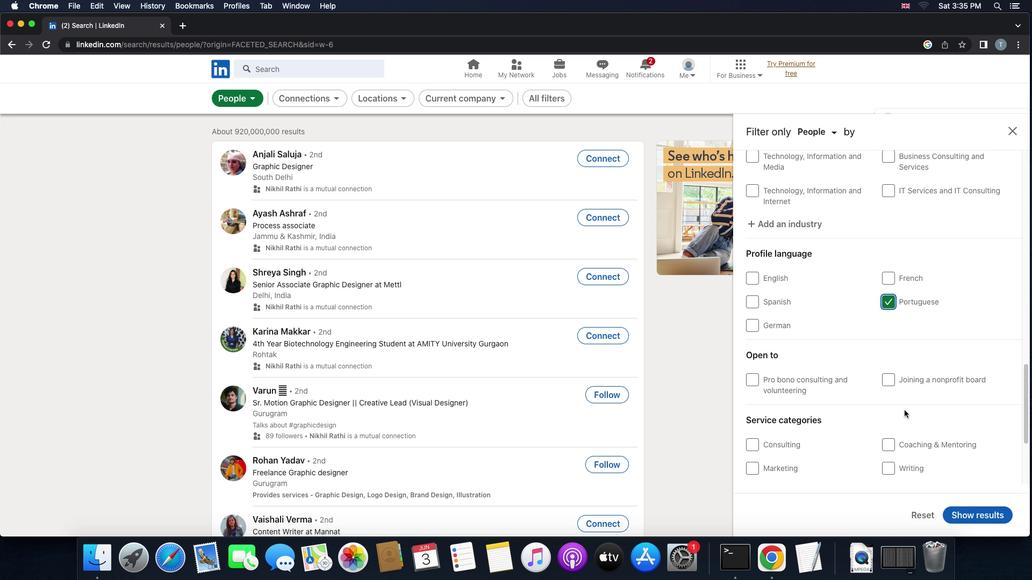 
Action: Mouse scrolled (904, 410) with delta (0, 0)
Screenshot: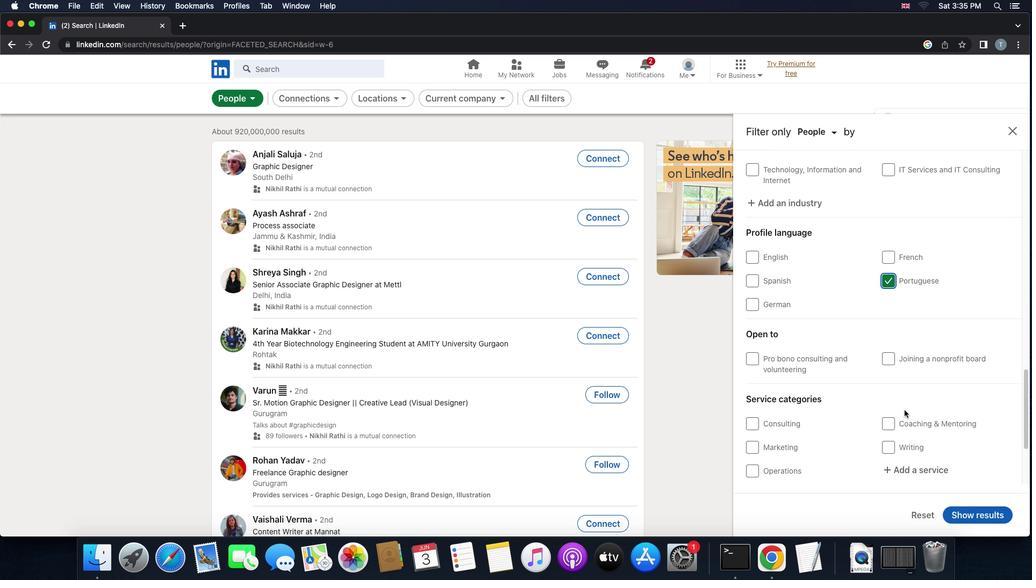 
Action: Mouse scrolled (904, 410) with delta (0, 0)
Screenshot: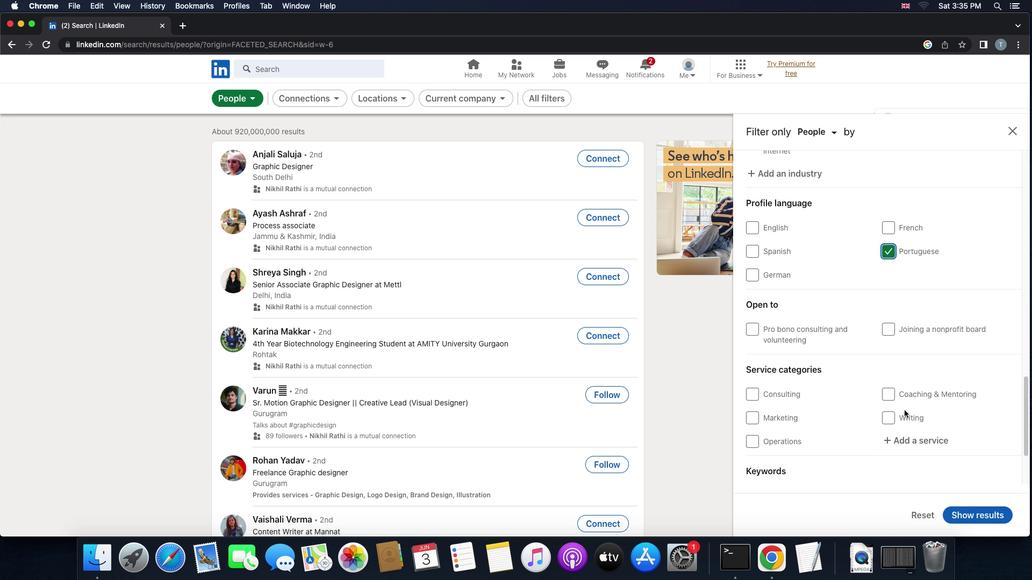 
Action: Mouse scrolled (904, 410) with delta (0, 0)
Screenshot: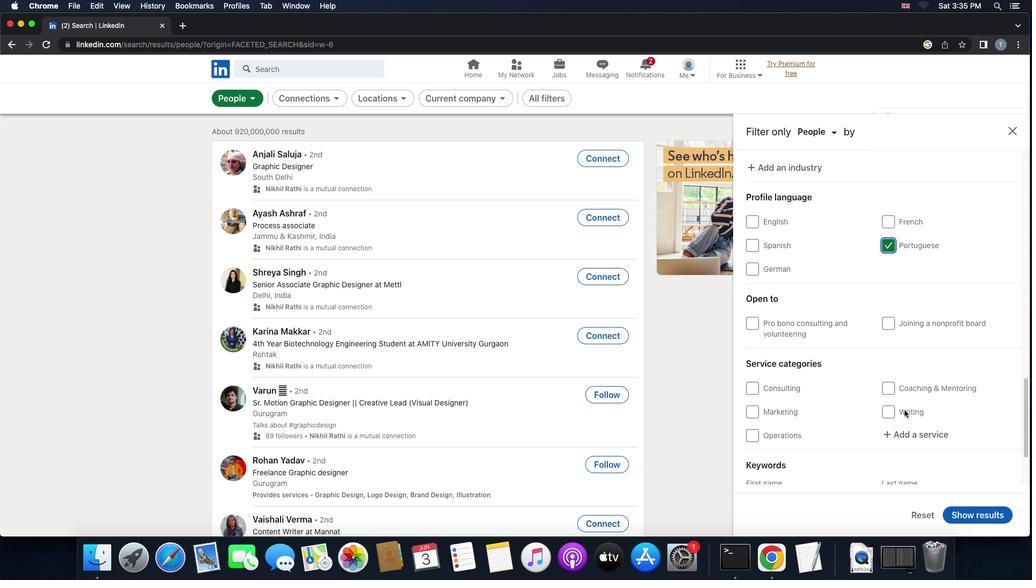 
Action: Mouse scrolled (904, 410) with delta (0, 0)
Screenshot: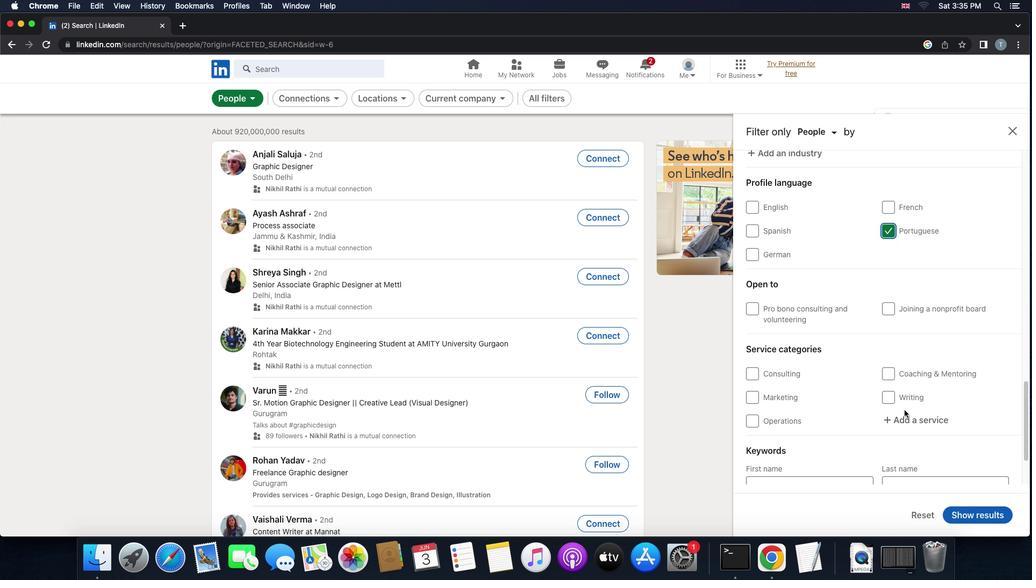 
Action: Mouse scrolled (904, 410) with delta (0, 0)
Screenshot: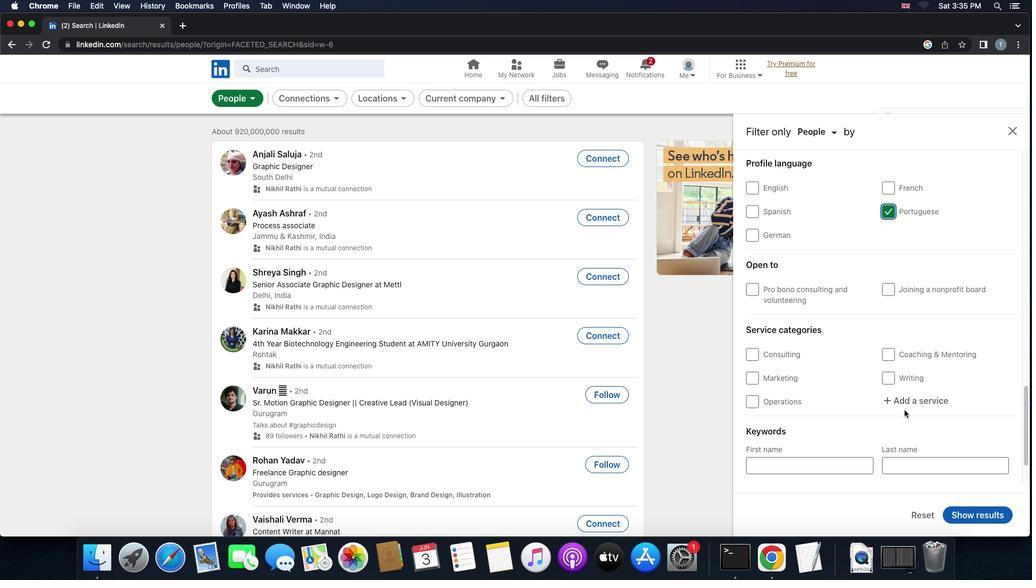 
Action: Mouse scrolled (904, 410) with delta (0, 0)
Screenshot: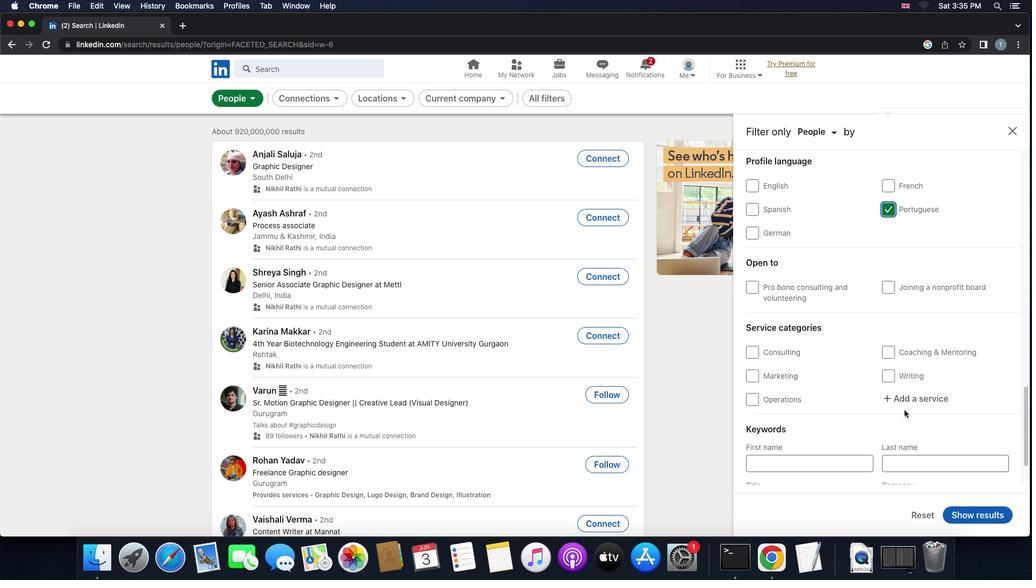
Action: Mouse scrolled (904, 410) with delta (0, 0)
Screenshot: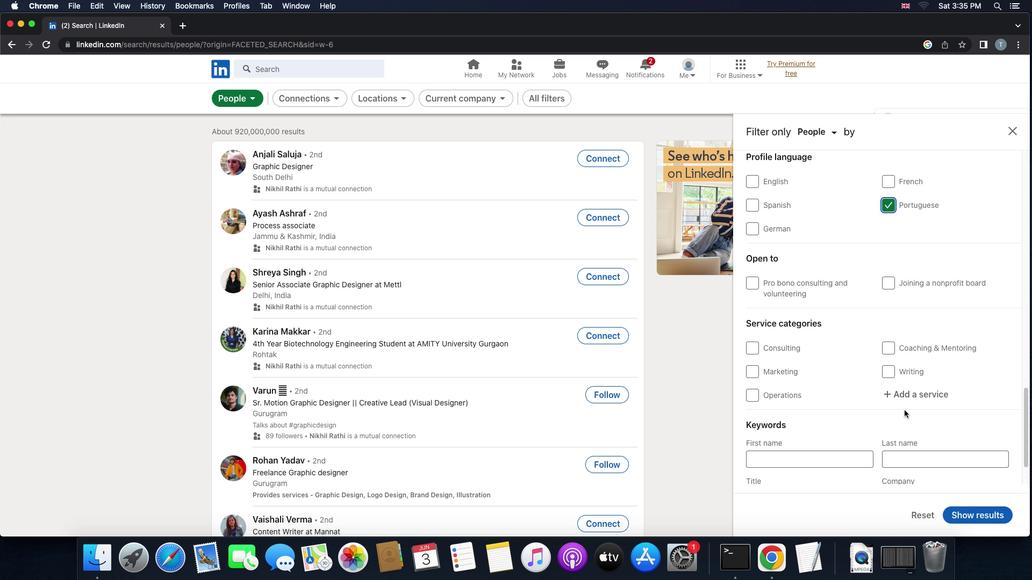 
Action: Mouse scrolled (904, 410) with delta (0, 0)
Screenshot: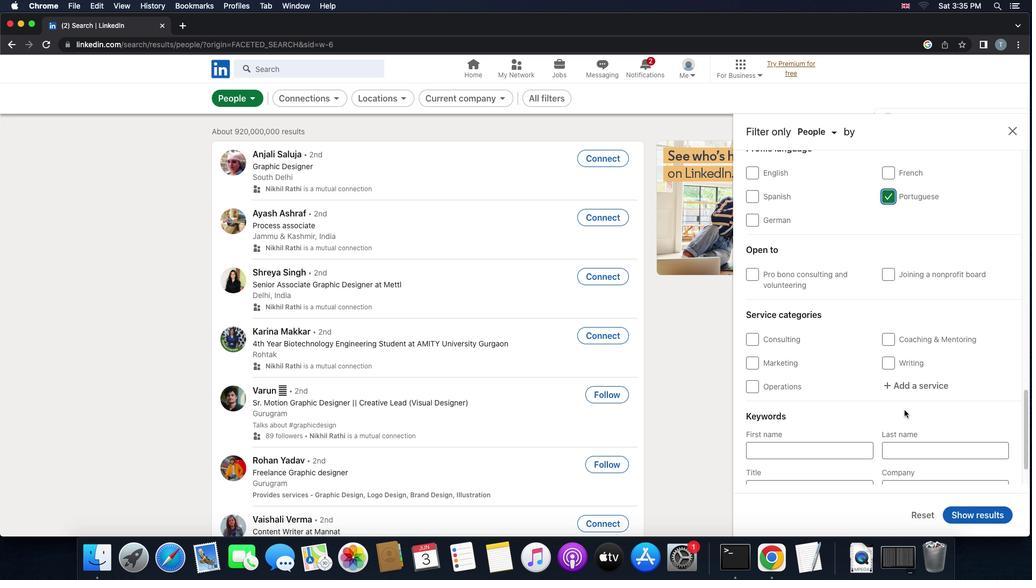 
Action: Mouse moved to (907, 389)
Screenshot: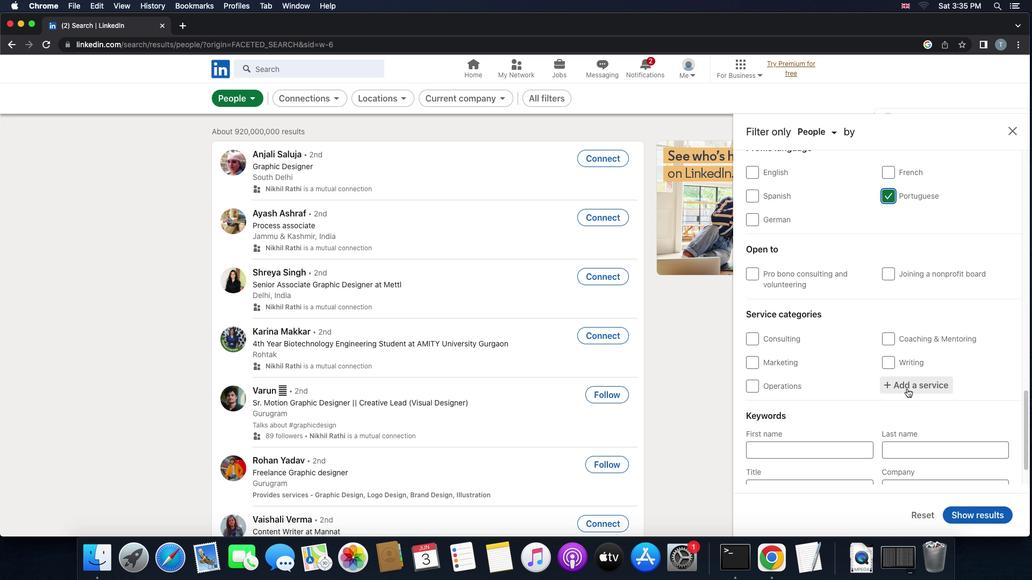 
Action: Mouse pressed left at (907, 389)
Screenshot: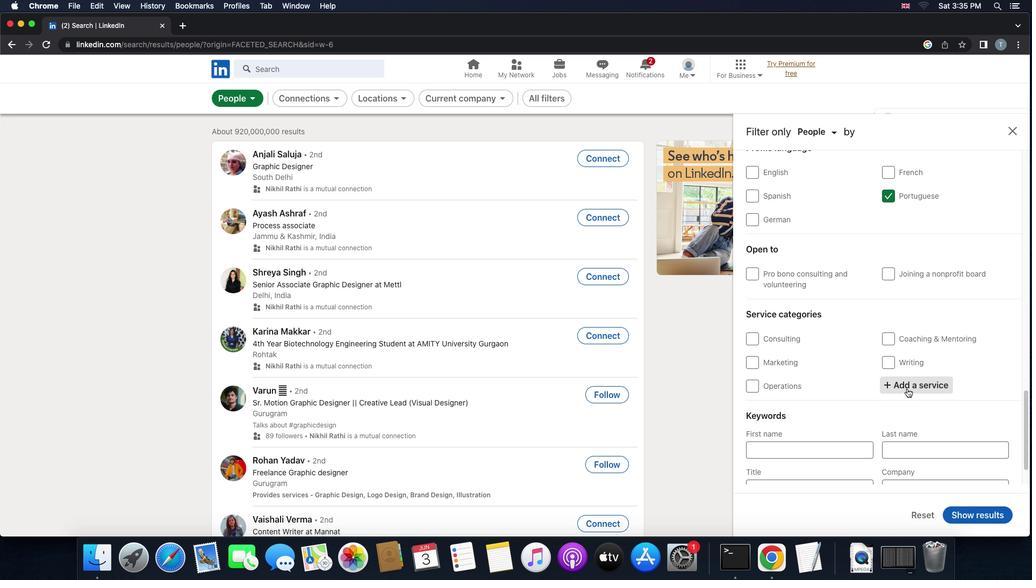 
Action: Mouse moved to (907, 389)
Screenshot: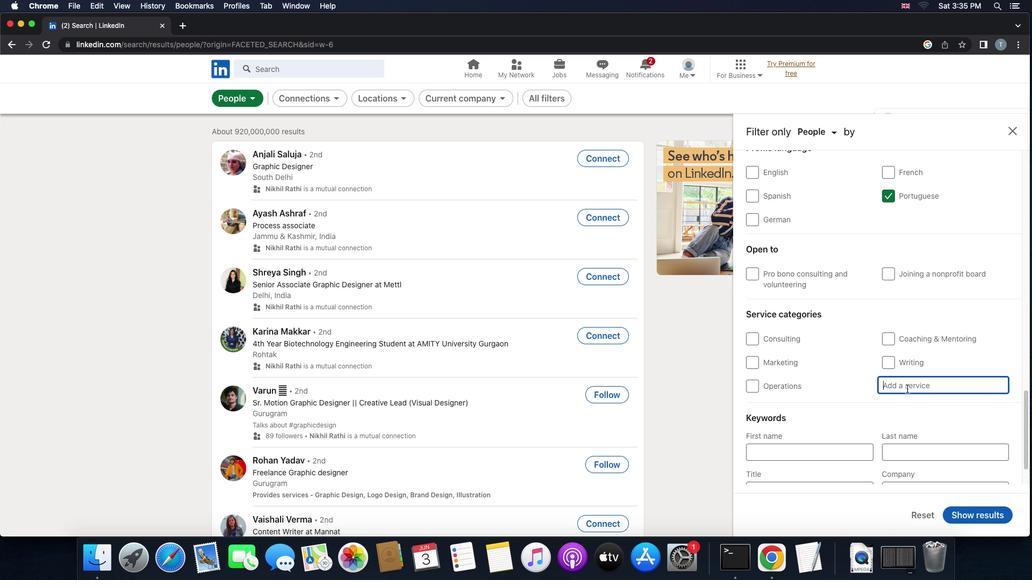 
Action: Key pressed 'b''a''n''k''r''u'
Screenshot: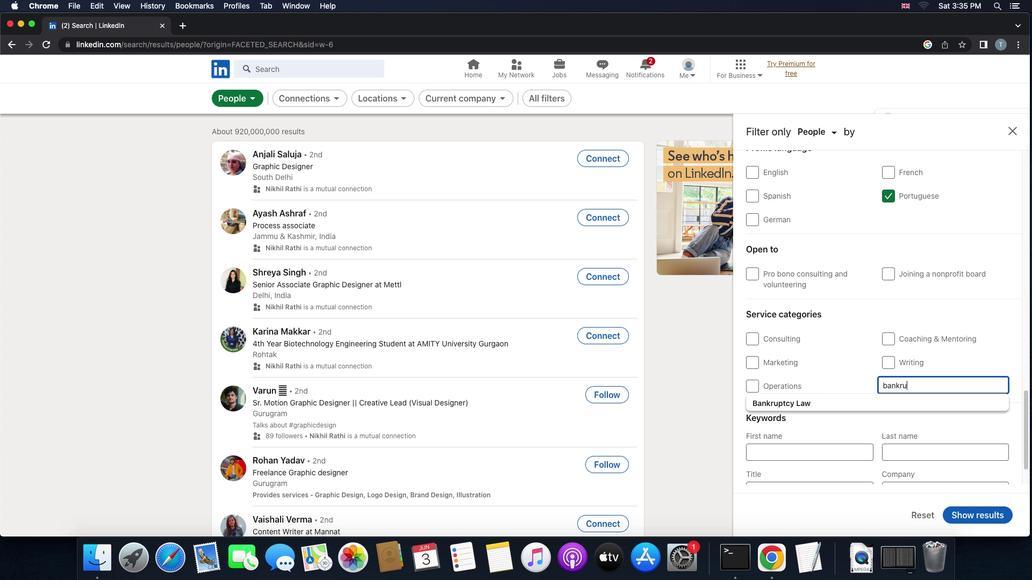 
Action: Mouse moved to (878, 403)
Screenshot: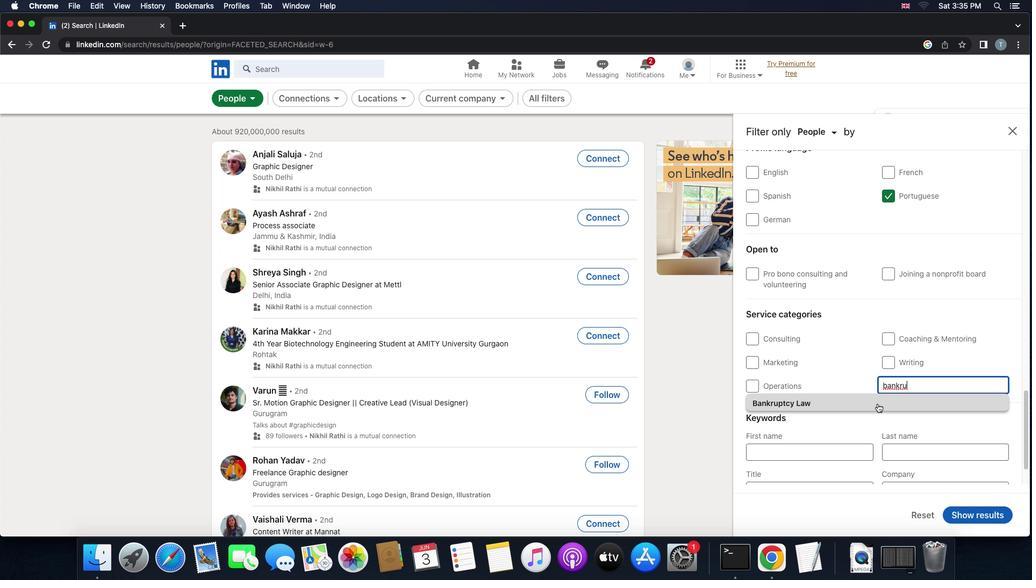 
Action: Mouse pressed left at (878, 403)
Screenshot: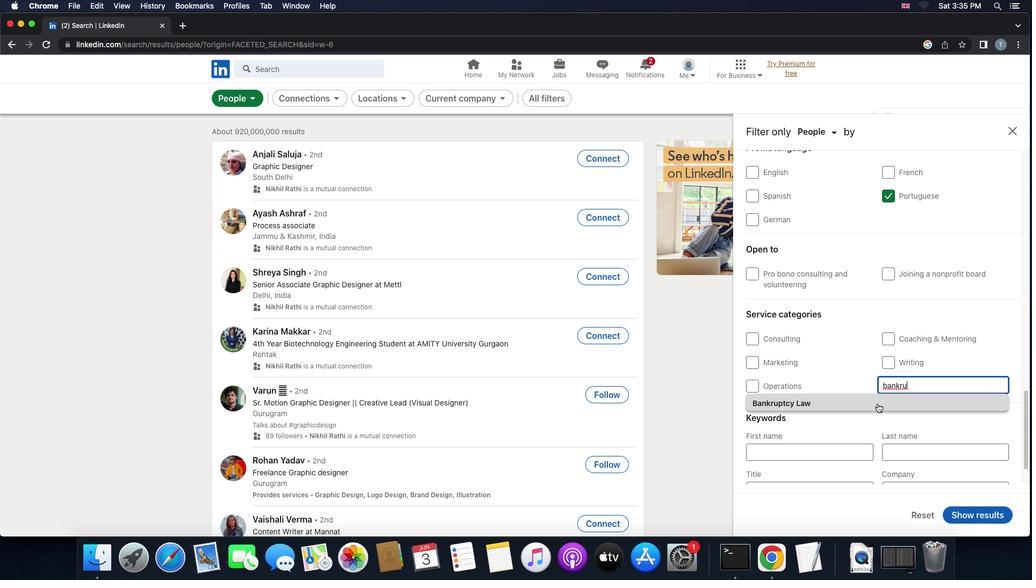 
Action: Mouse scrolled (878, 403) with delta (0, 0)
Screenshot: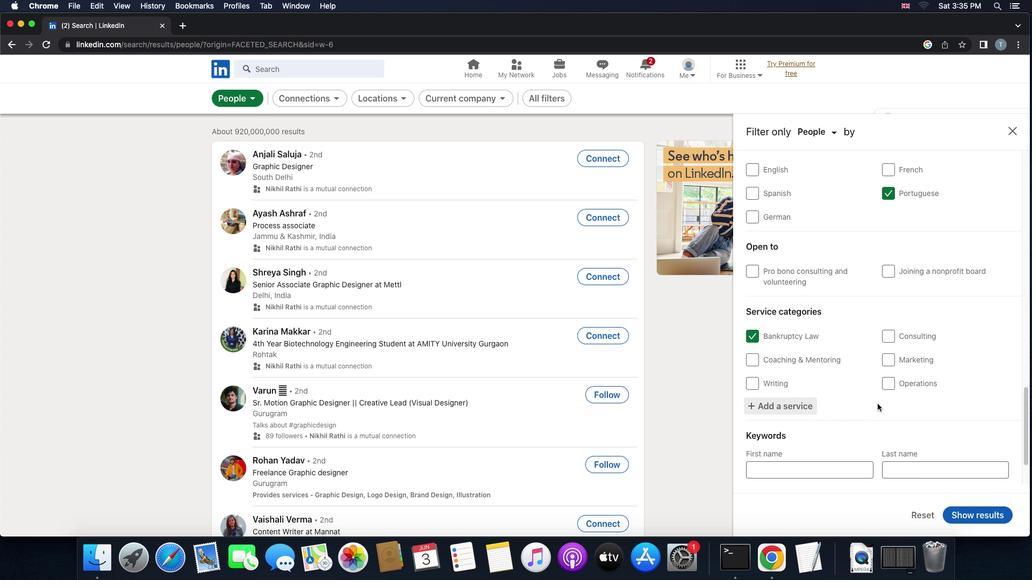 
Action: Mouse scrolled (878, 403) with delta (0, 0)
Screenshot: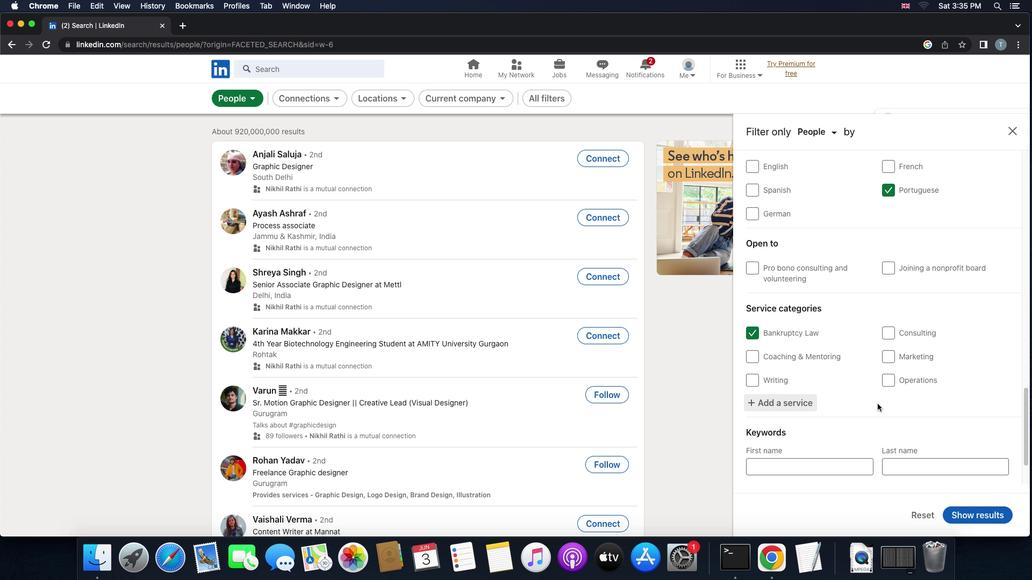 
Action: Mouse scrolled (878, 403) with delta (0, -1)
Screenshot: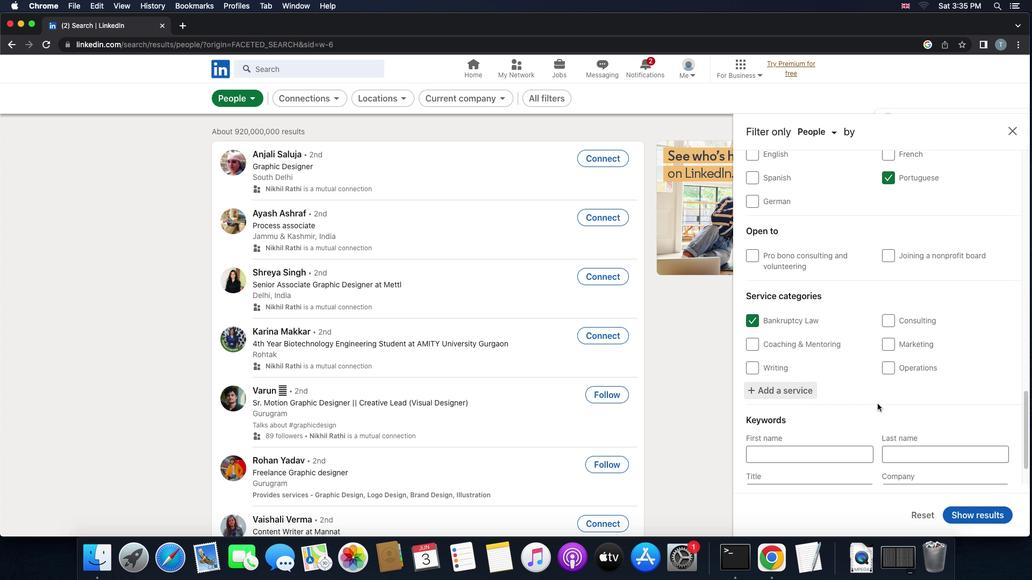 
Action: Mouse scrolled (878, 403) with delta (0, 0)
Screenshot: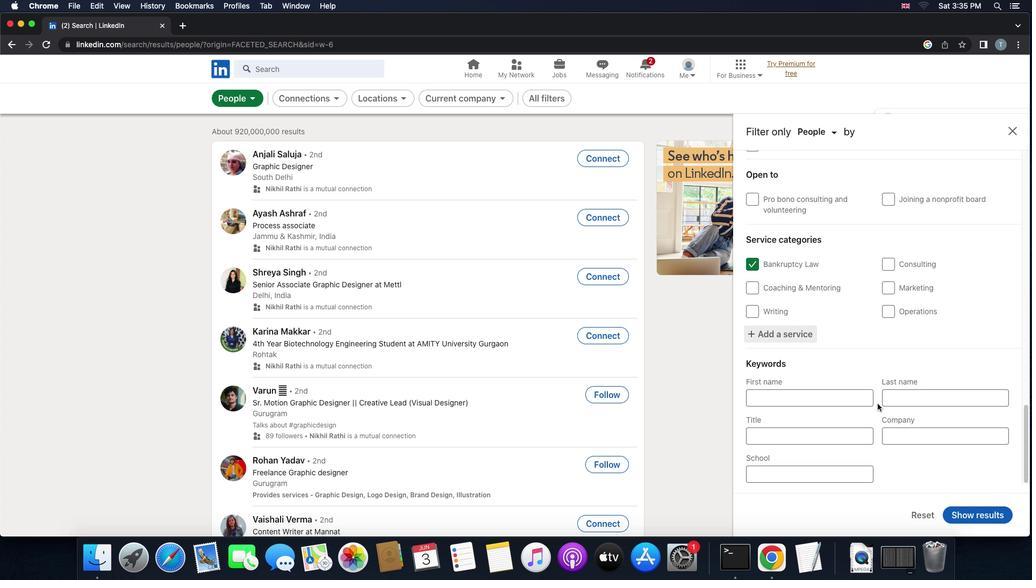 
Action: Mouse scrolled (878, 403) with delta (0, 0)
Screenshot: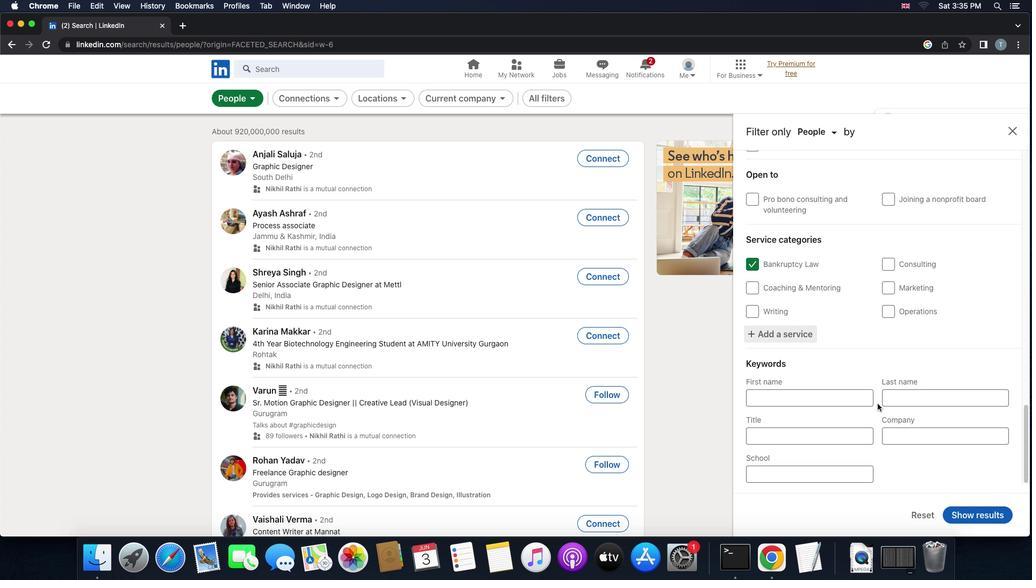 
Action: Mouse scrolled (878, 403) with delta (0, -1)
Screenshot: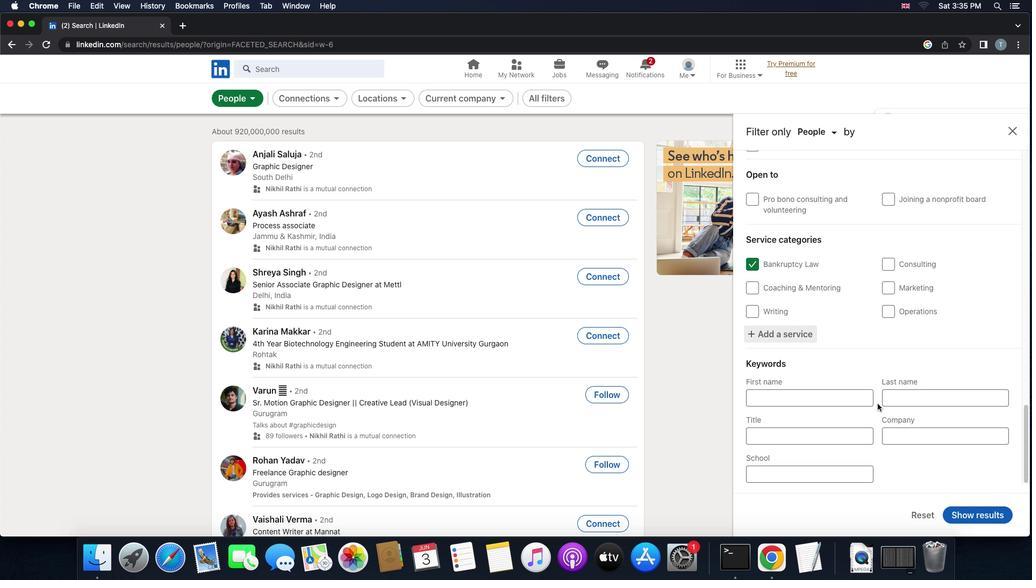 
Action: Mouse moved to (814, 432)
Screenshot: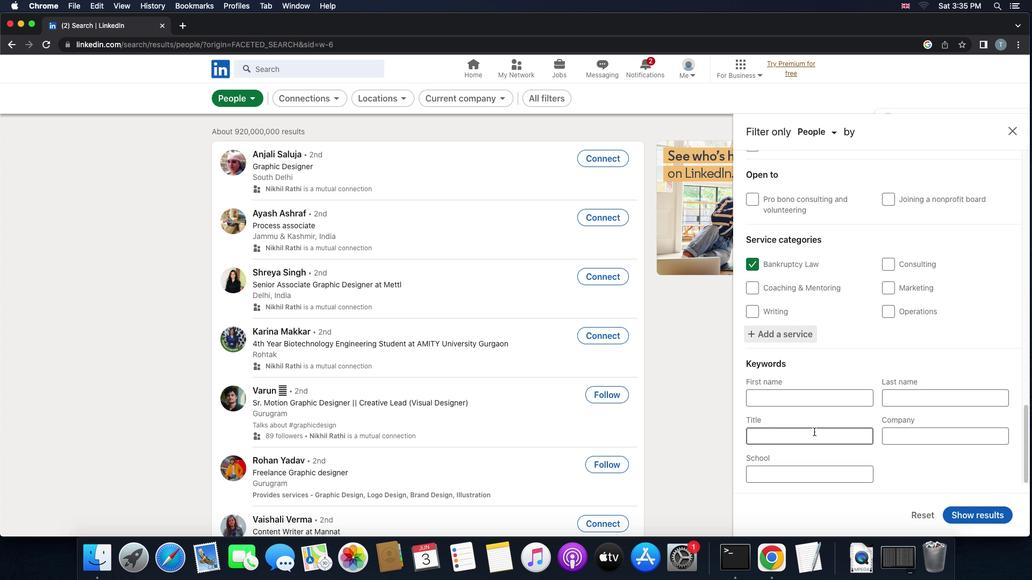 
Action: Mouse pressed left at (814, 432)
Screenshot: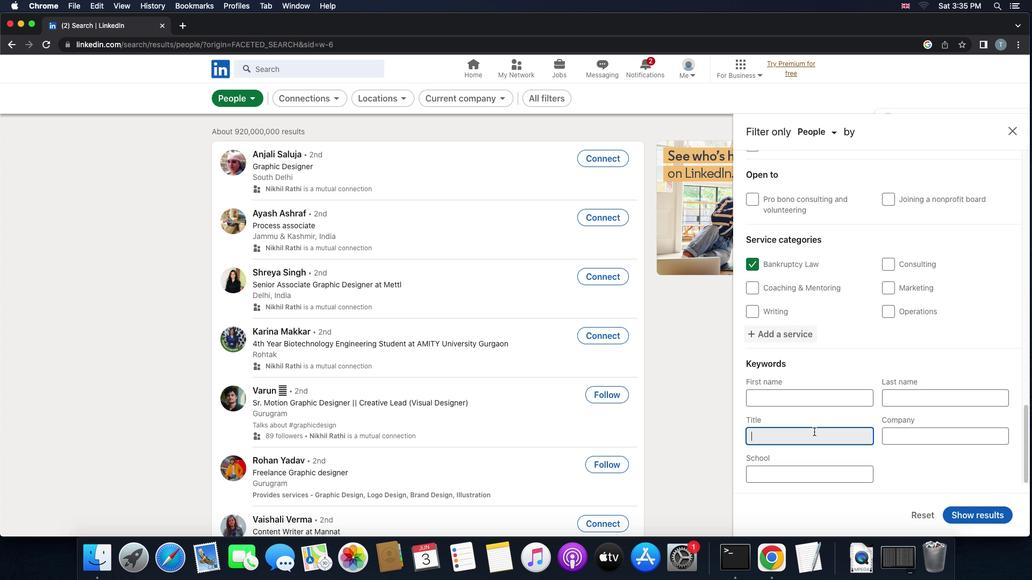 
Action: Key pressed 'm''a''n''a''g''i''n''g'Key.space'm''e''m''b''e''r'
Screenshot: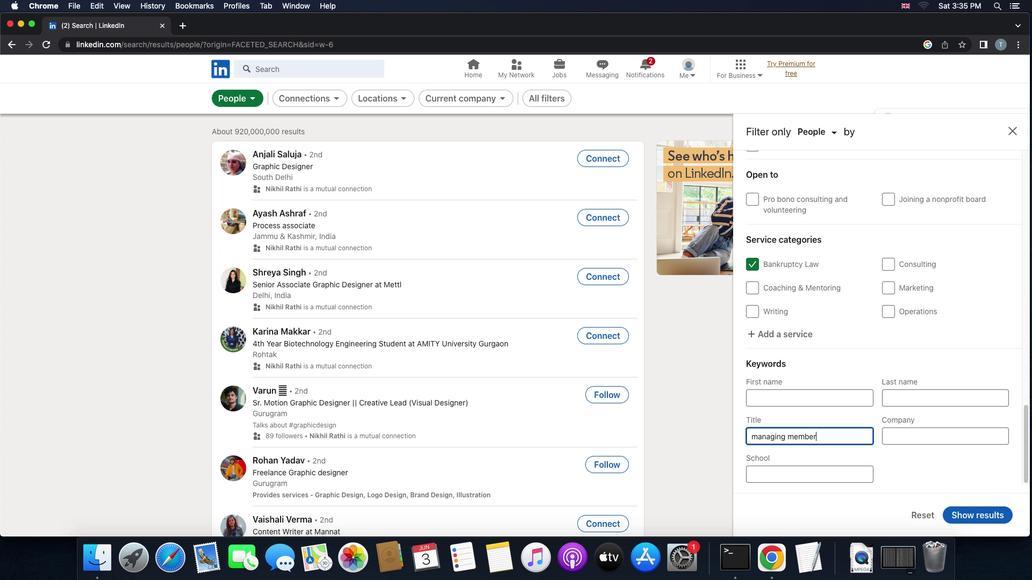 
Action: Mouse moved to (839, 434)
Screenshot: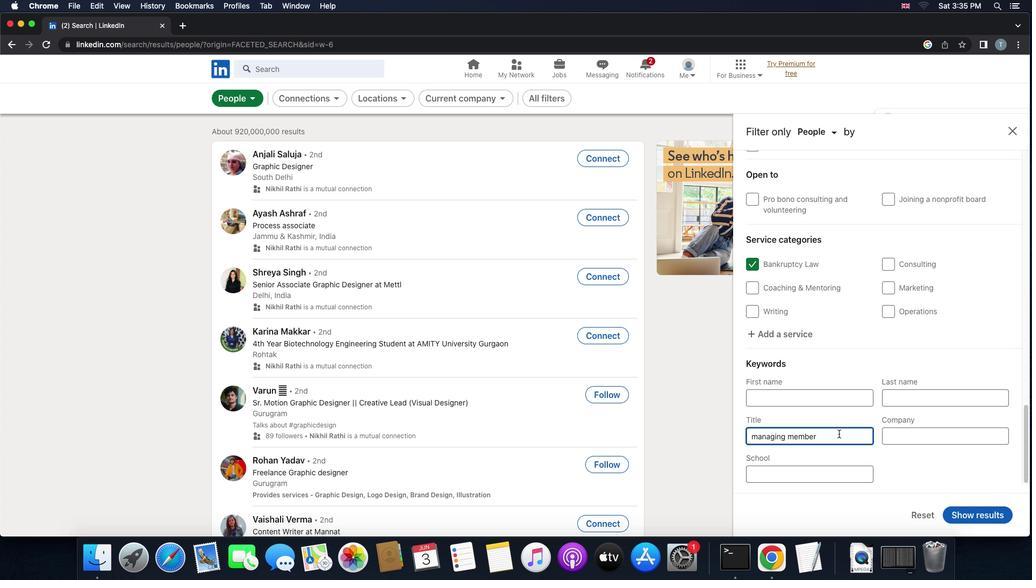 
Action: Mouse scrolled (839, 434) with delta (0, 0)
Screenshot: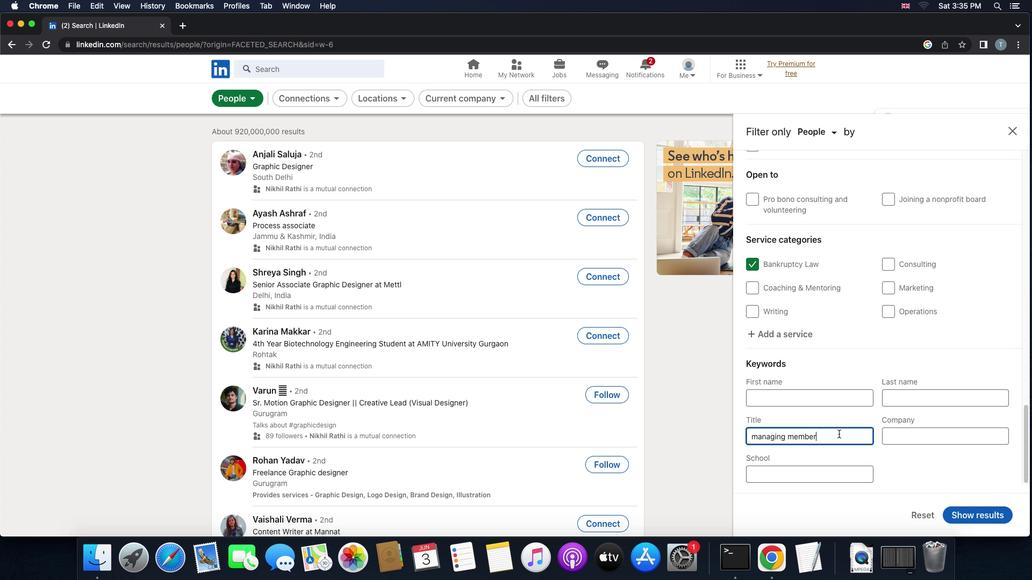 
Action: Mouse scrolled (839, 434) with delta (0, 0)
Screenshot: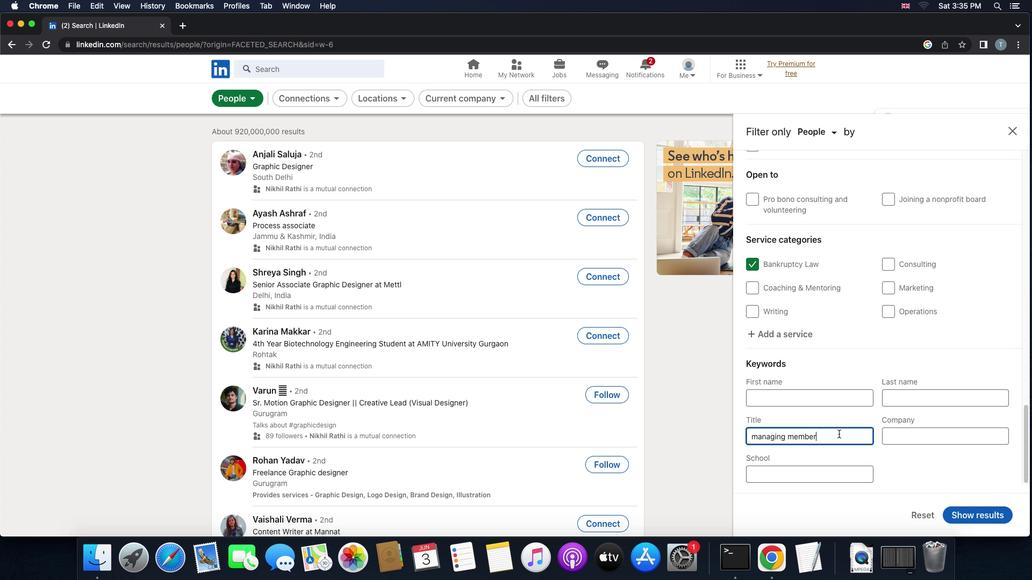 
Action: Mouse scrolled (839, 434) with delta (0, -1)
Screenshot: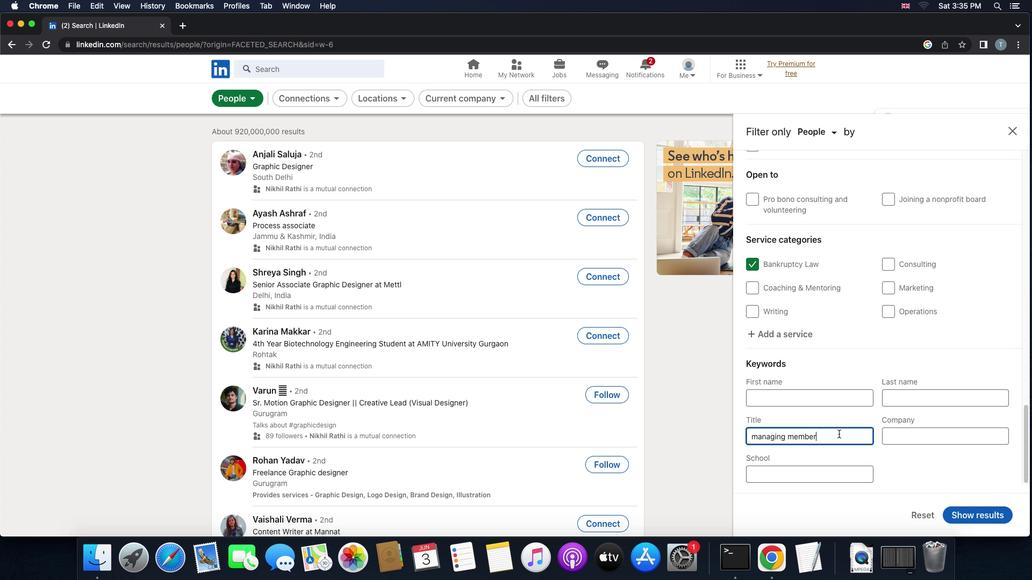 
Action: Mouse moved to (963, 513)
Screenshot: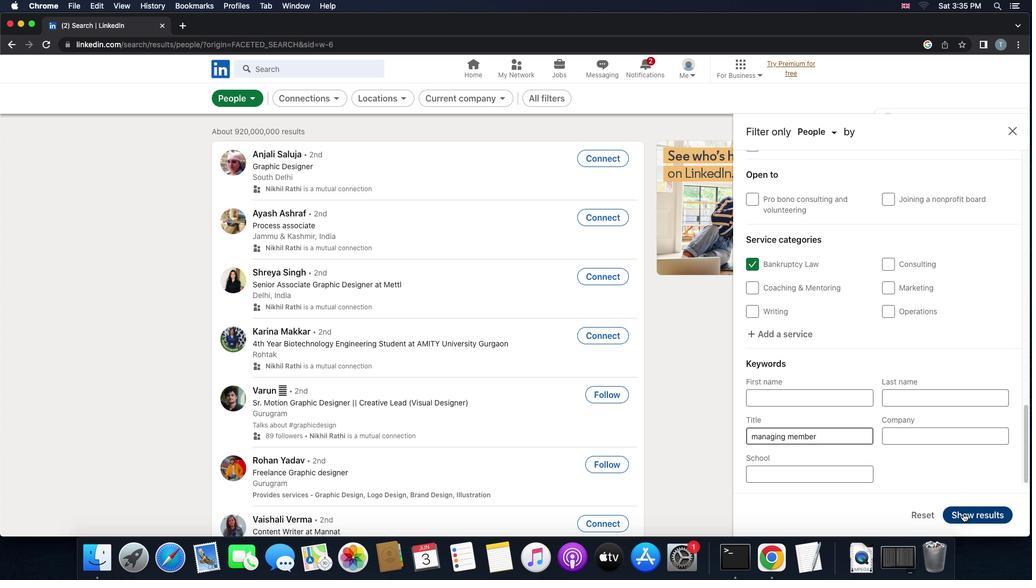 
Action: Mouse pressed left at (963, 513)
Screenshot: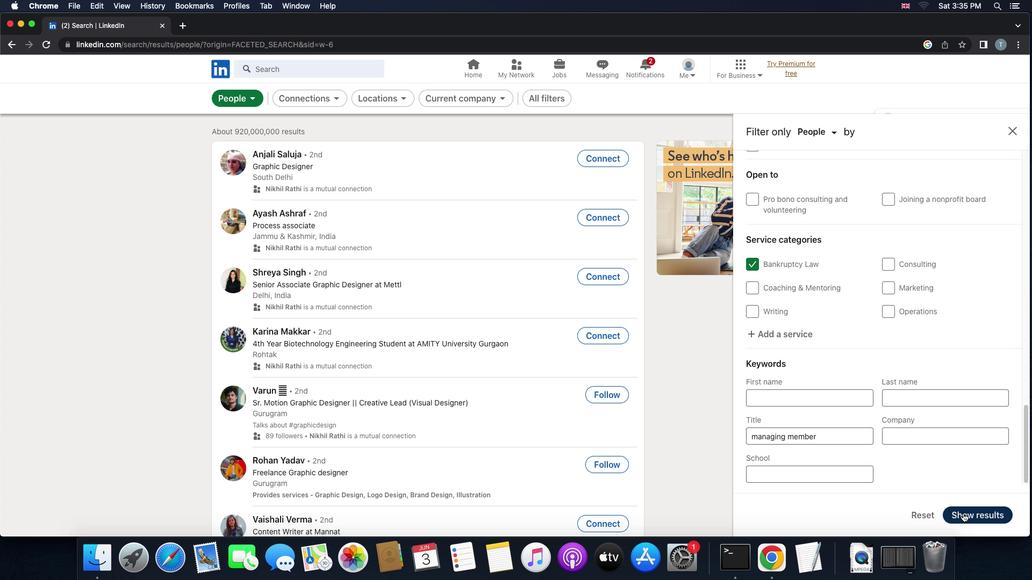 
